 Task: Look for space in Luján, Argentina from 11th June, 2023 to 15th June, 2023 for 2 adults in price range Rs.7000 to Rs.16000. Place can be private room with 1  bedroom having 2 beds and 1 bathroom. Property type can be house, flat, guest house, hotel. Amenities needed are: heating. Booking option can be shelf check-in. Required host language is English.
Action: Mouse moved to (598, 142)
Screenshot: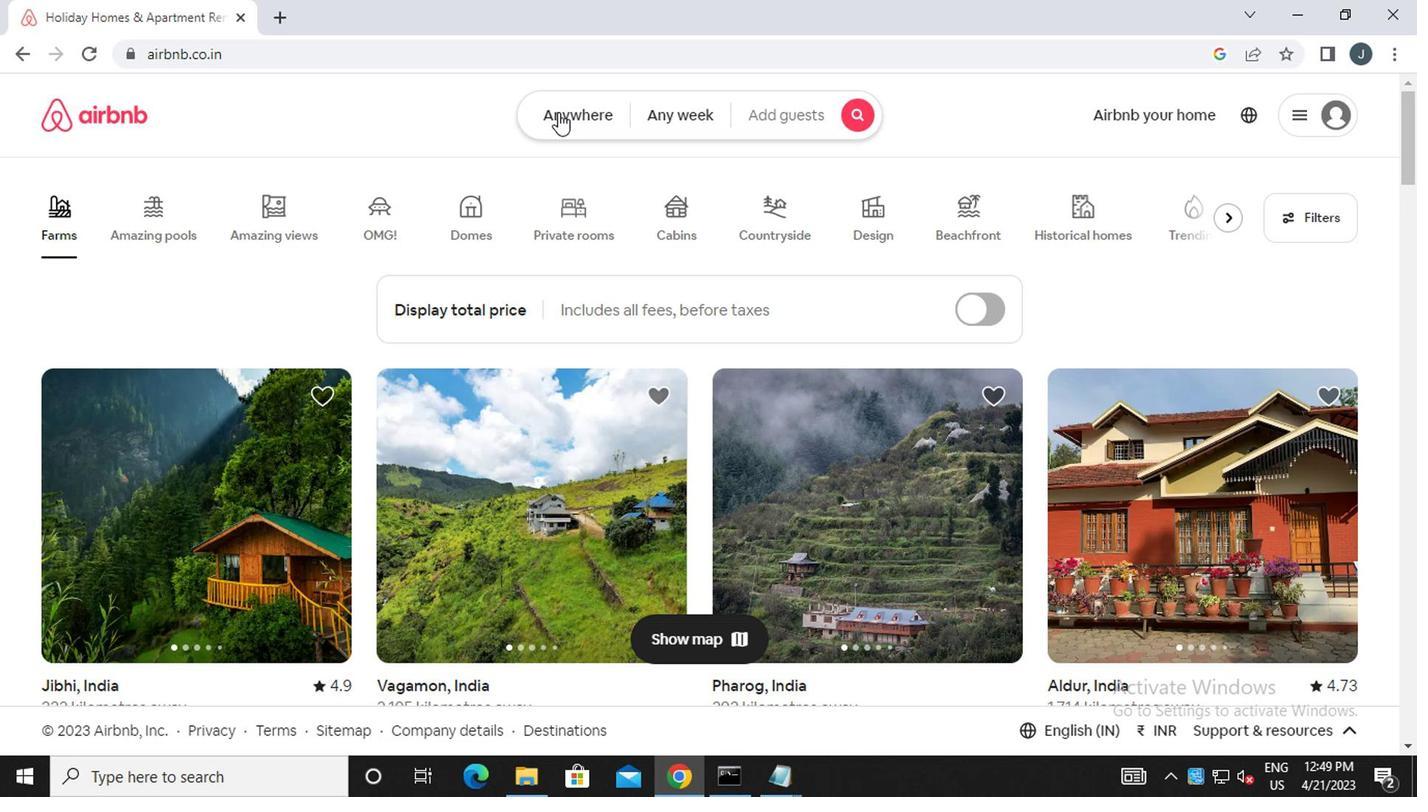 
Action: Mouse pressed left at (598, 142)
Screenshot: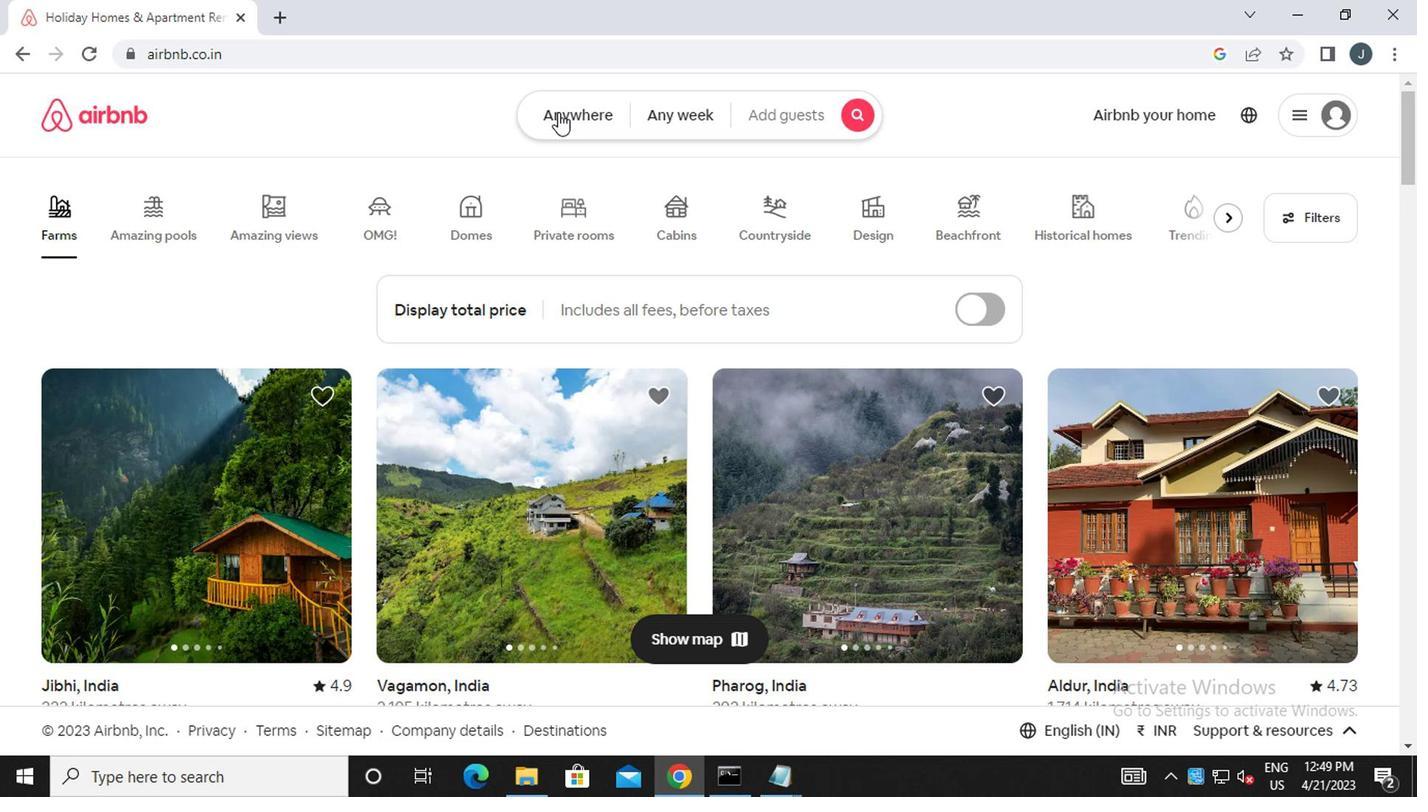
Action: Mouse moved to (442, 220)
Screenshot: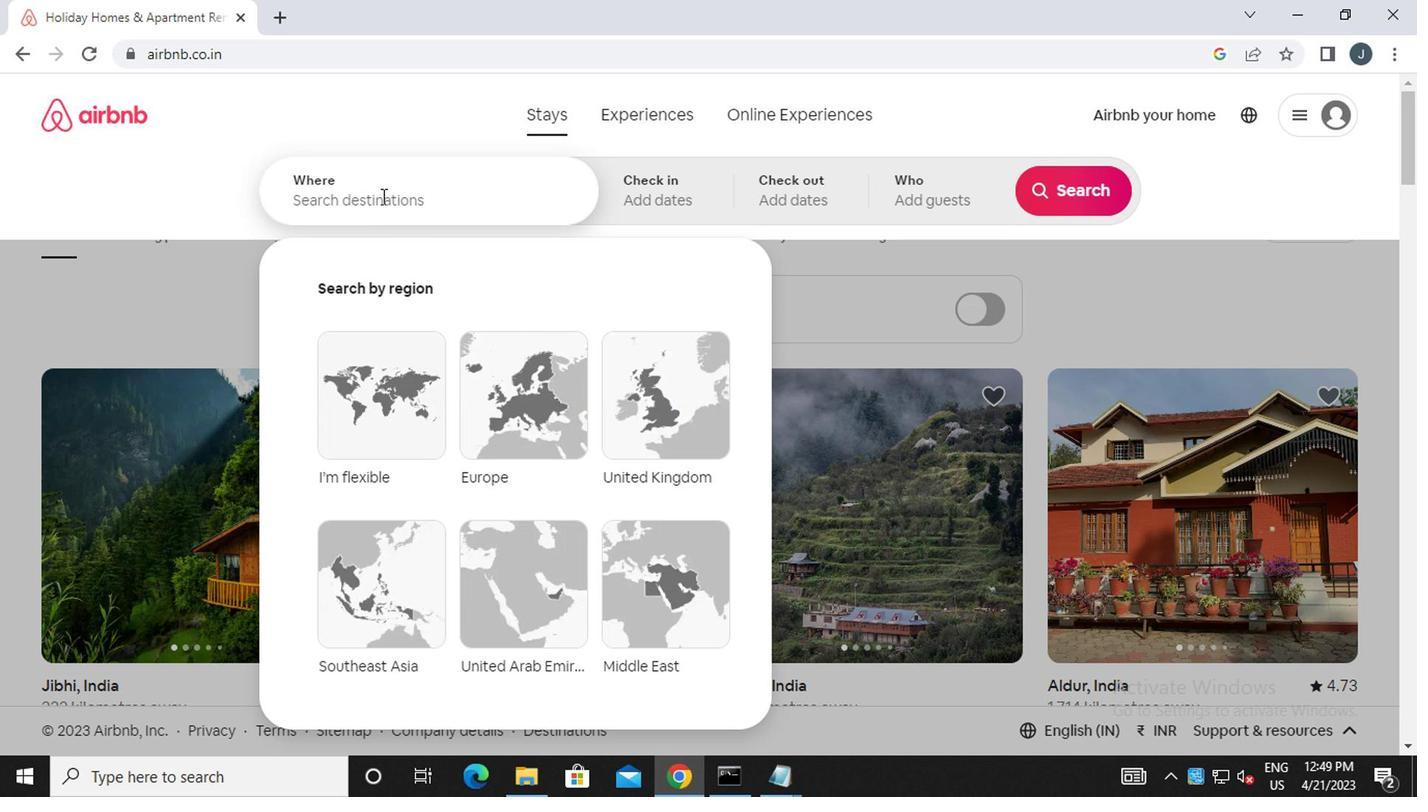
Action: Mouse pressed left at (442, 220)
Screenshot: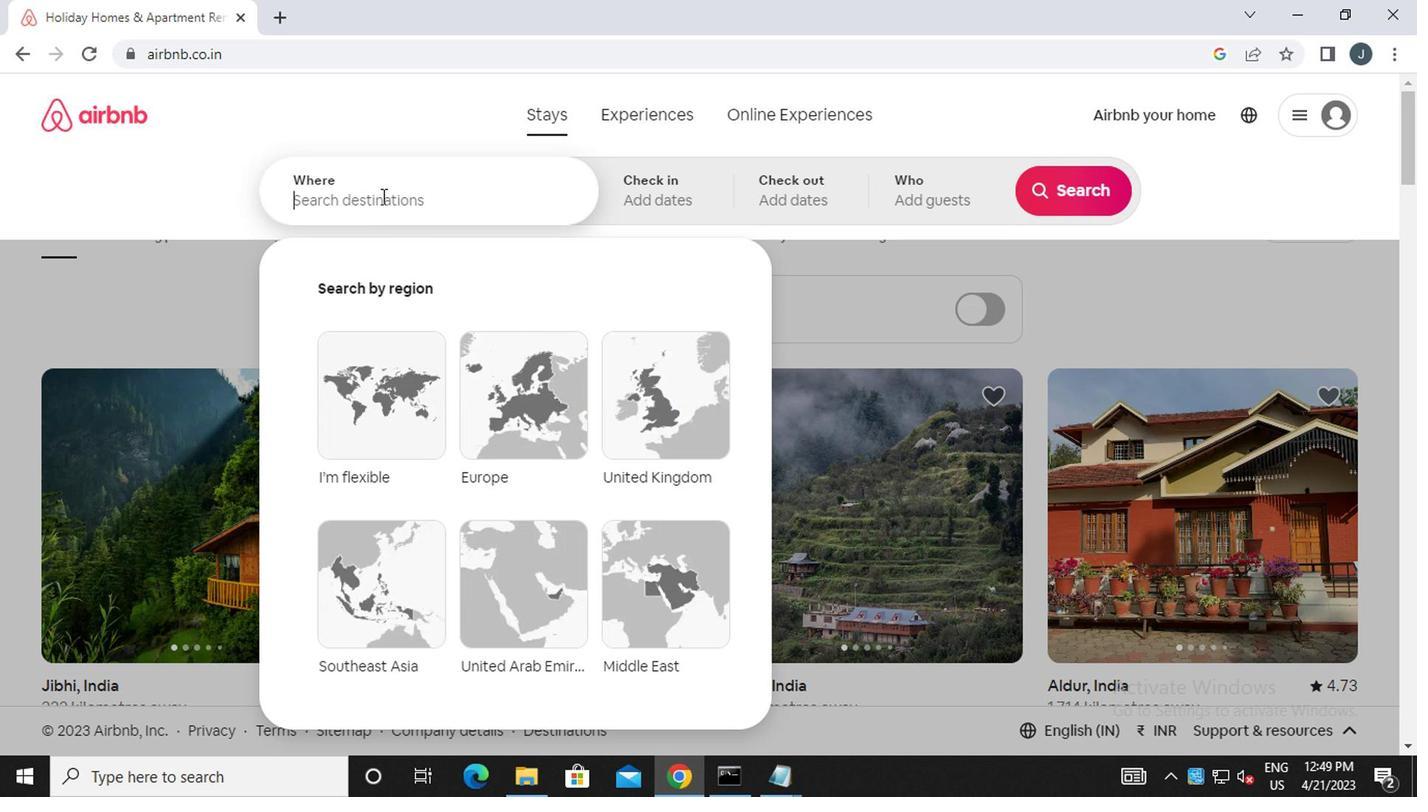 
Action: Mouse moved to (443, 220)
Screenshot: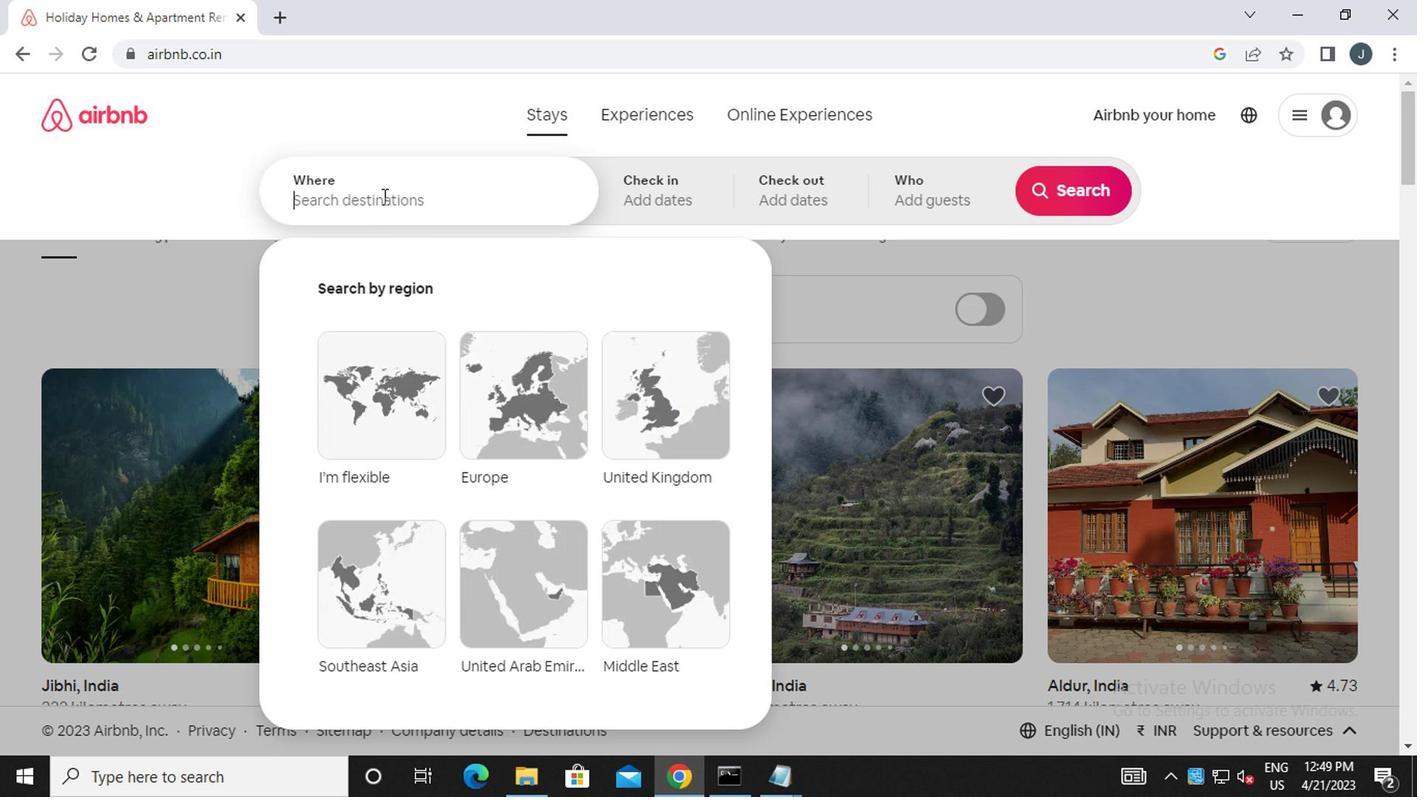 
Action: Key pressed l<Key.caps_lock>ujan,<Key.space><Key.caps_lock>a<Key.caps_lock>rgentina
Screenshot: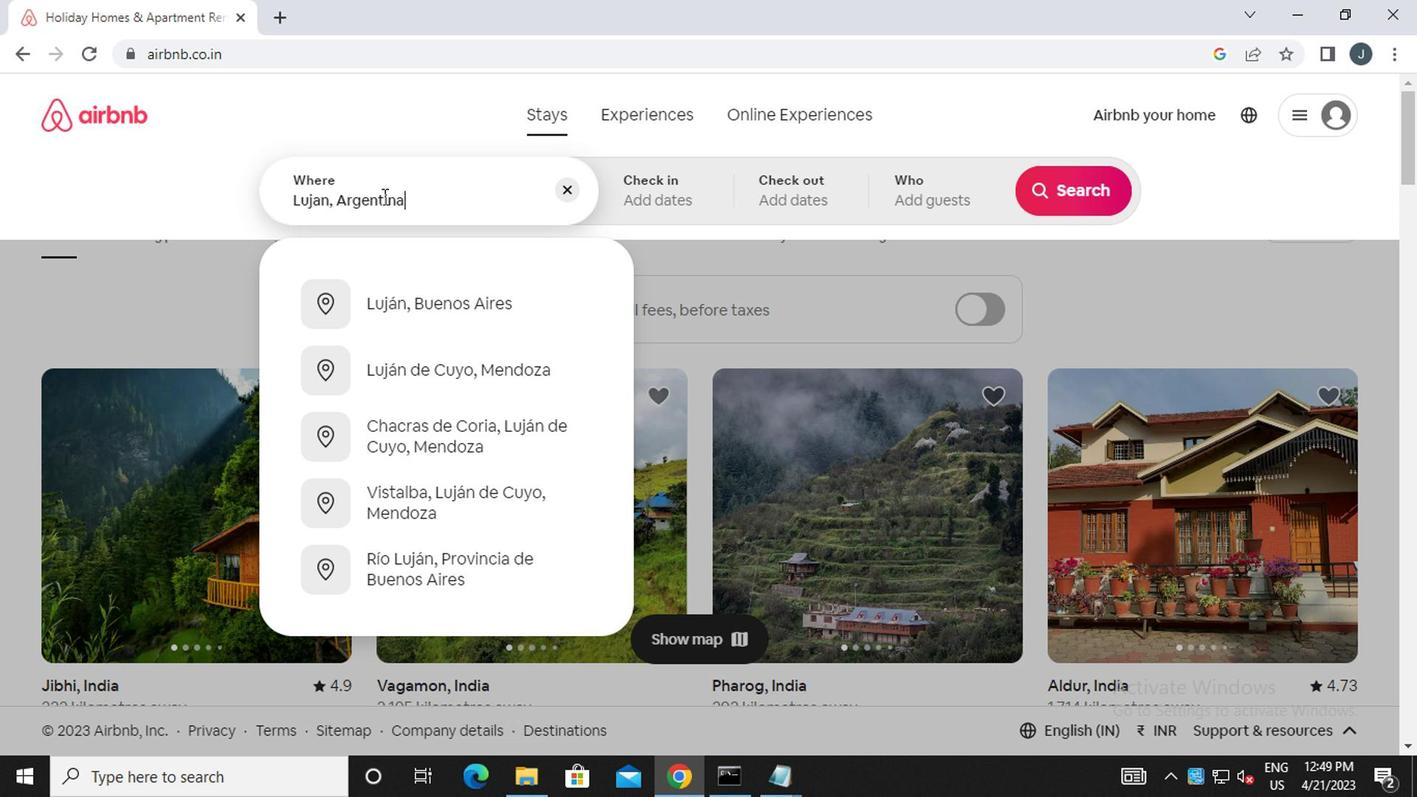 
Action: Mouse moved to (694, 224)
Screenshot: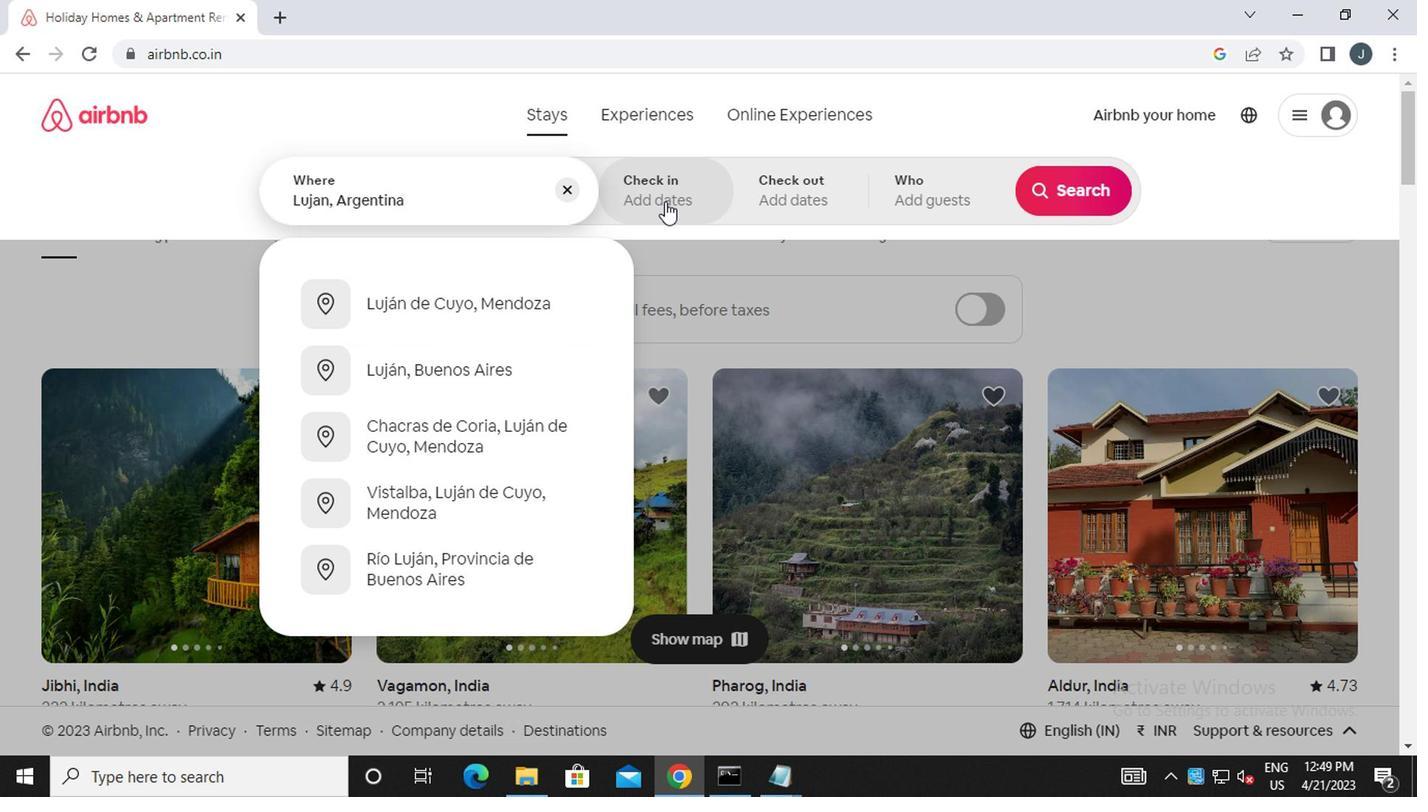 
Action: Mouse pressed left at (694, 224)
Screenshot: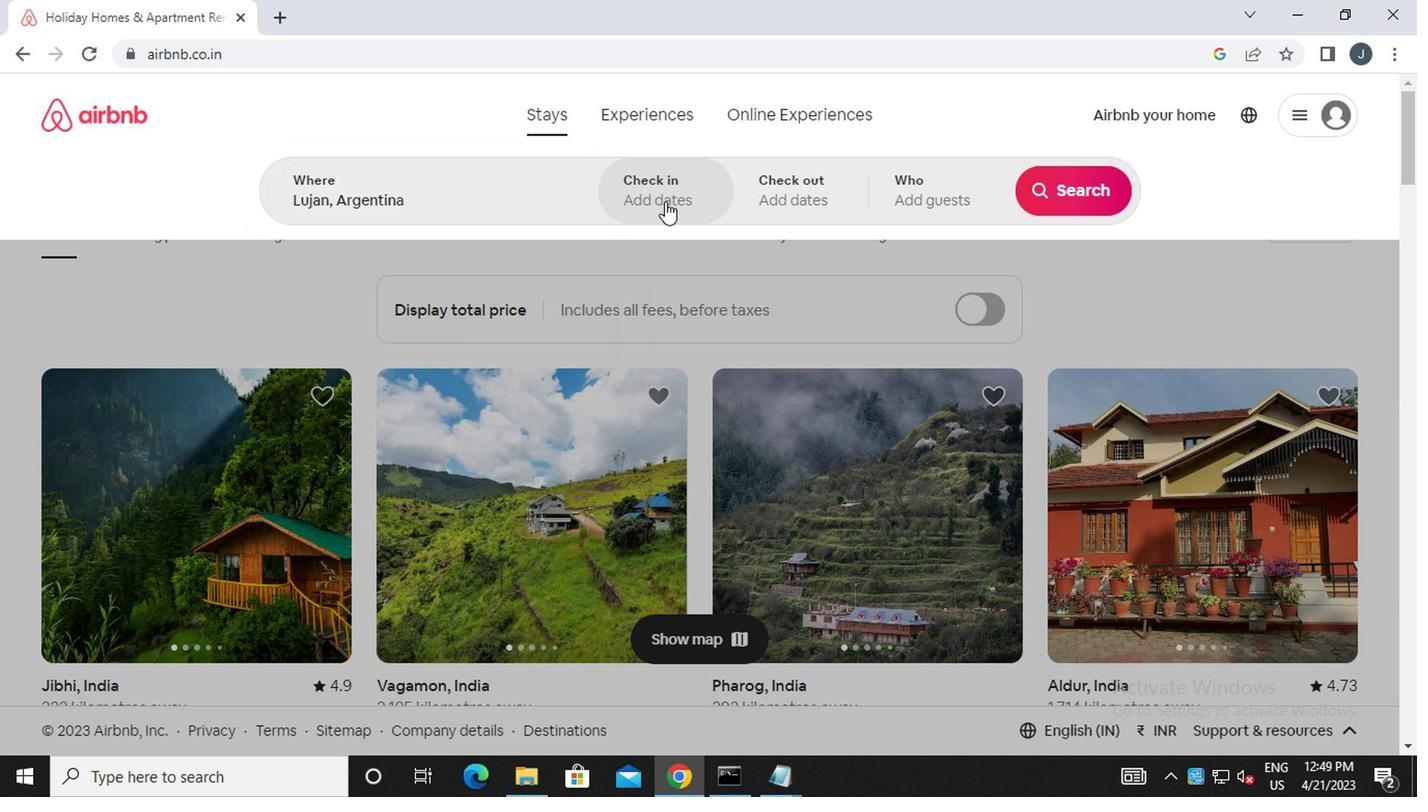 
Action: Mouse moved to (1041, 372)
Screenshot: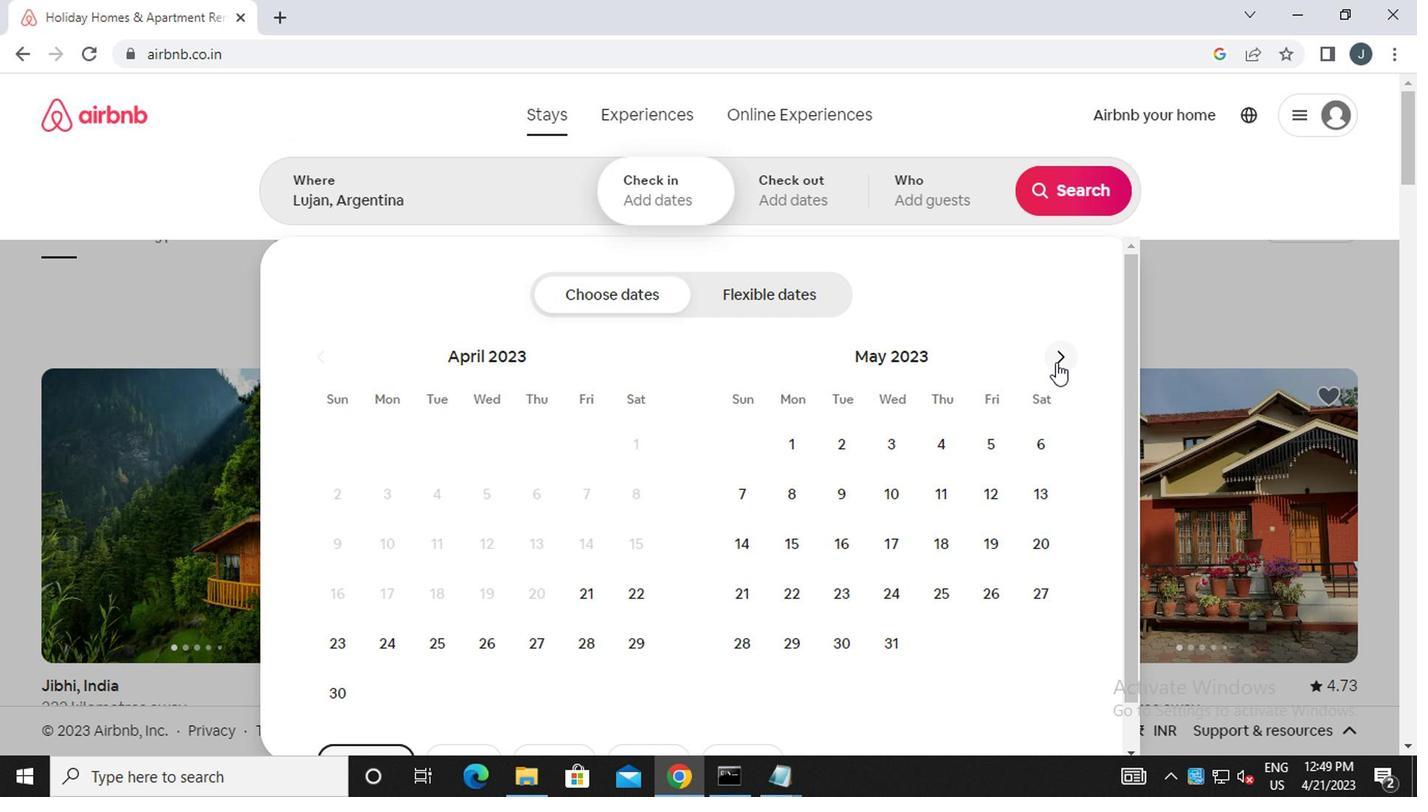 
Action: Mouse pressed left at (1041, 372)
Screenshot: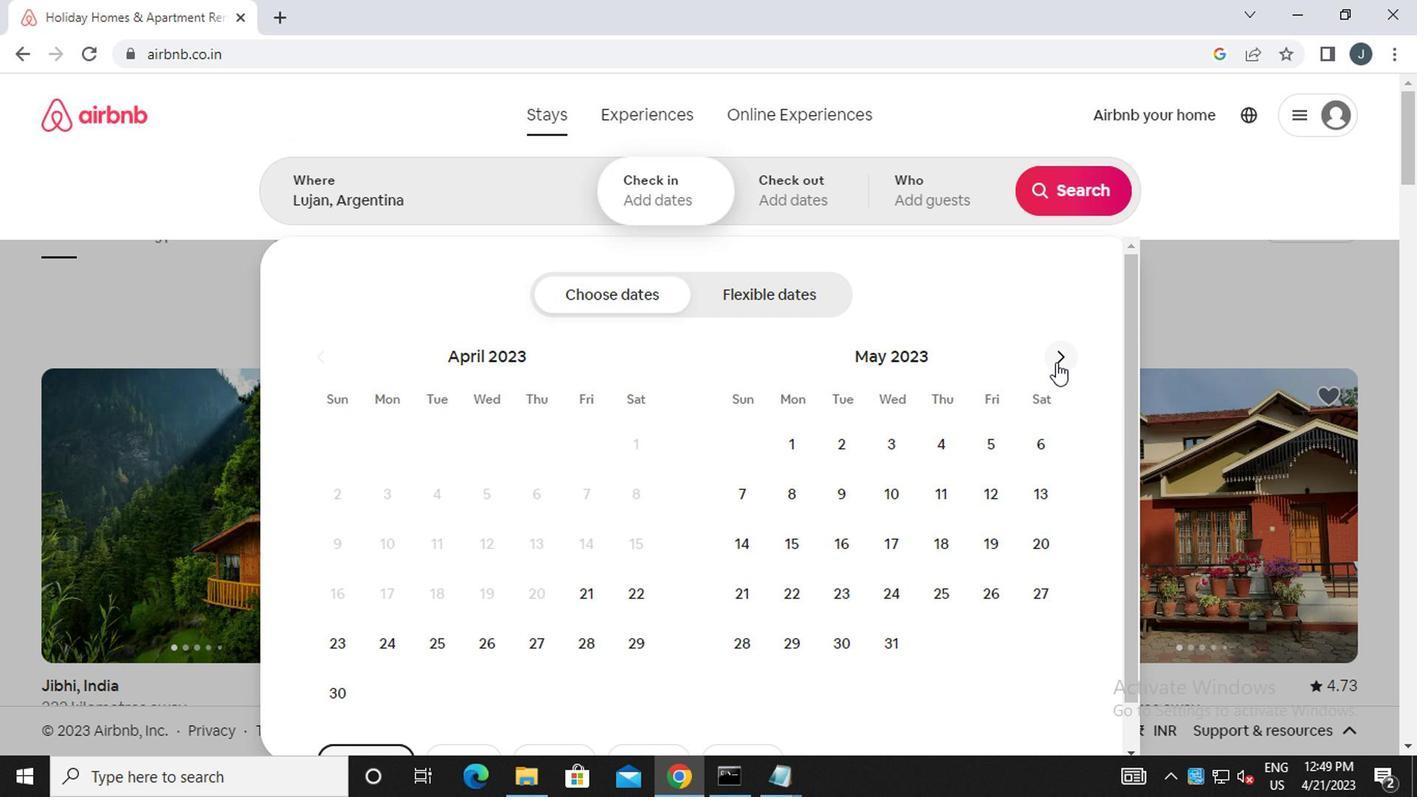 
Action: Mouse pressed left at (1041, 372)
Screenshot: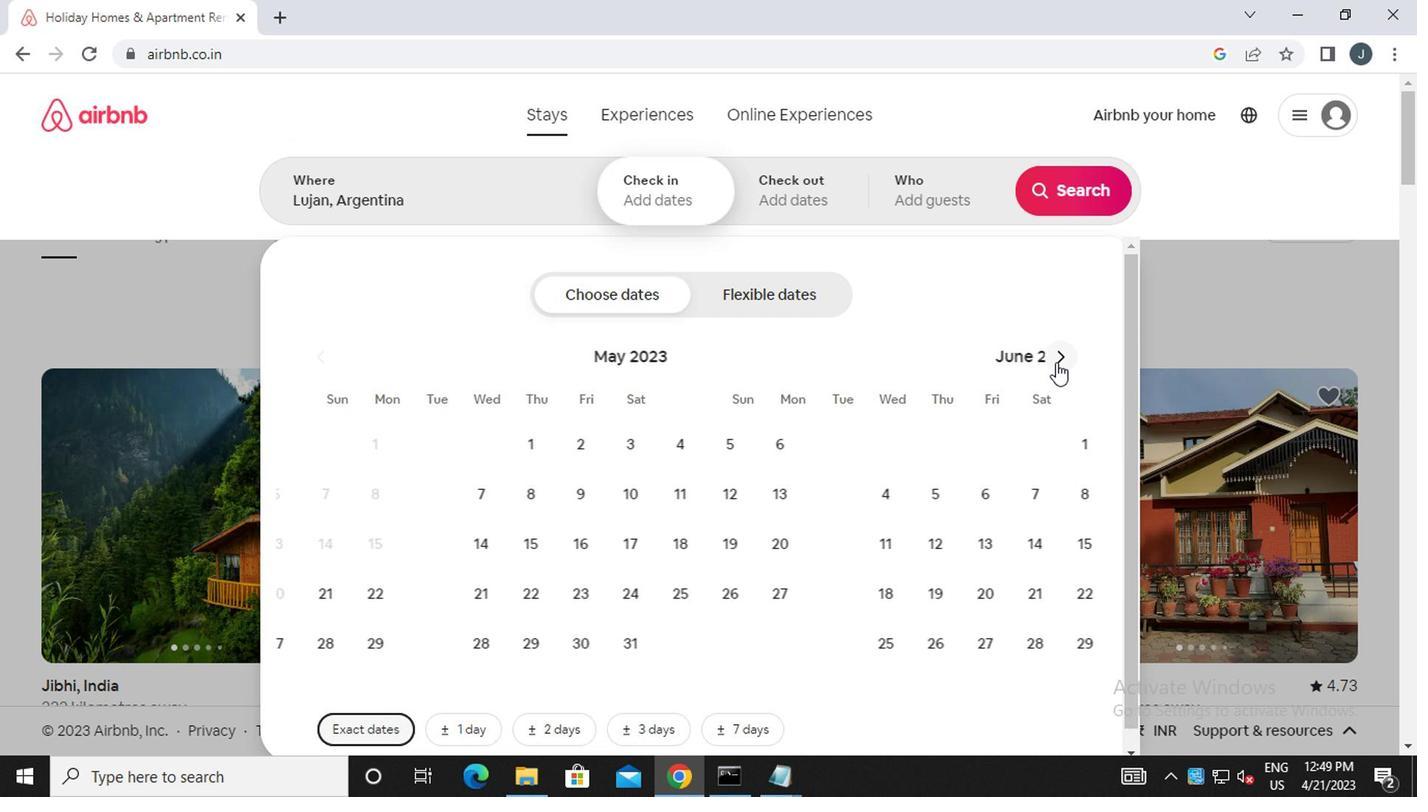 
Action: Mouse pressed left at (1041, 372)
Screenshot: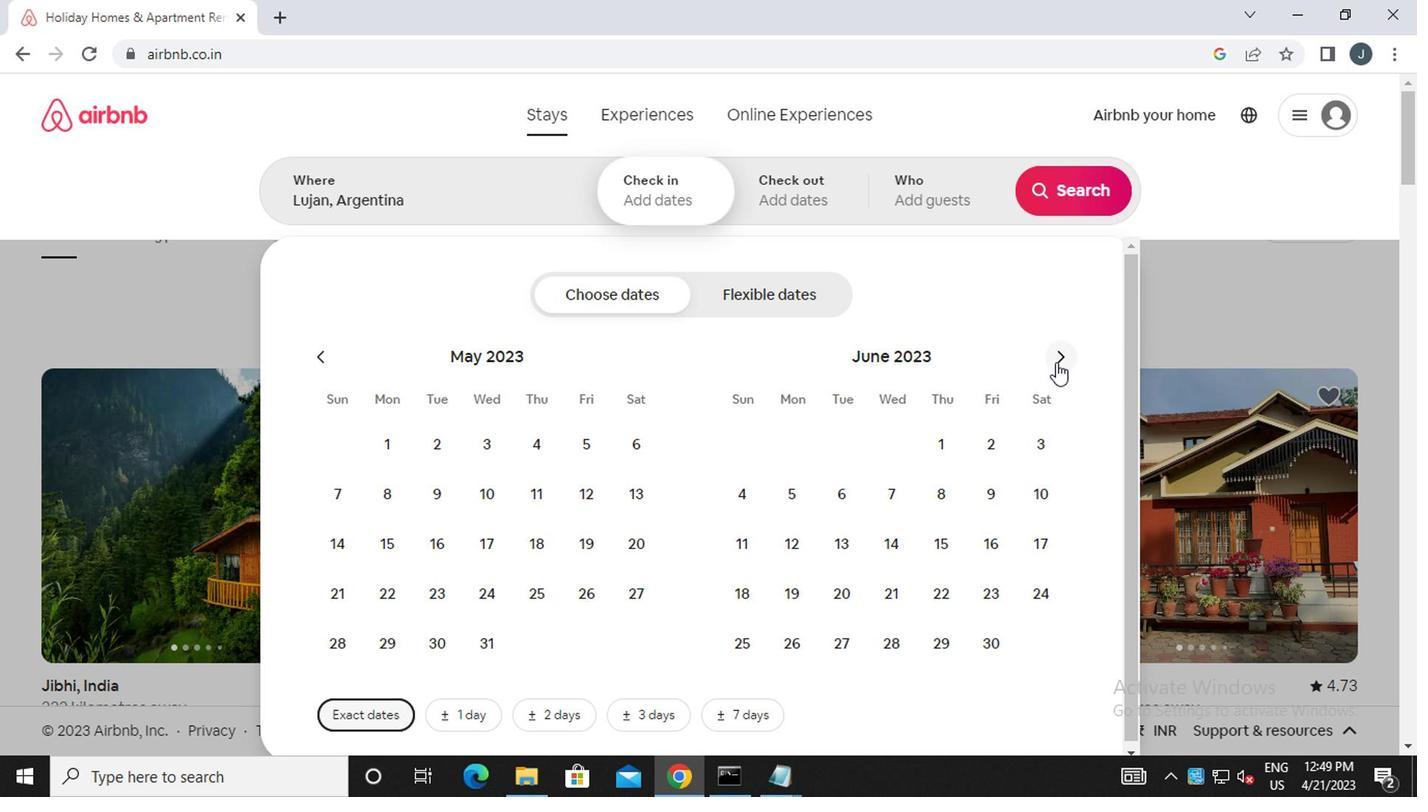 
Action: Mouse moved to (403, 529)
Screenshot: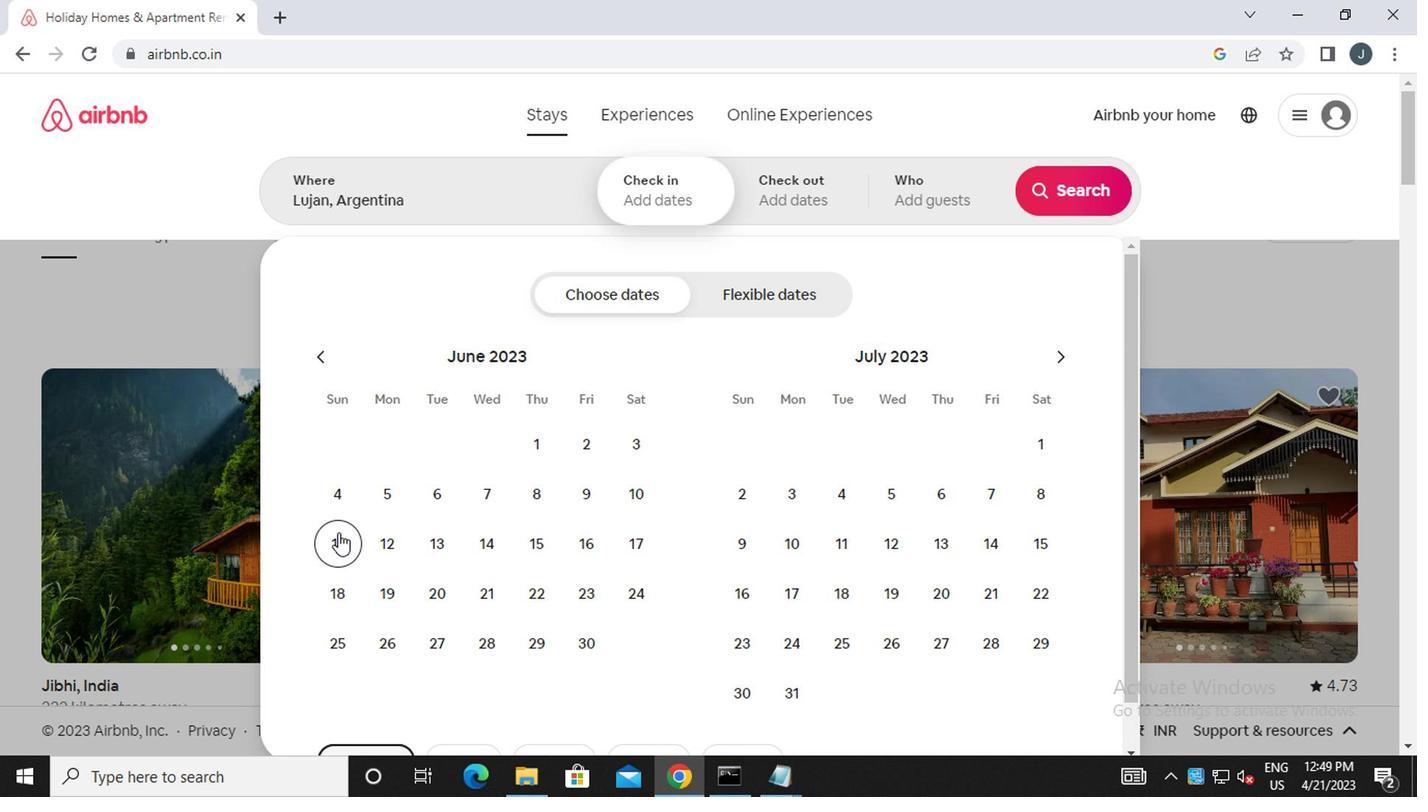 
Action: Mouse pressed left at (403, 529)
Screenshot: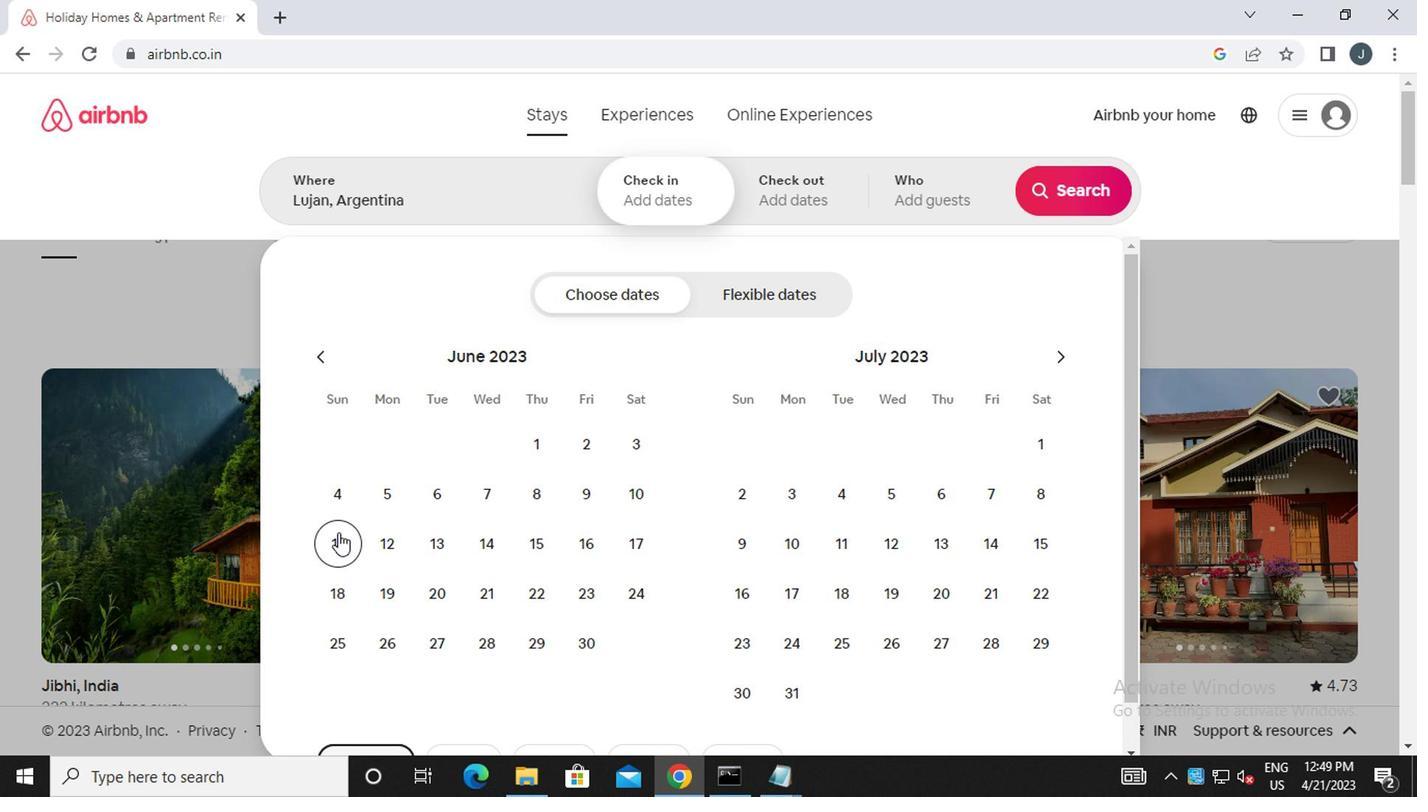 
Action: Mouse moved to (583, 541)
Screenshot: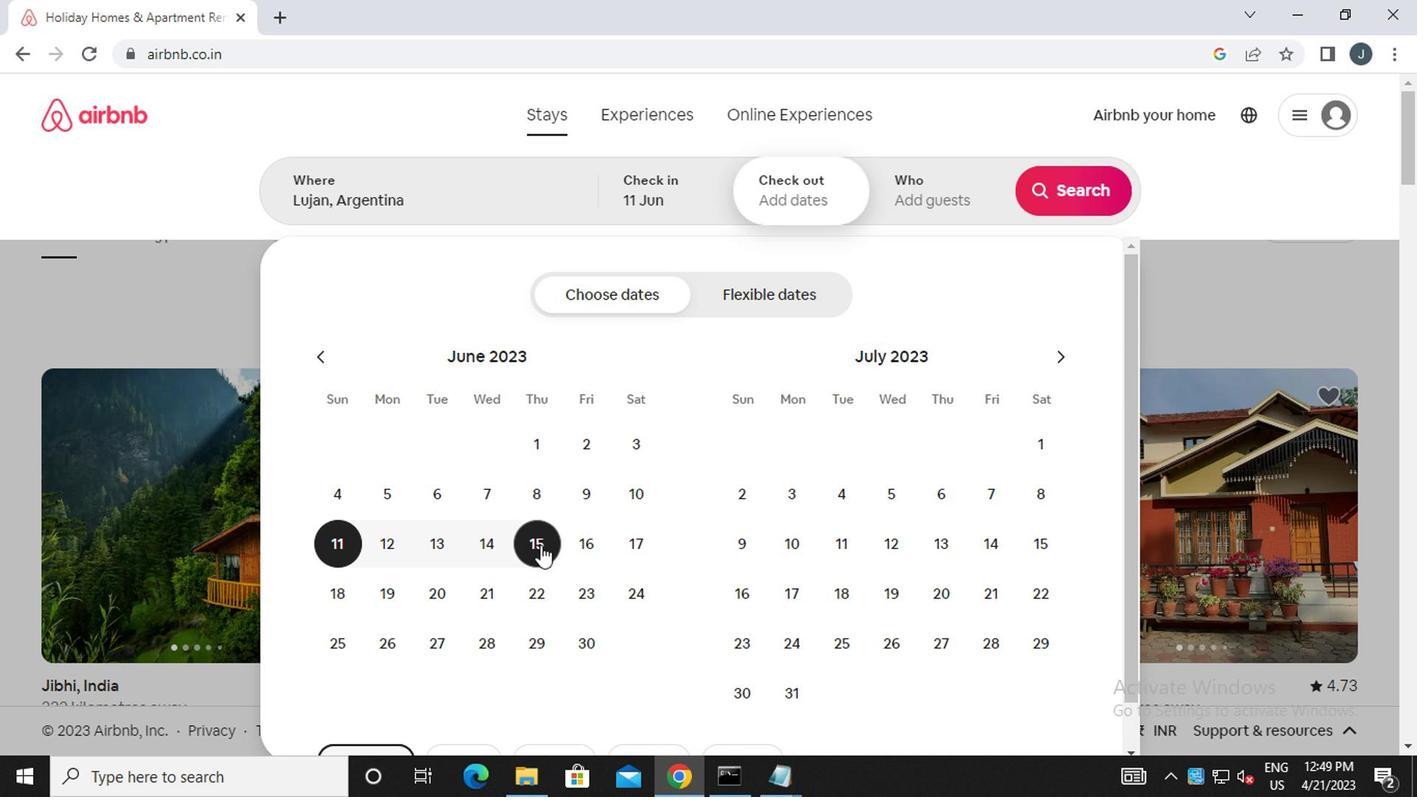
Action: Mouse pressed left at (583, 541)
Screenshot: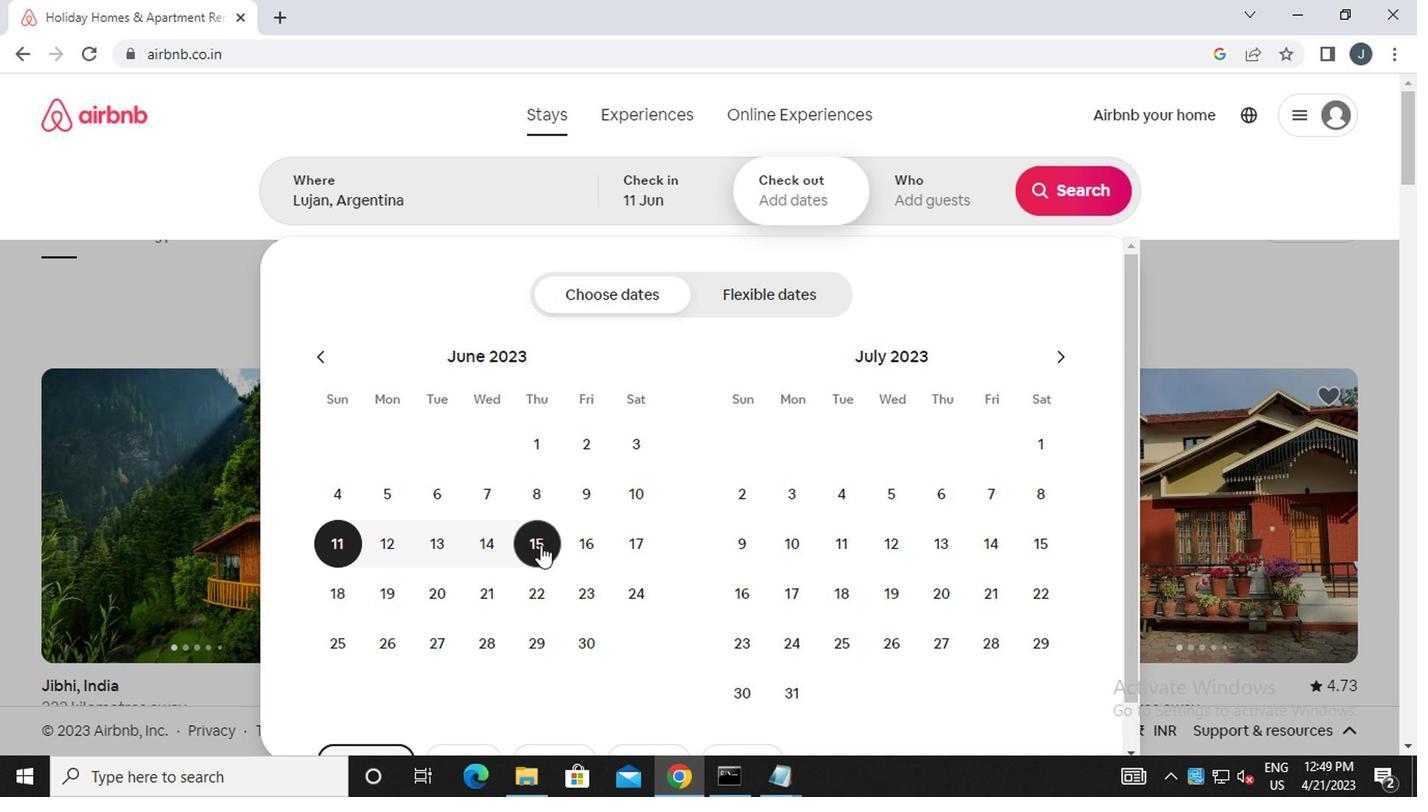 
Action: Mouse moved to (922, 225)
Screenshot: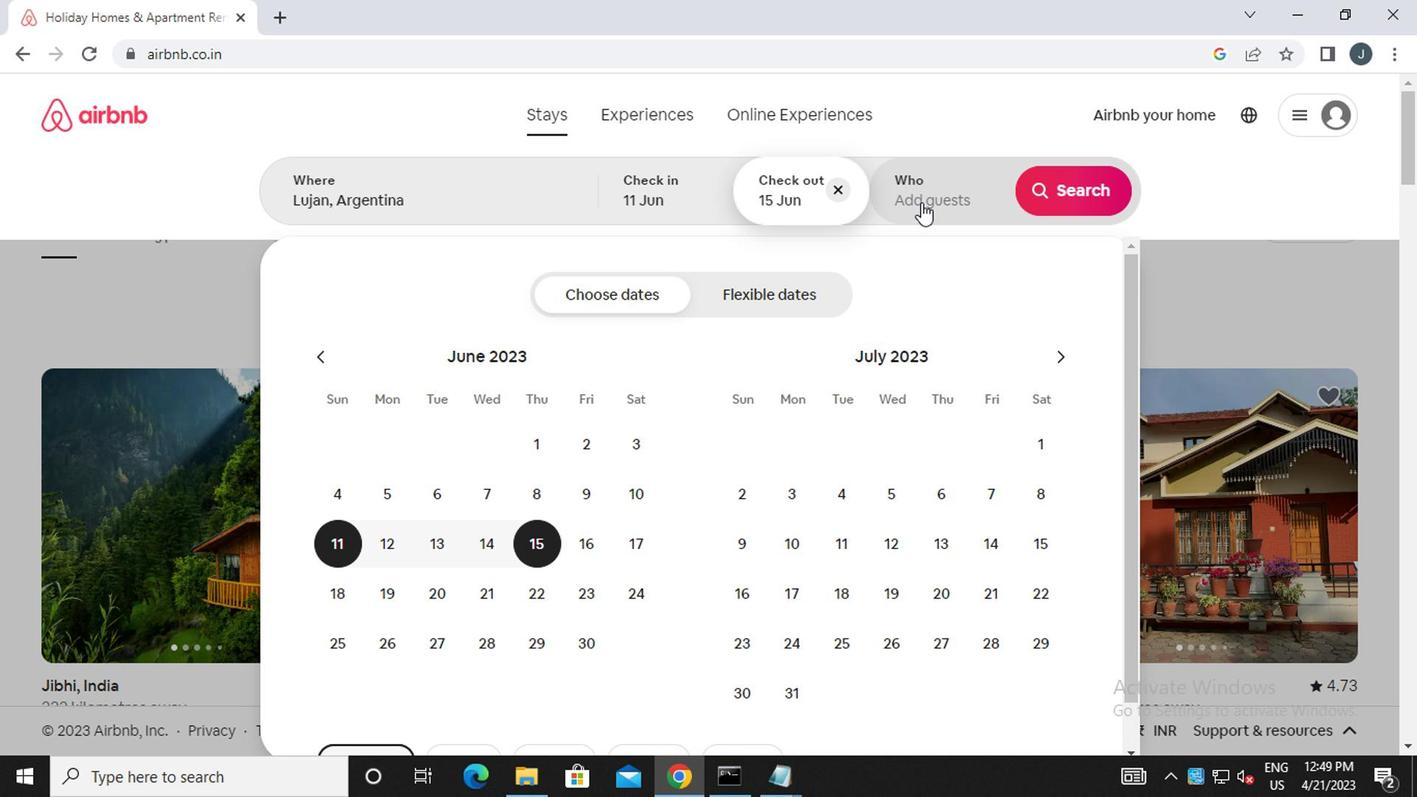 
Action: Mouse pressed left at (922, 225)
Screenshot: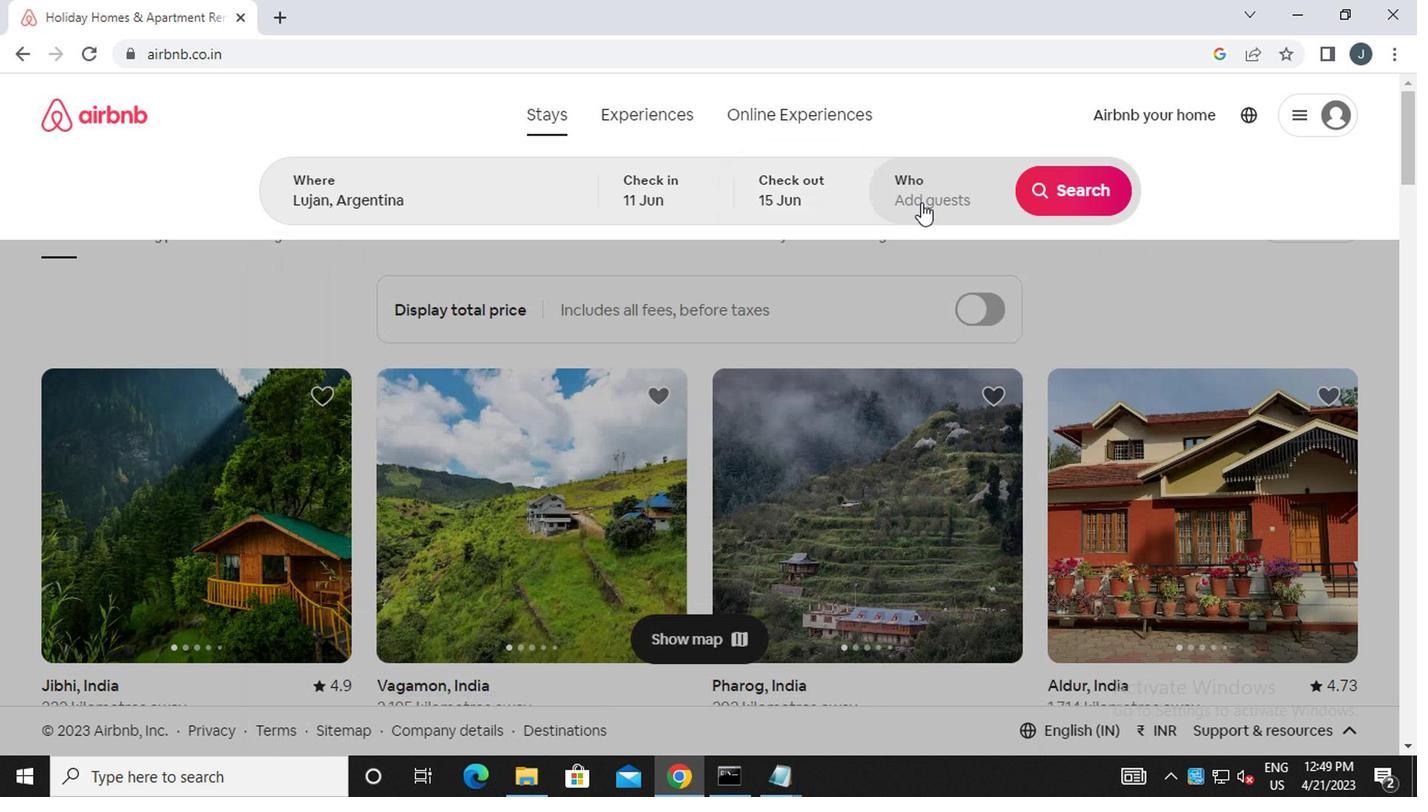 
Action: Mouse moved to (1053, 315)
Screenshot: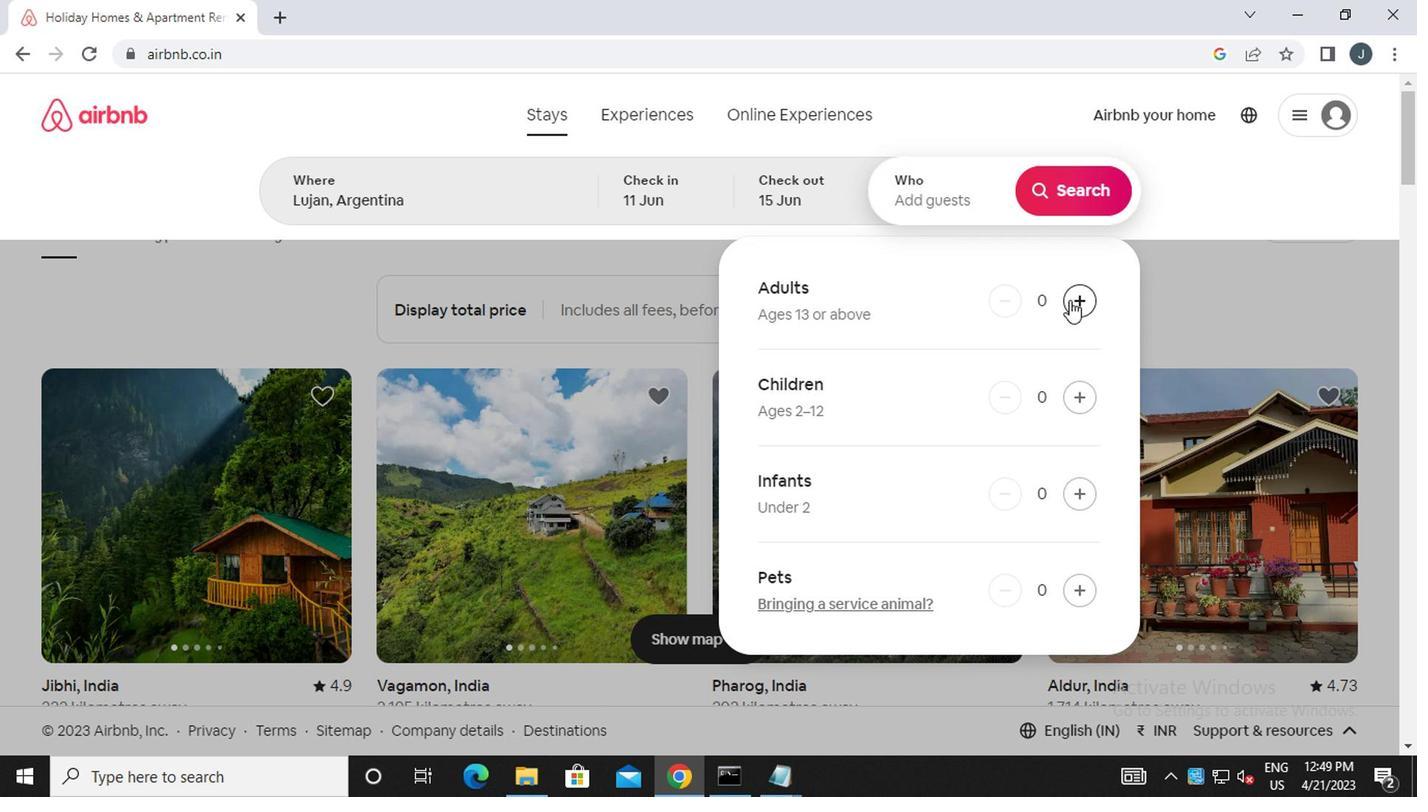 
Action: Mouse pressed left at (1053, 315)
Screenshot: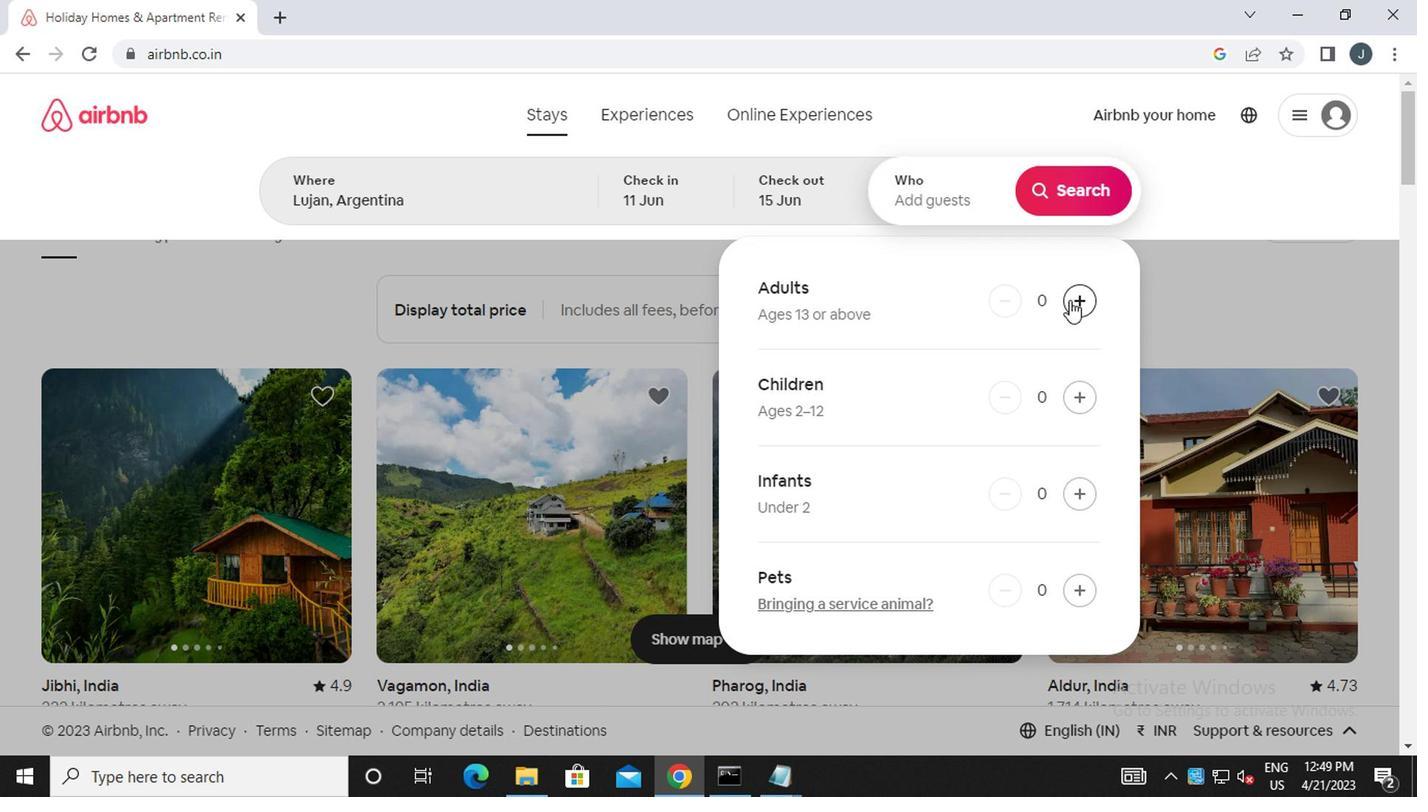 
Action: Mouse pressed left at (1053, 315)
Screenshot: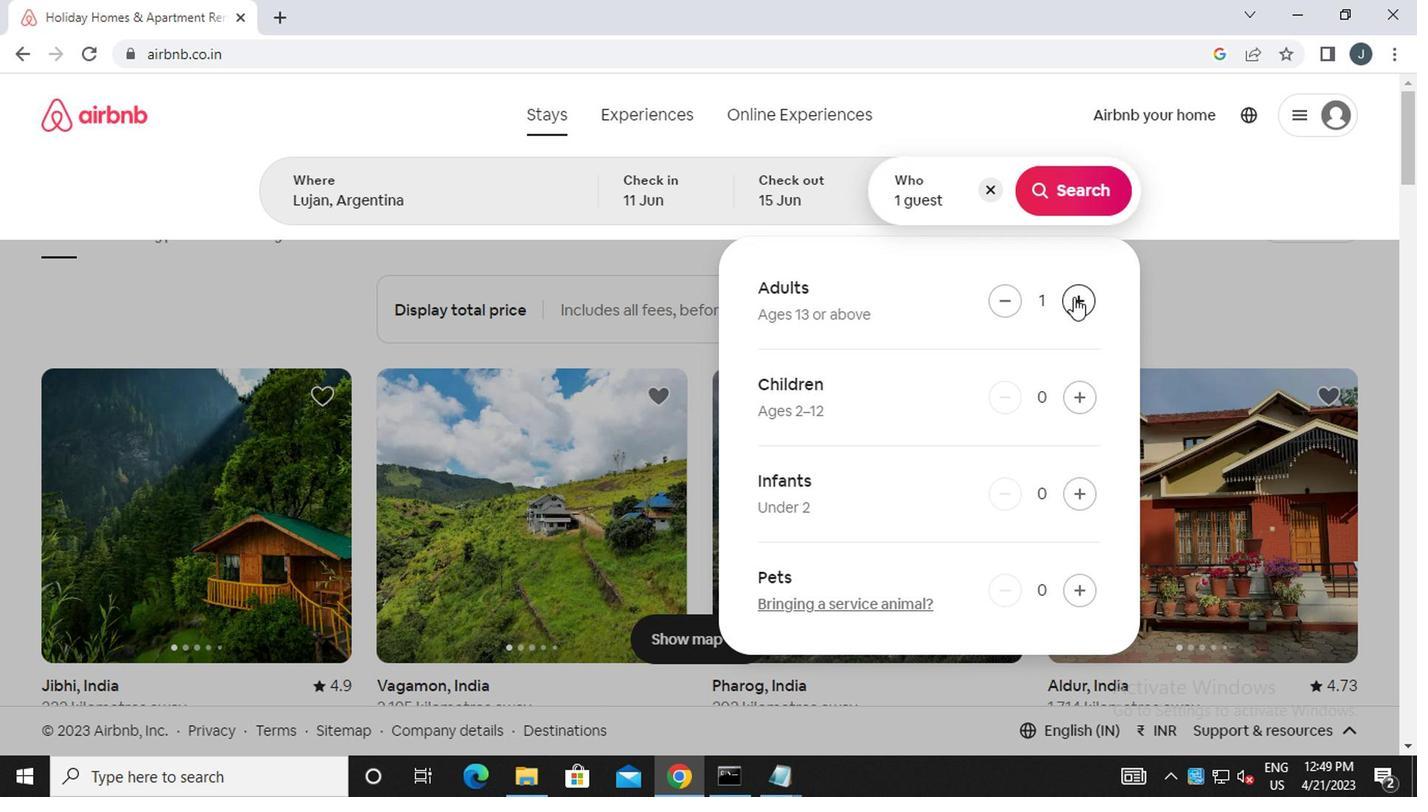 
Action: Mouse moved to (1070, 213)
Screenshot: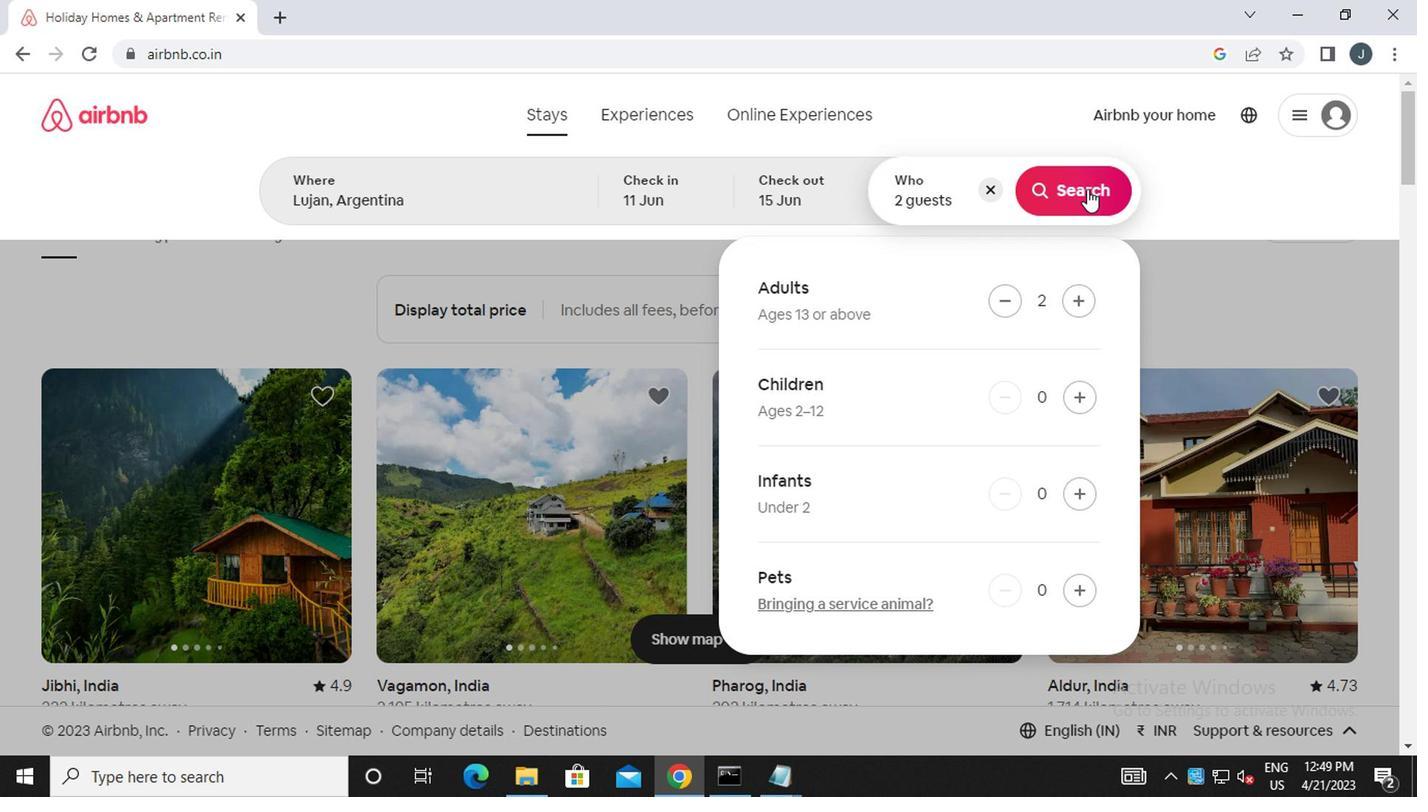
Action: Mouse pressed left at (1070, 213)
Screenshot: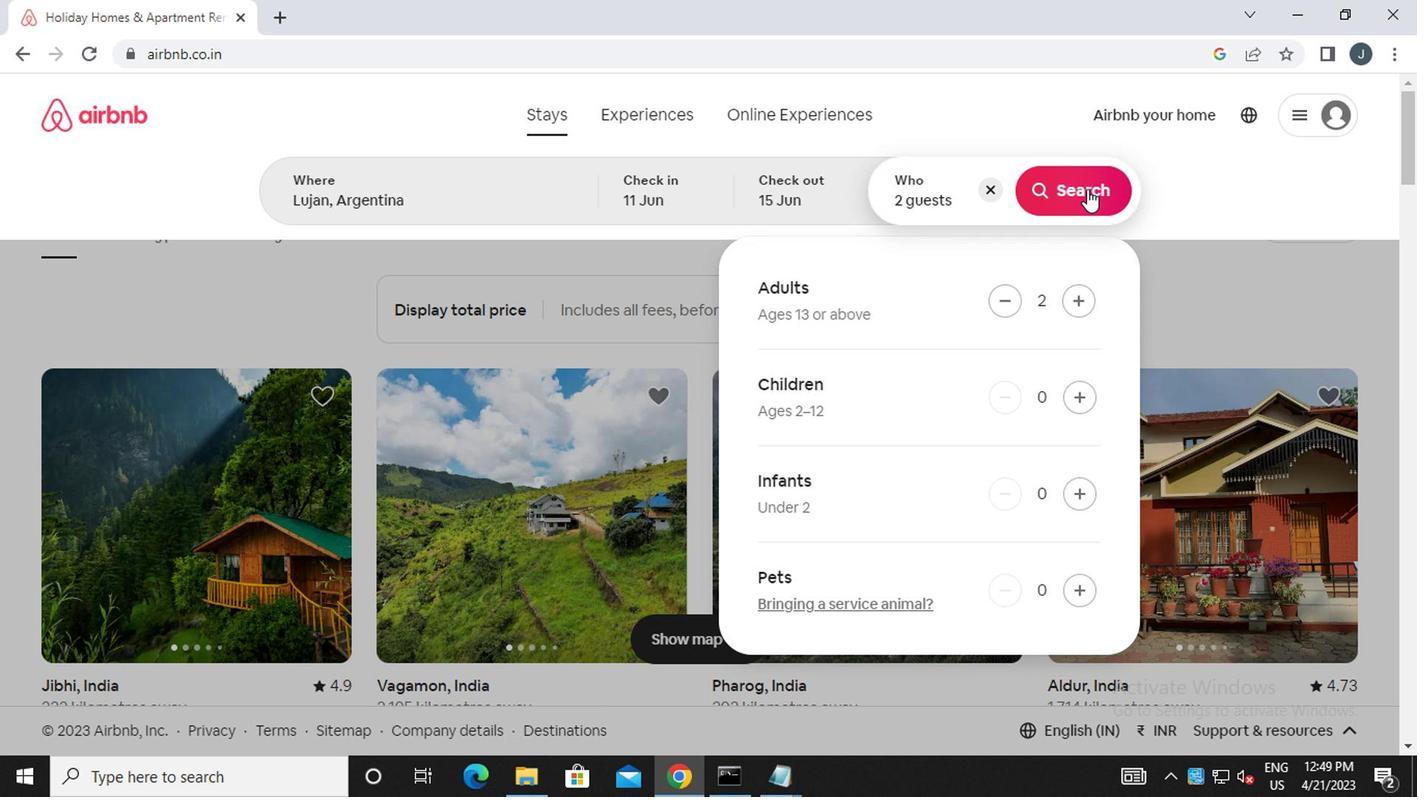 
Action: Mouse moved to (1289, 236)
Screenshot: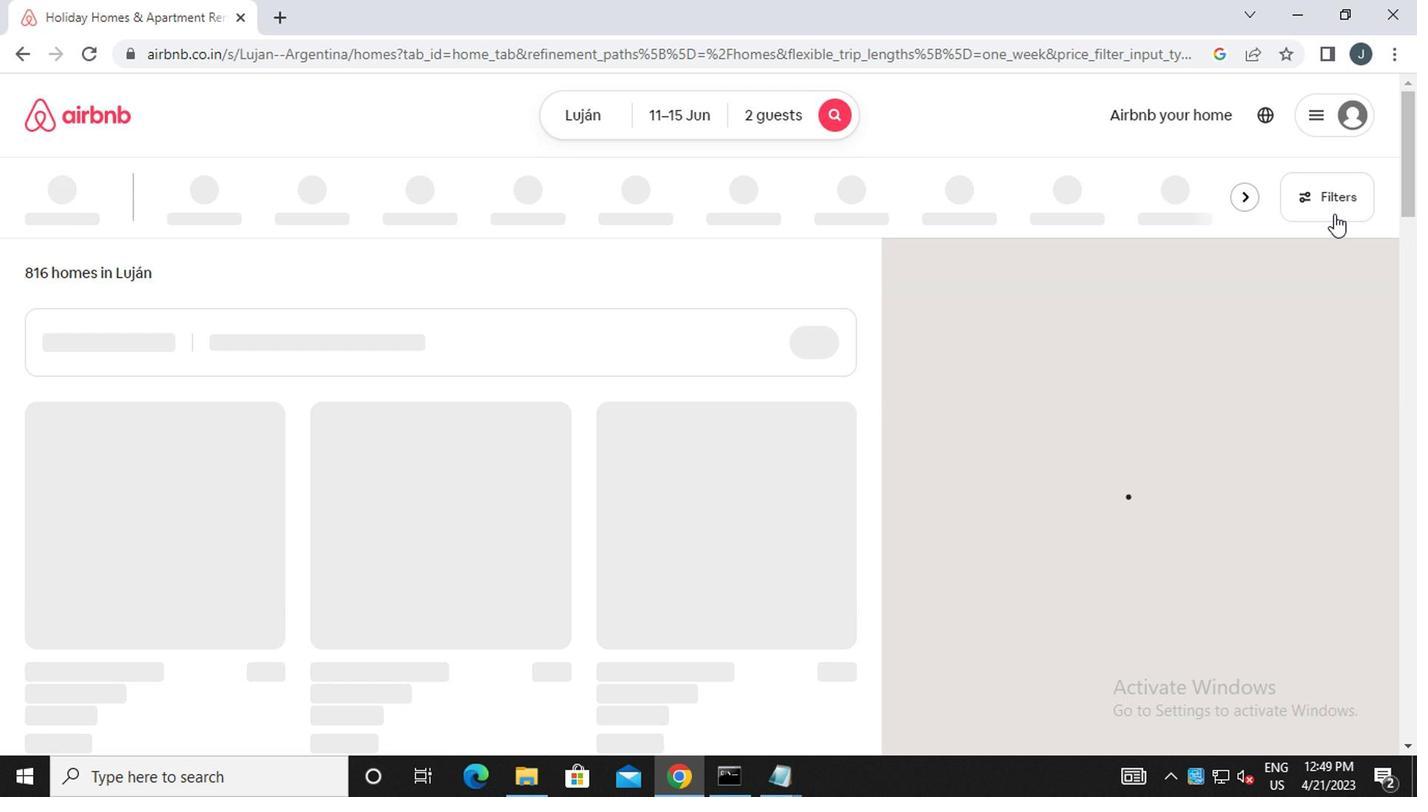 
Action: Mouse pressed left at (1289, 236)
Screenshot: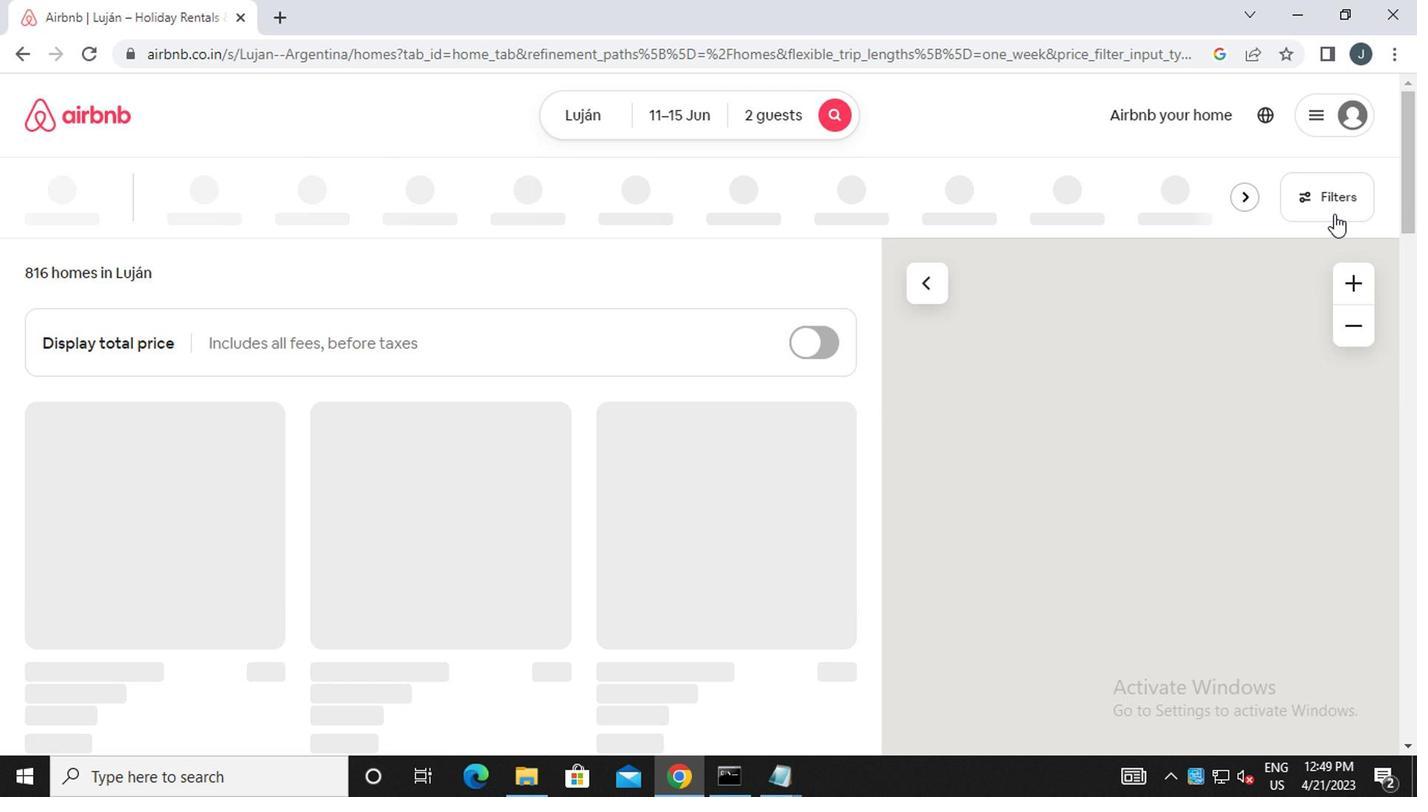 
Action: Mouse moved to (548, 464)
Screenshot: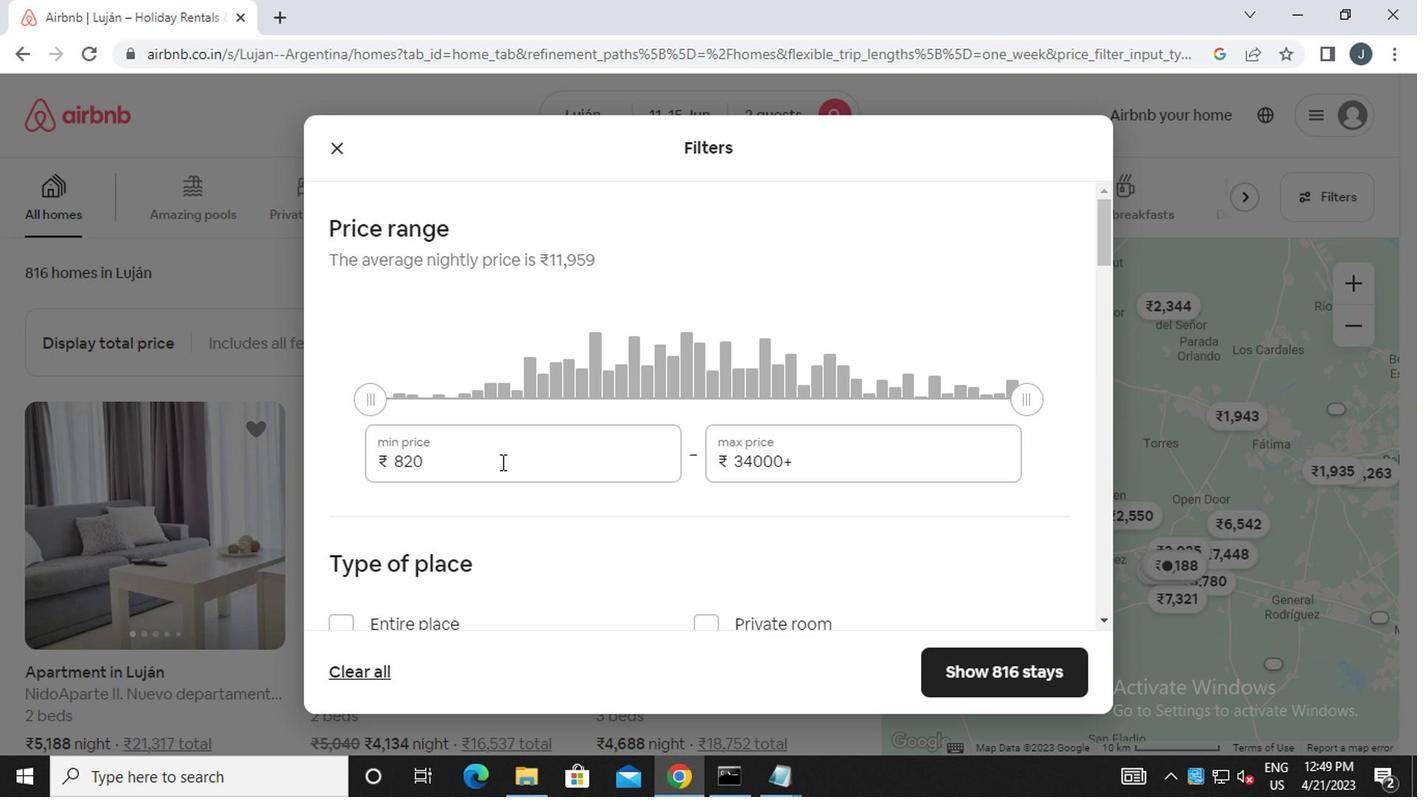 
Action: Mouse pressed left at (548, 464)
Screenshot: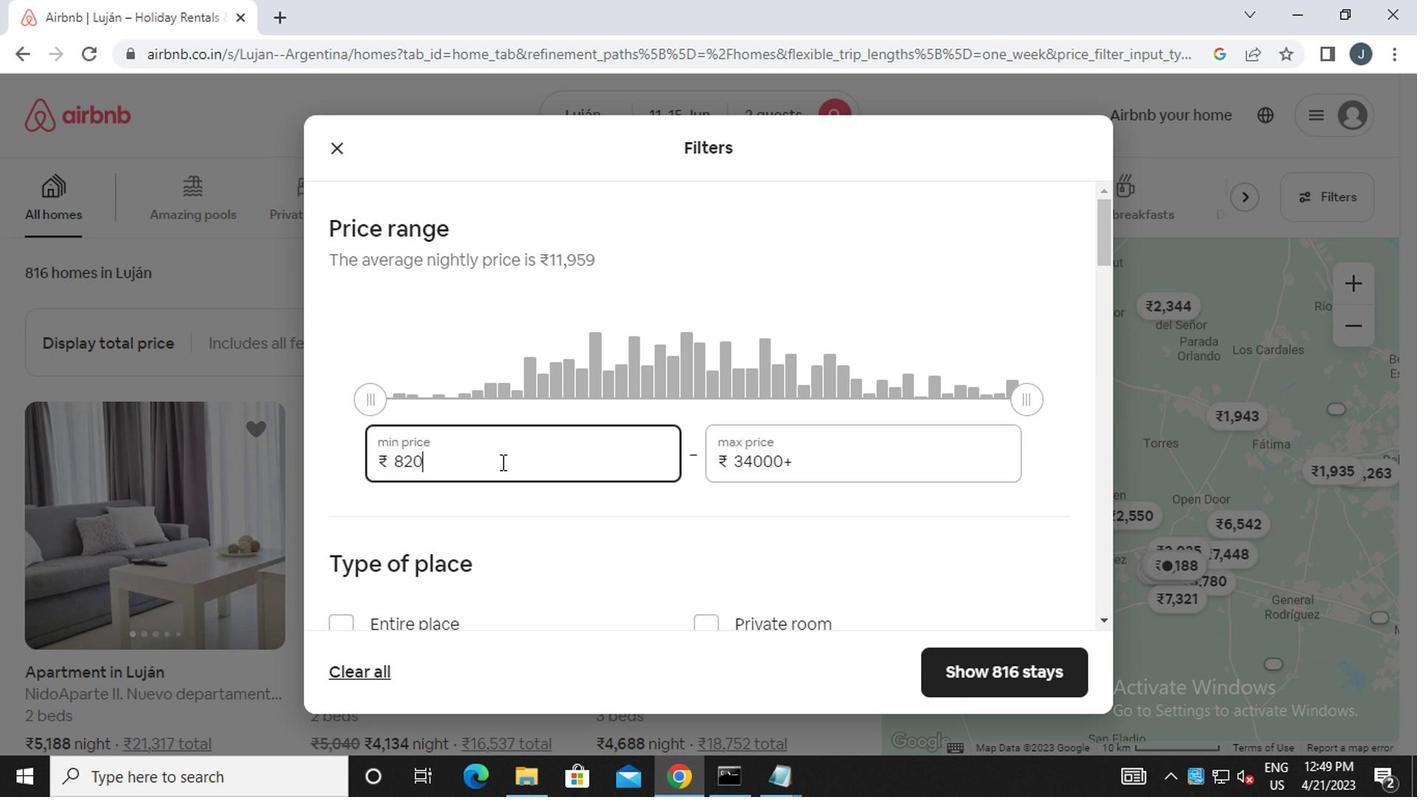 
Action: Mouse moved to (549, 460)
Screenshot: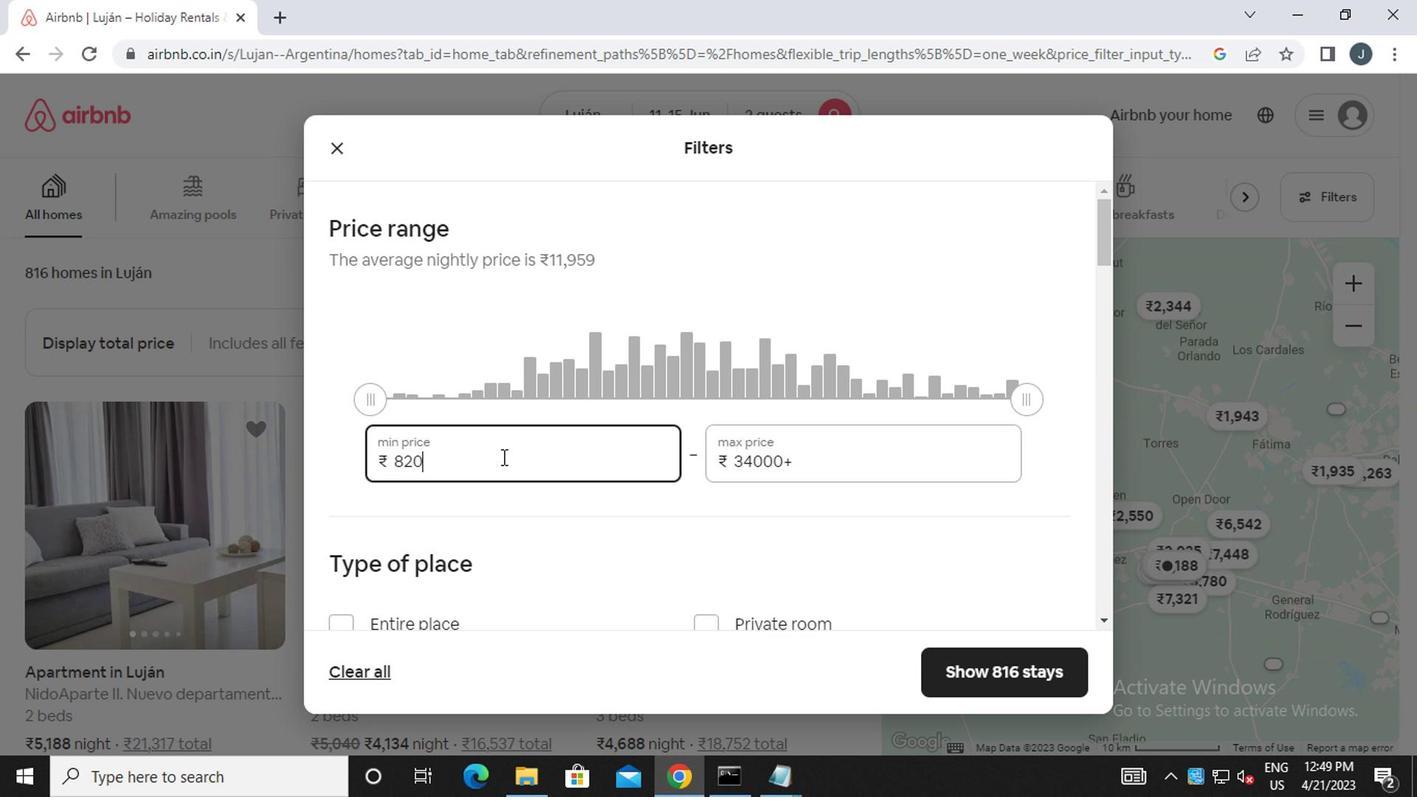 
Action: Key pressed <Key.backspace><Key.backspace><Key.backspace><Key.backspace><Key.backspace><Key.backspace><Key.backspace><Key.backspace><Key.backspace><Key.backspace><Key.backspace><Key.backspace>7000
Screenshot: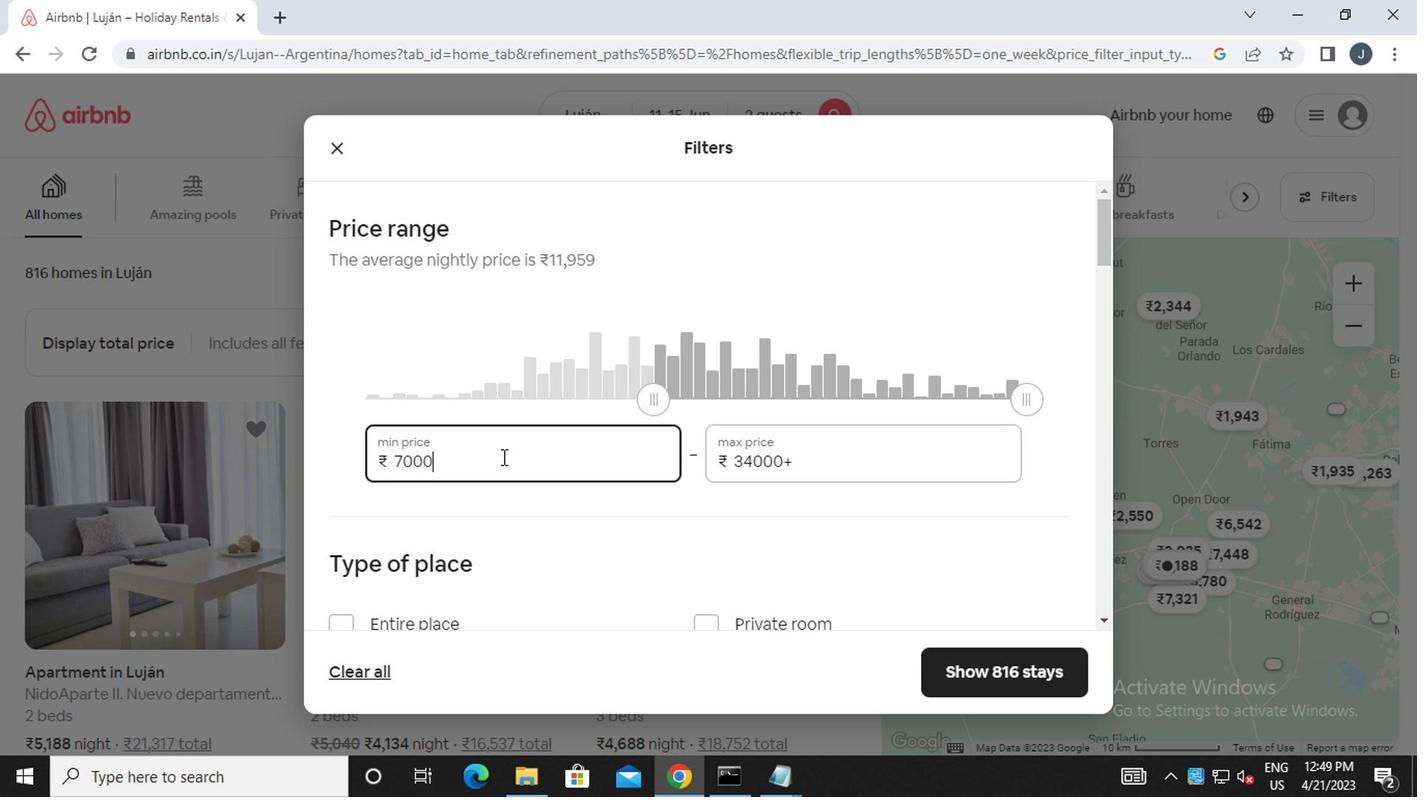 
Action: Mouse moved to (914, 479)
Screenshot: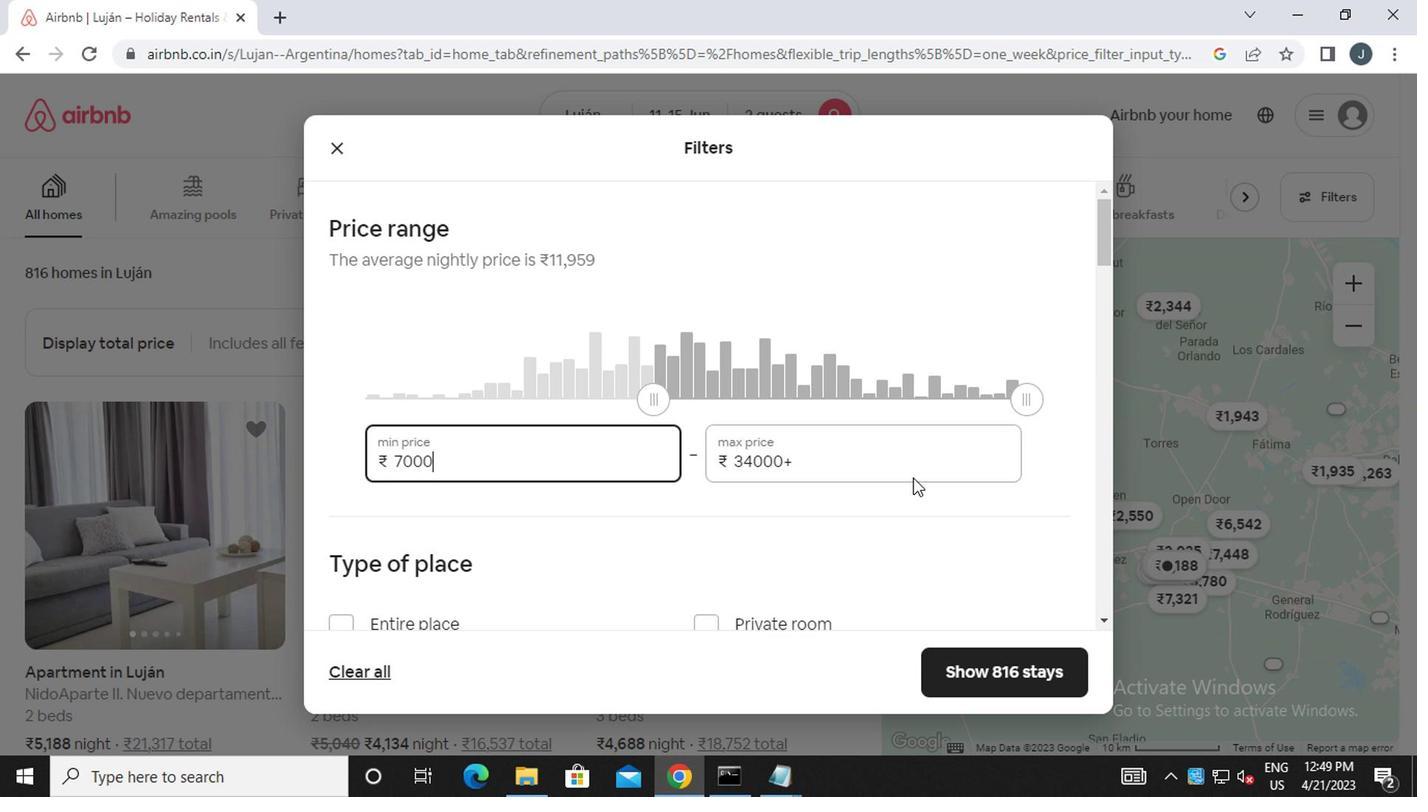 
Action: Mouse pressed left at (914, 479)
Screenshot: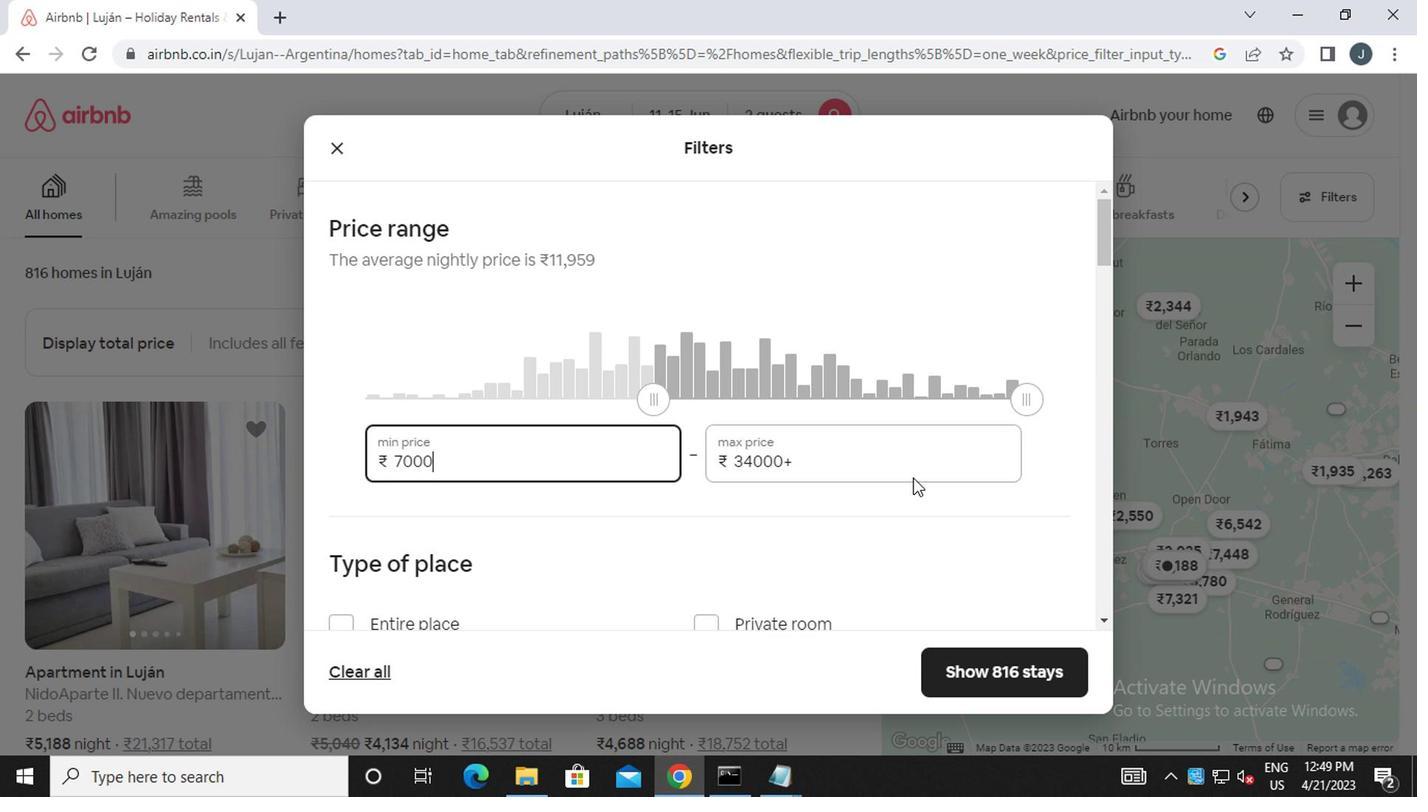 
Action: Key pressed <Key.backspace><Key.backspace><Key.backspace><Key.backspace><Key.backspace><Key.backspace><Key.backspace><Key.backspace><Key.backspace><Key.backspace><Key.backspace>16000
Screenshot: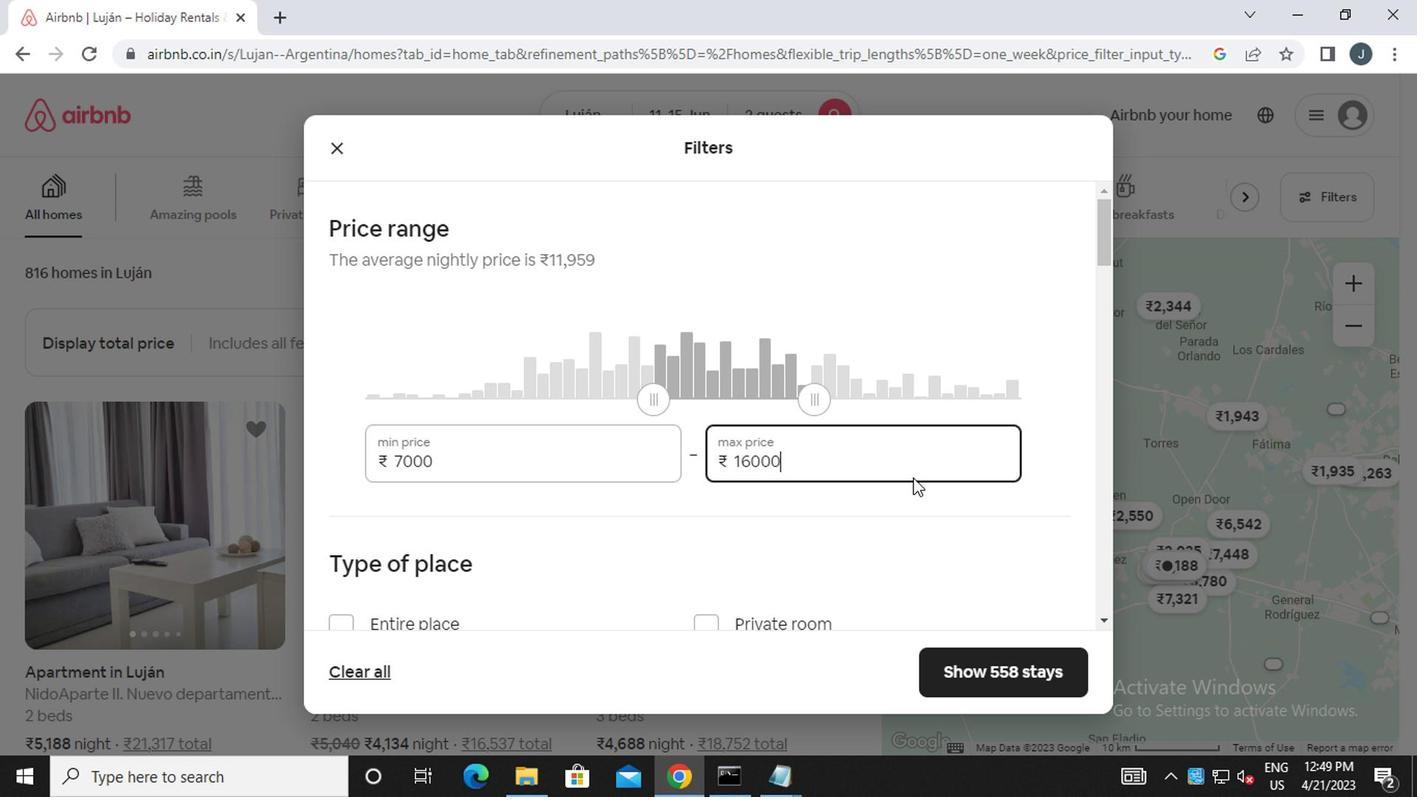 
Action: Mouse moved to (813, 496)
Screenshot: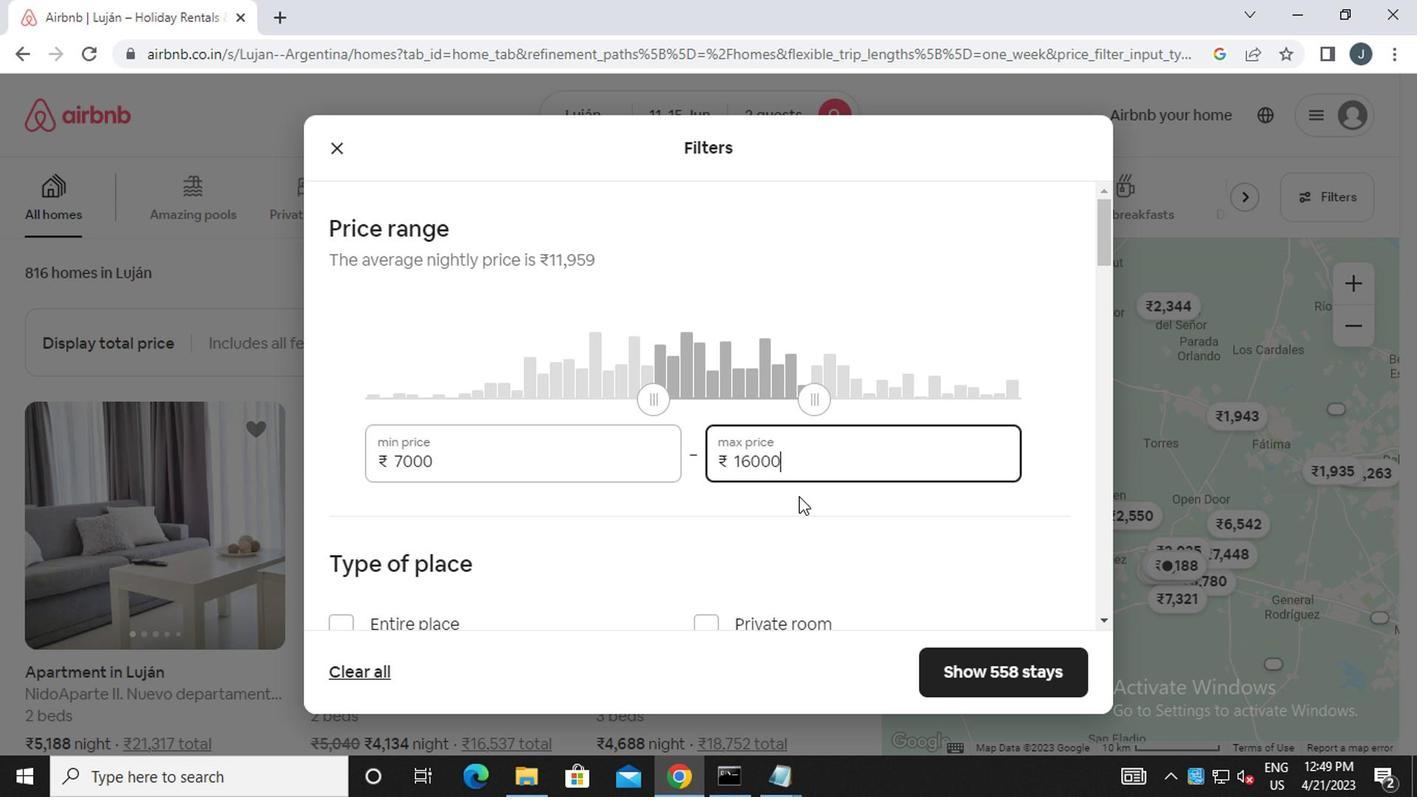 
Action: Mouse scrolled (813, 495) with delta (0, 0)
Screenshot: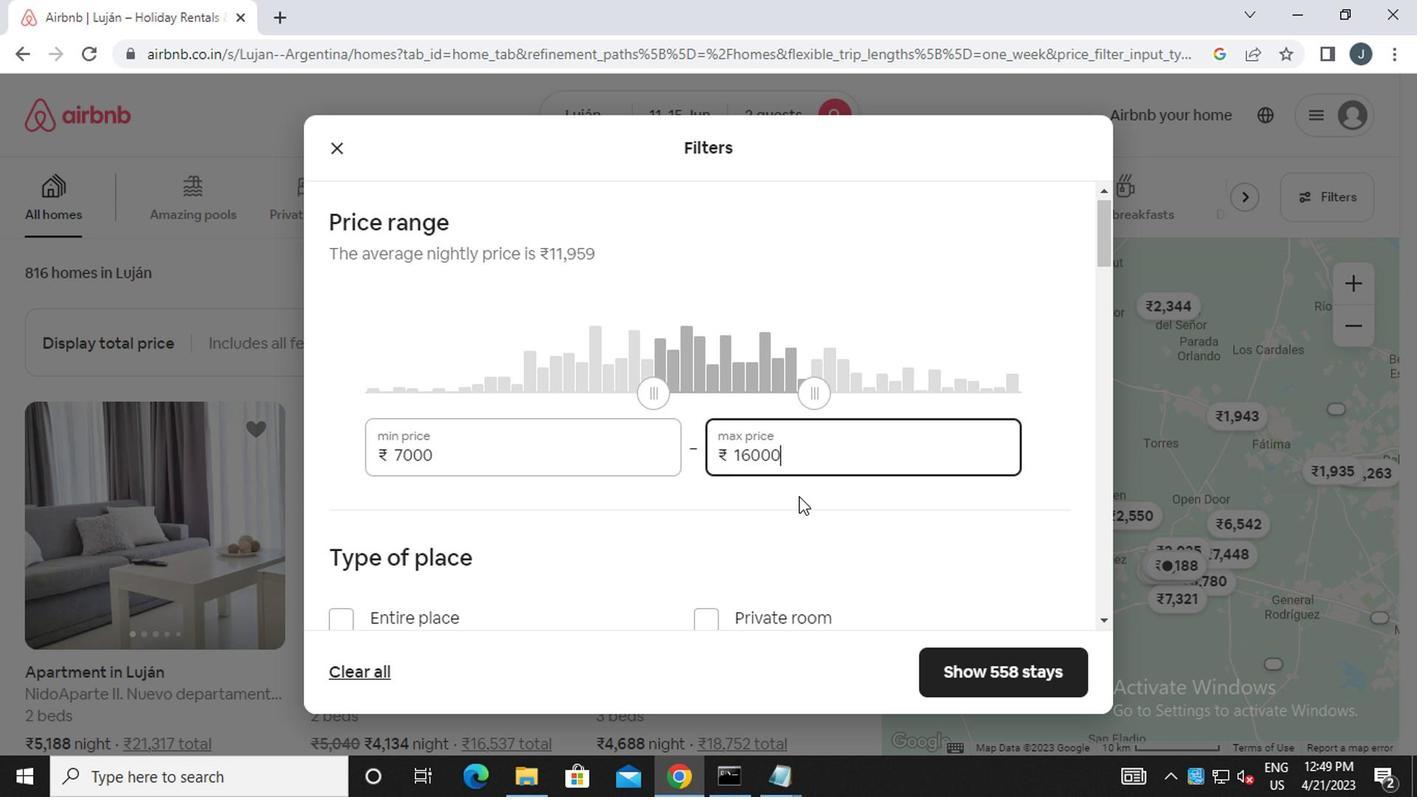 
Action: Mouse scrolled (813, 495) with delta (0, 0)
Screenshot: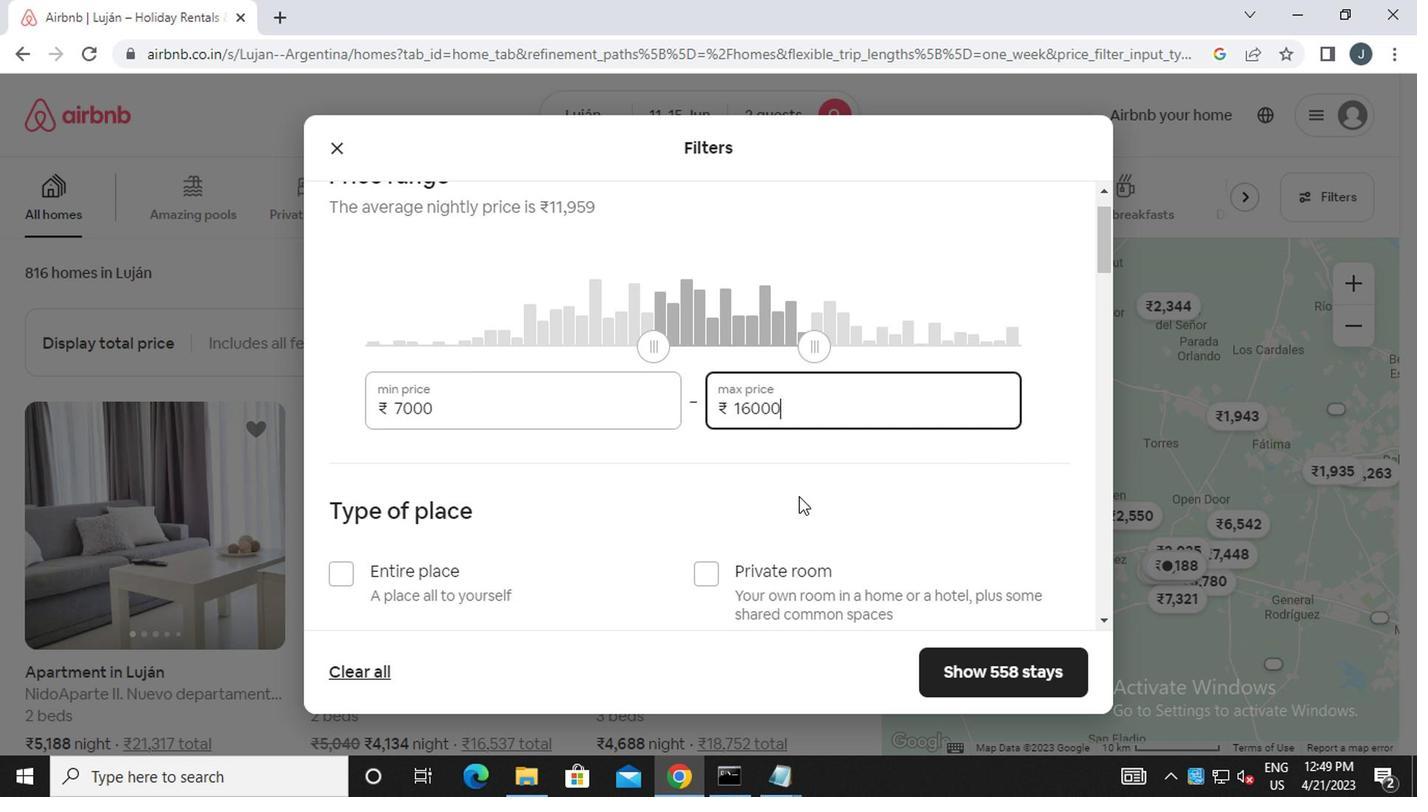 
Action: Mouse scrolled (813, 495) with delta (0, 0)
Screenshot: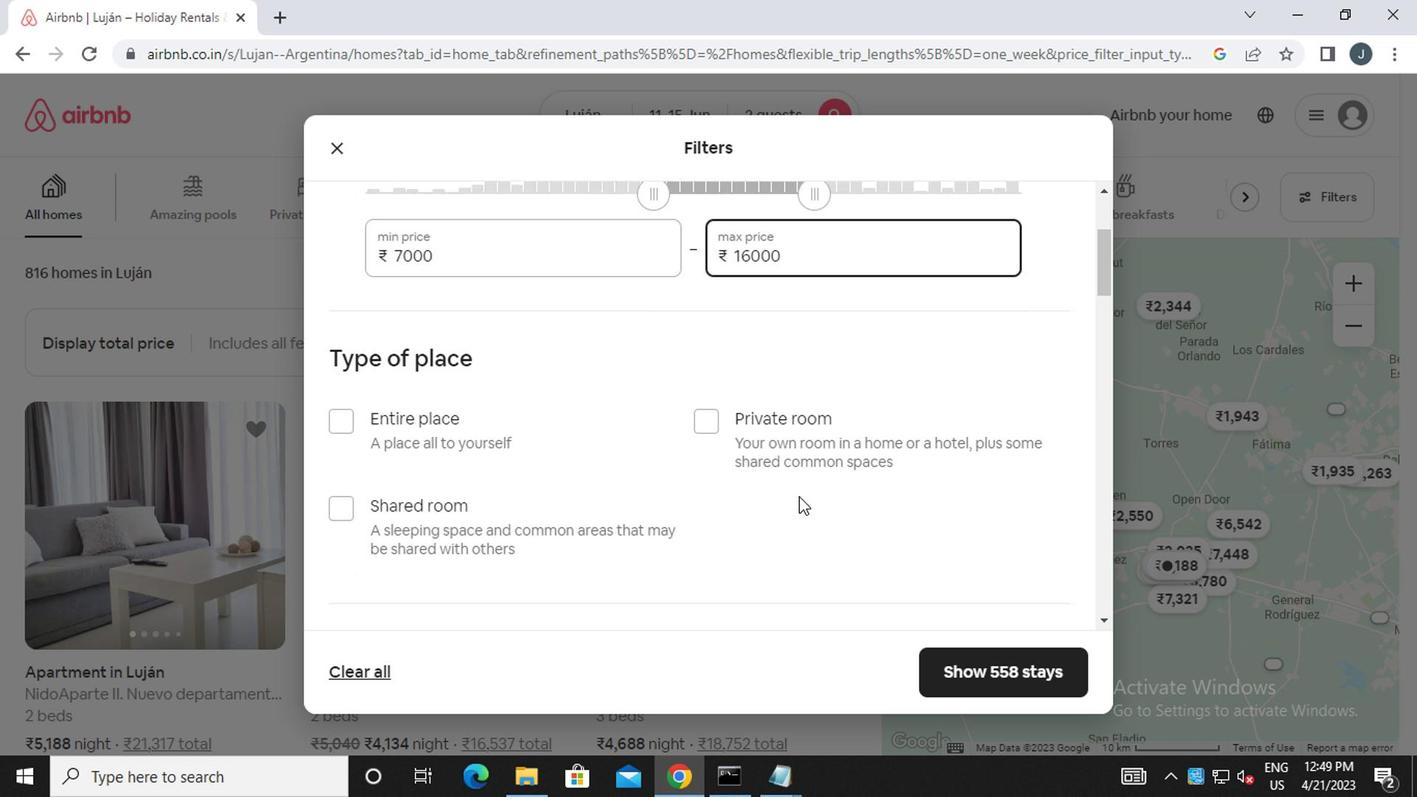 
Action: Mouse moved to (771, 335)
Screenshot: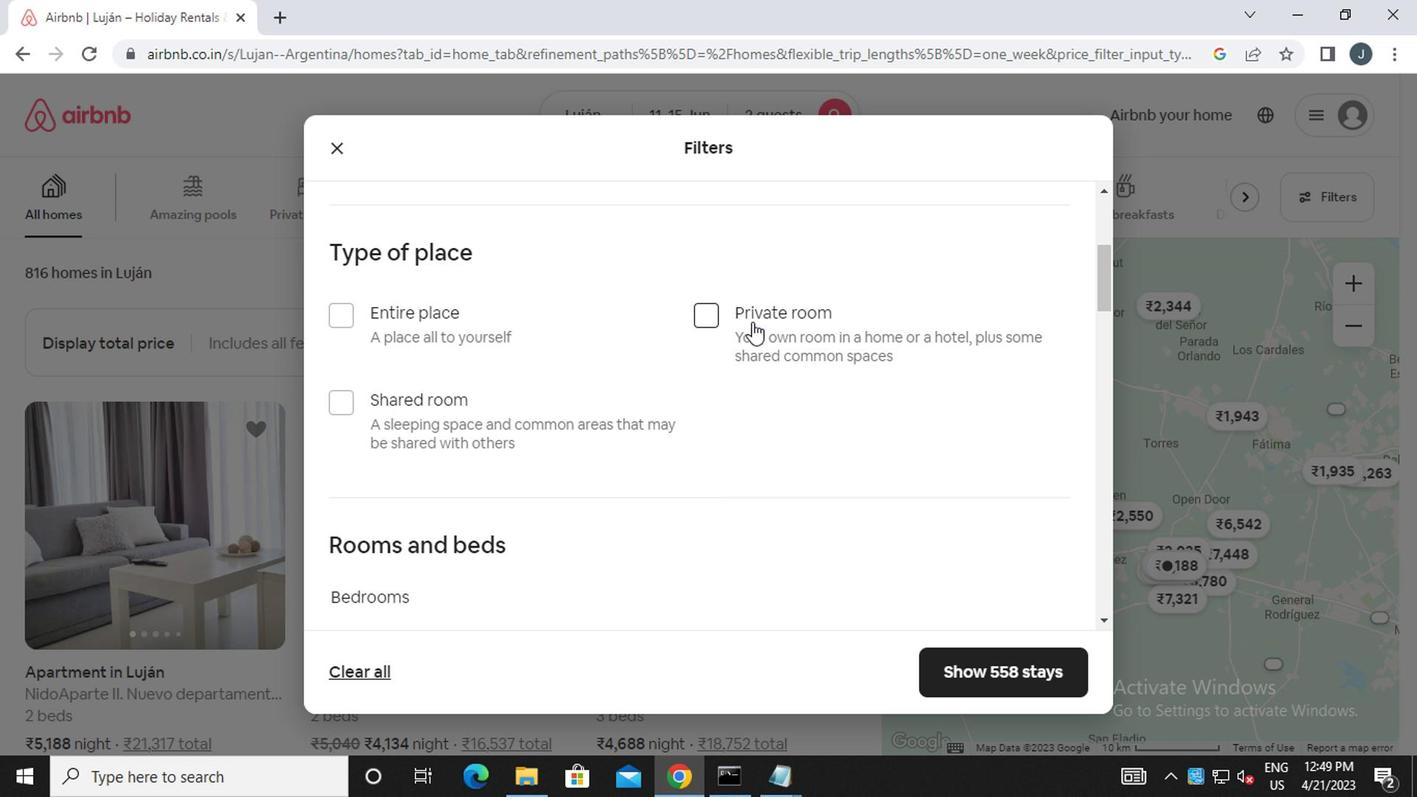 
Action: Mouse pressed left at (771, 335)
Screenshot: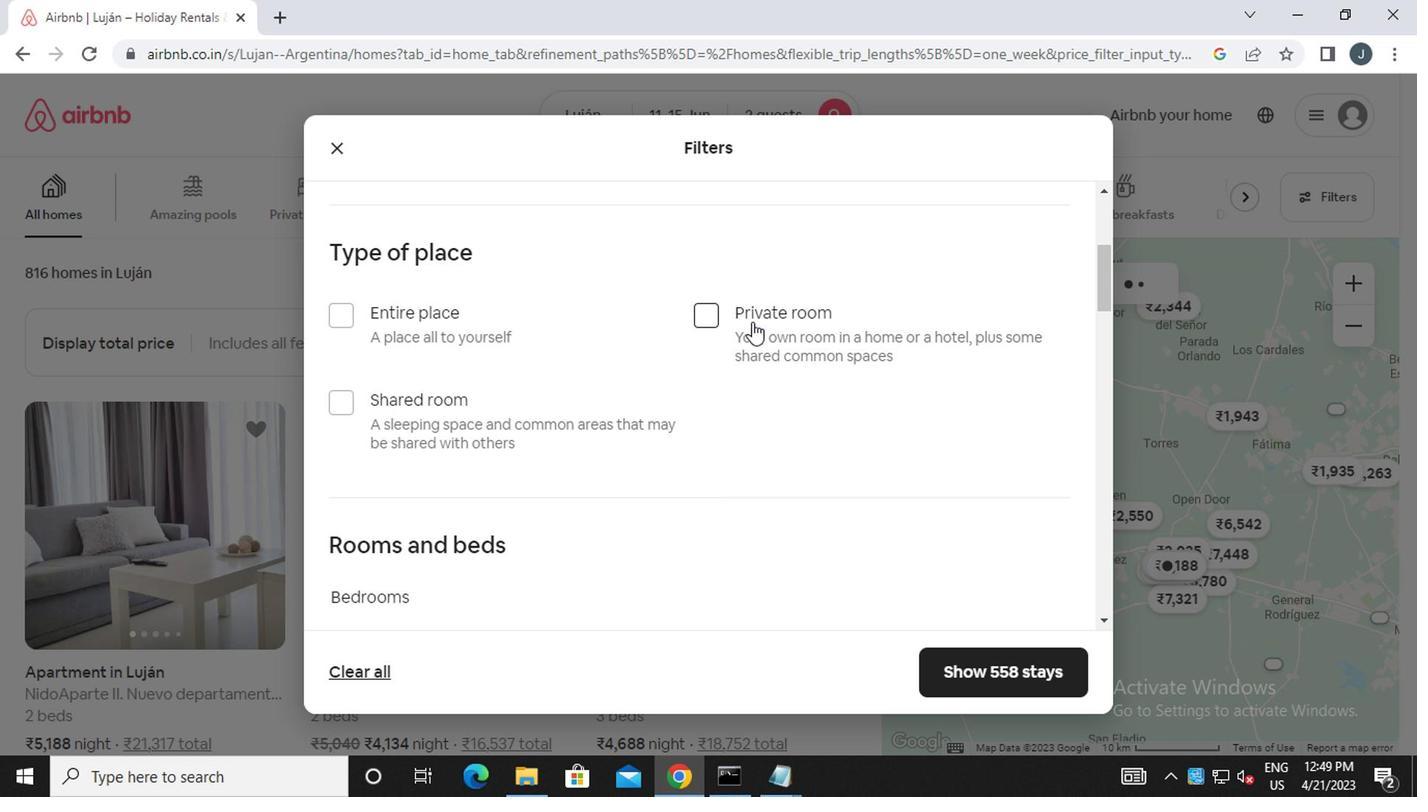 
Action: Mouse moved to (589, 403)
Screenshot: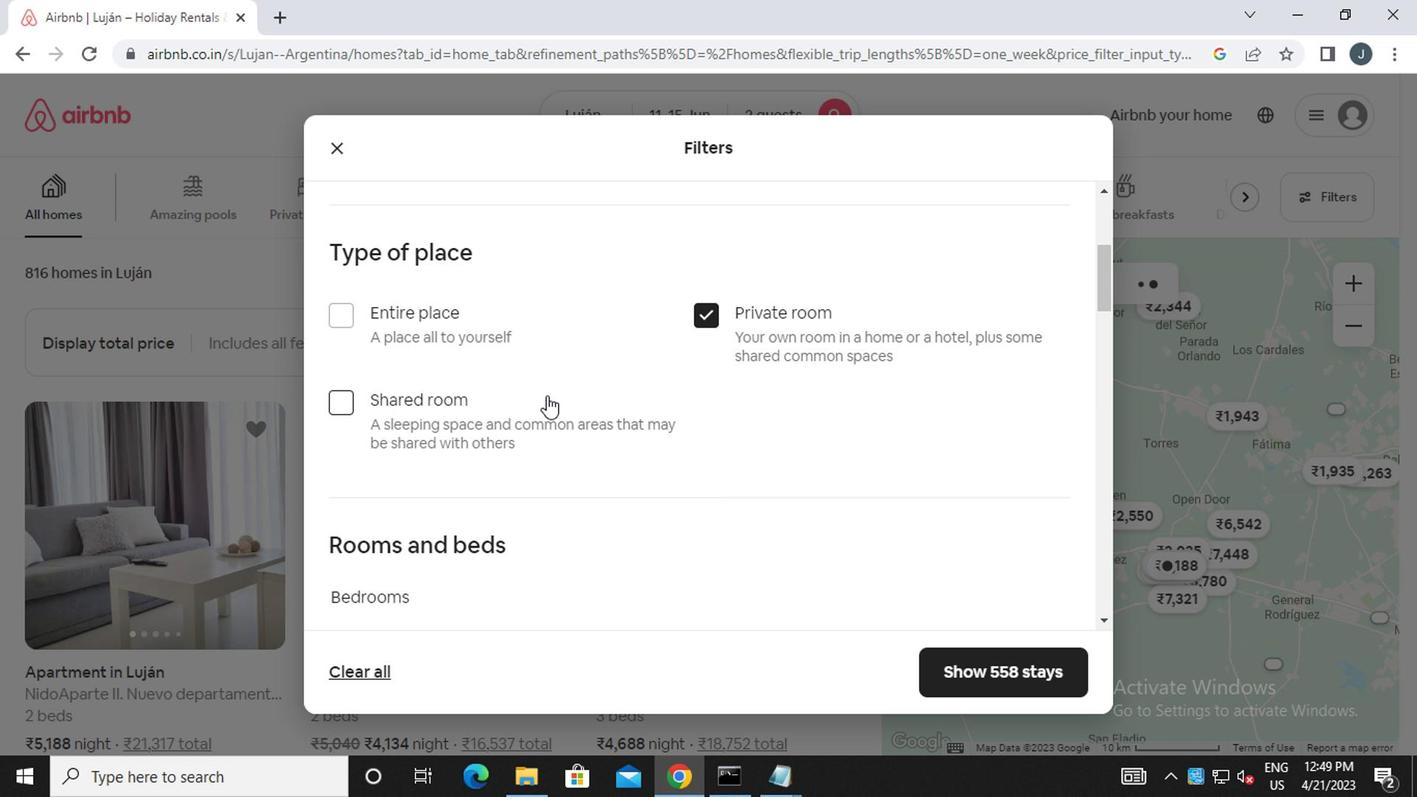 
Action: Mouse scrolled (589, 402) with delta (0, 0)
Screenshot: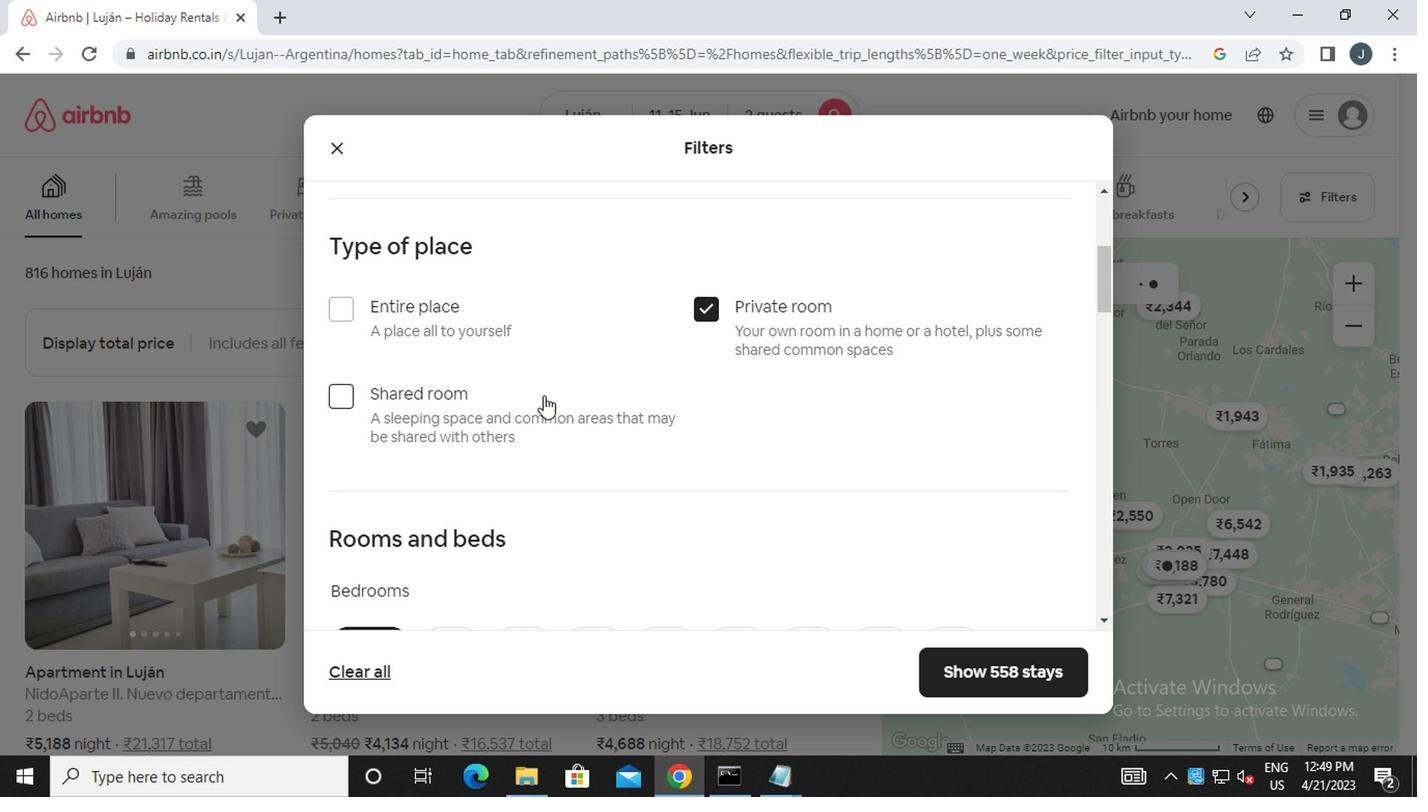 
Action: Mouse moved to (586, 403)
Screenshot: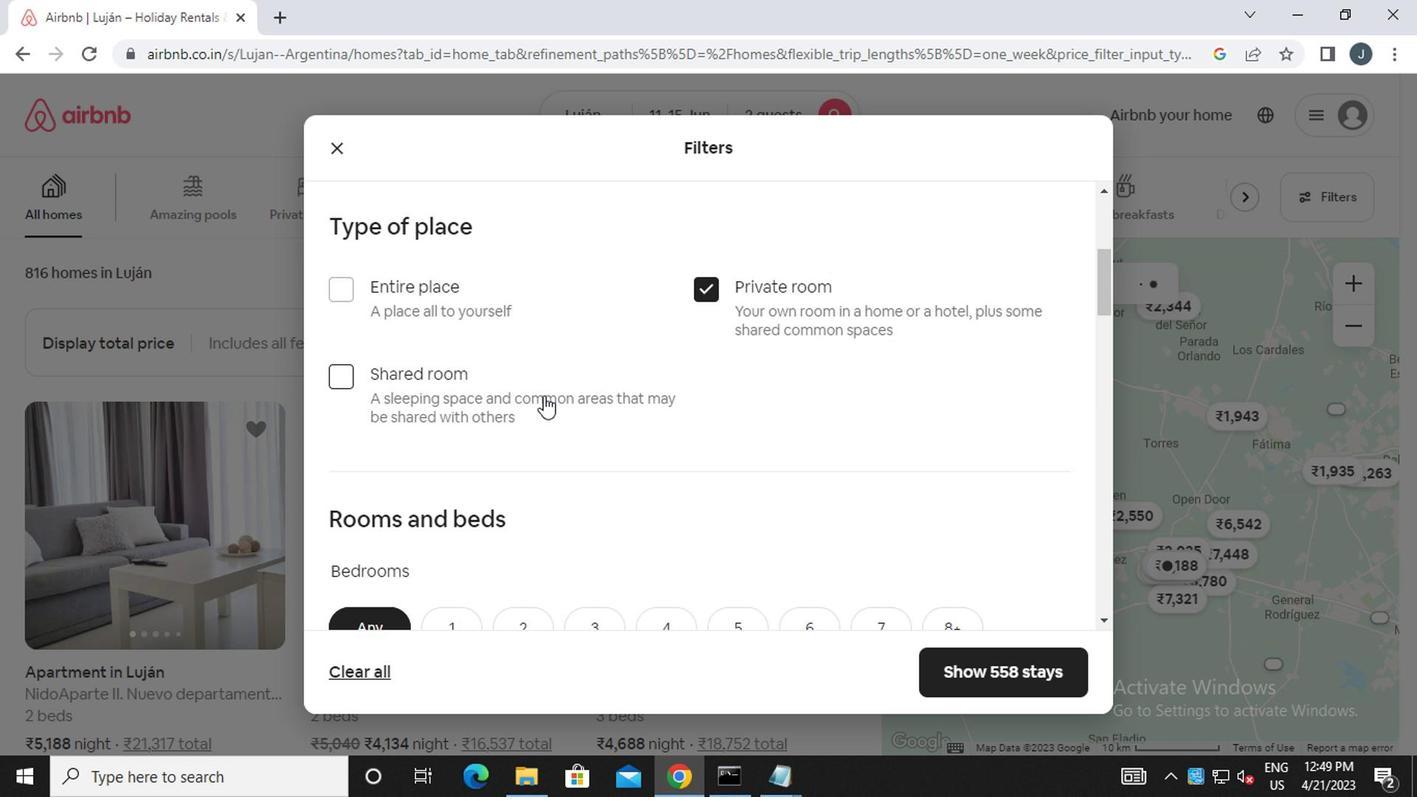 
Action: Mouse scrolled (586, 402) with delta (0, 0)
Screenshot: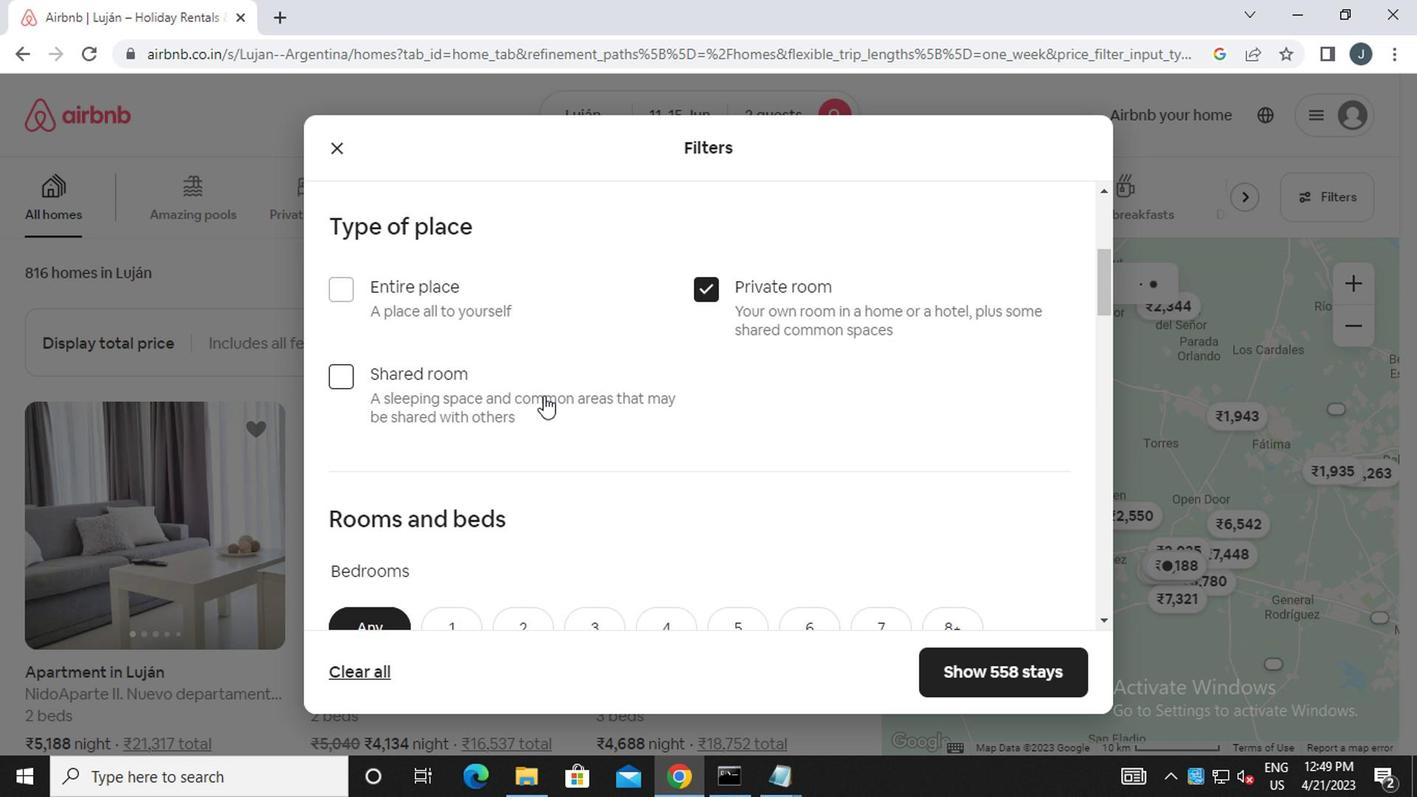 
Action: Mouse moved to (505, 454)
Screenshot: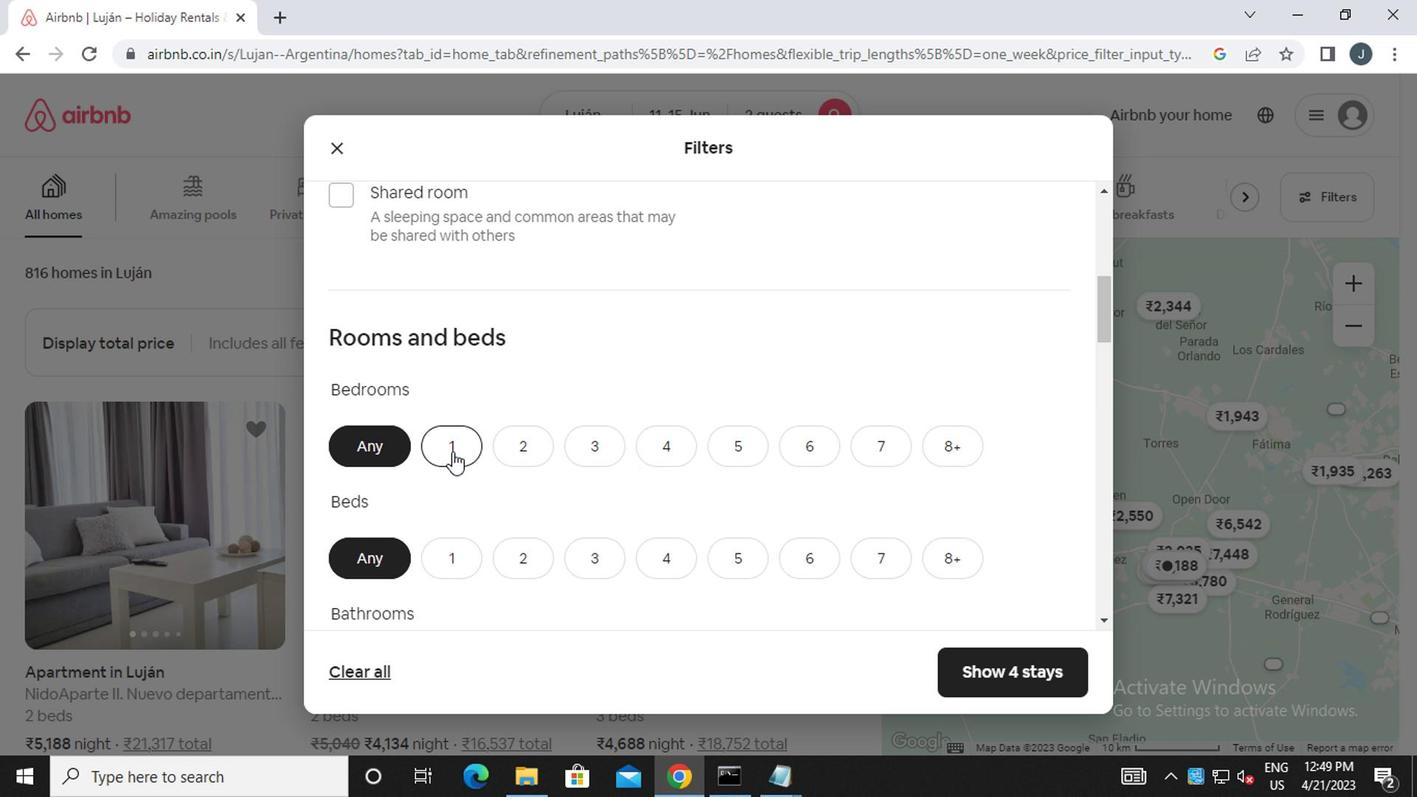 
Action: Mouse pressed left at (505, 454)
Screenshot: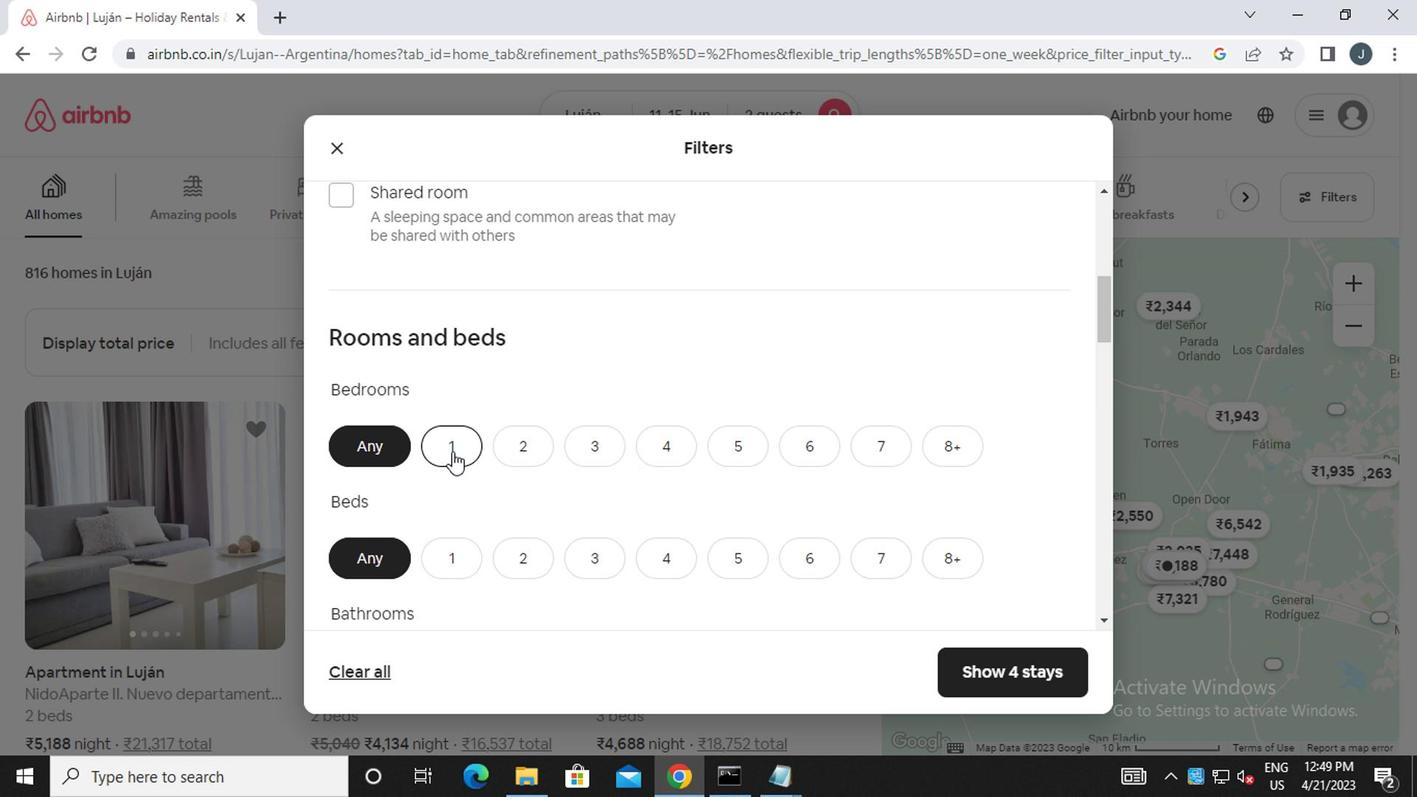
Action: Mouse moved to (460, 525)
Screenshot: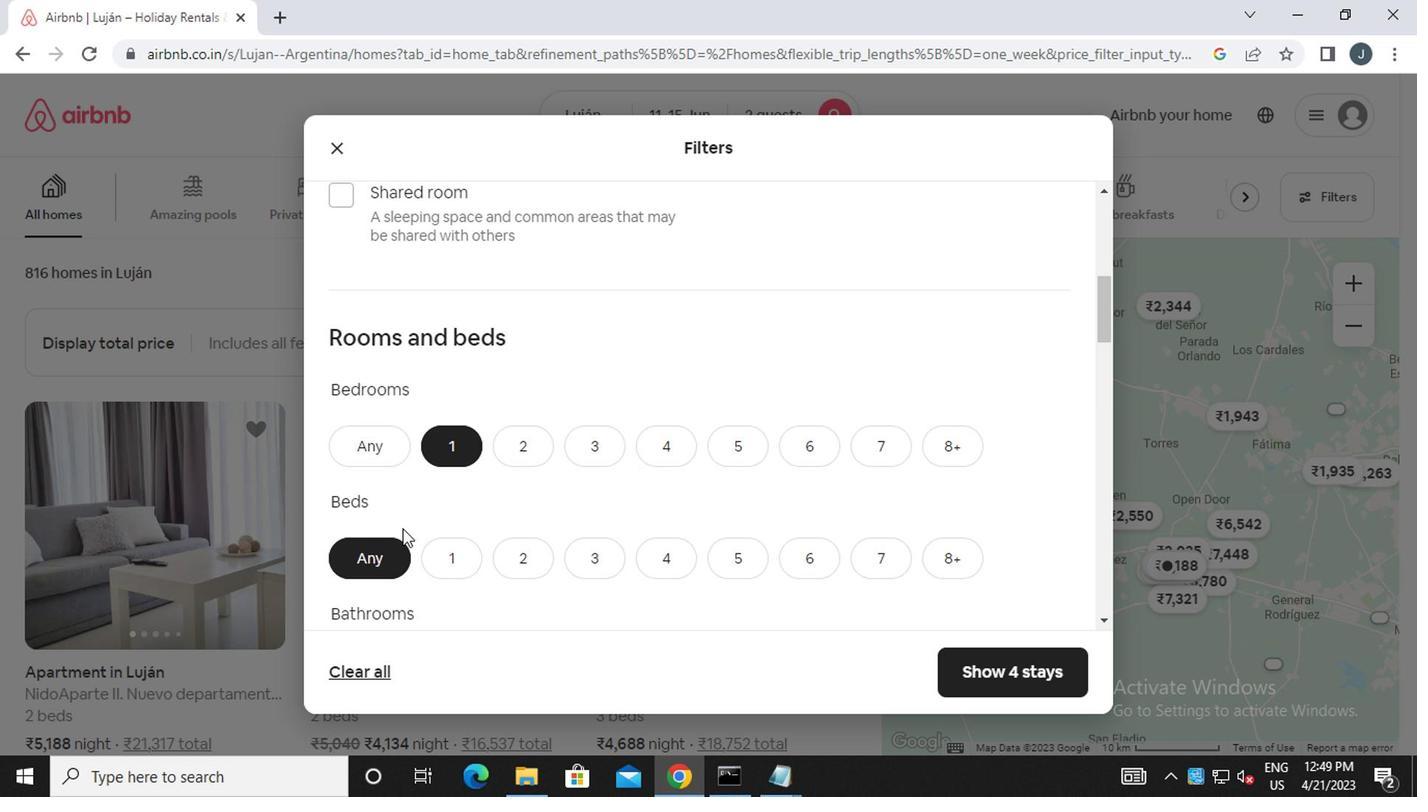 
Action: Mouse scrolled (460, 525) with delta (0, 0)
Screenshot: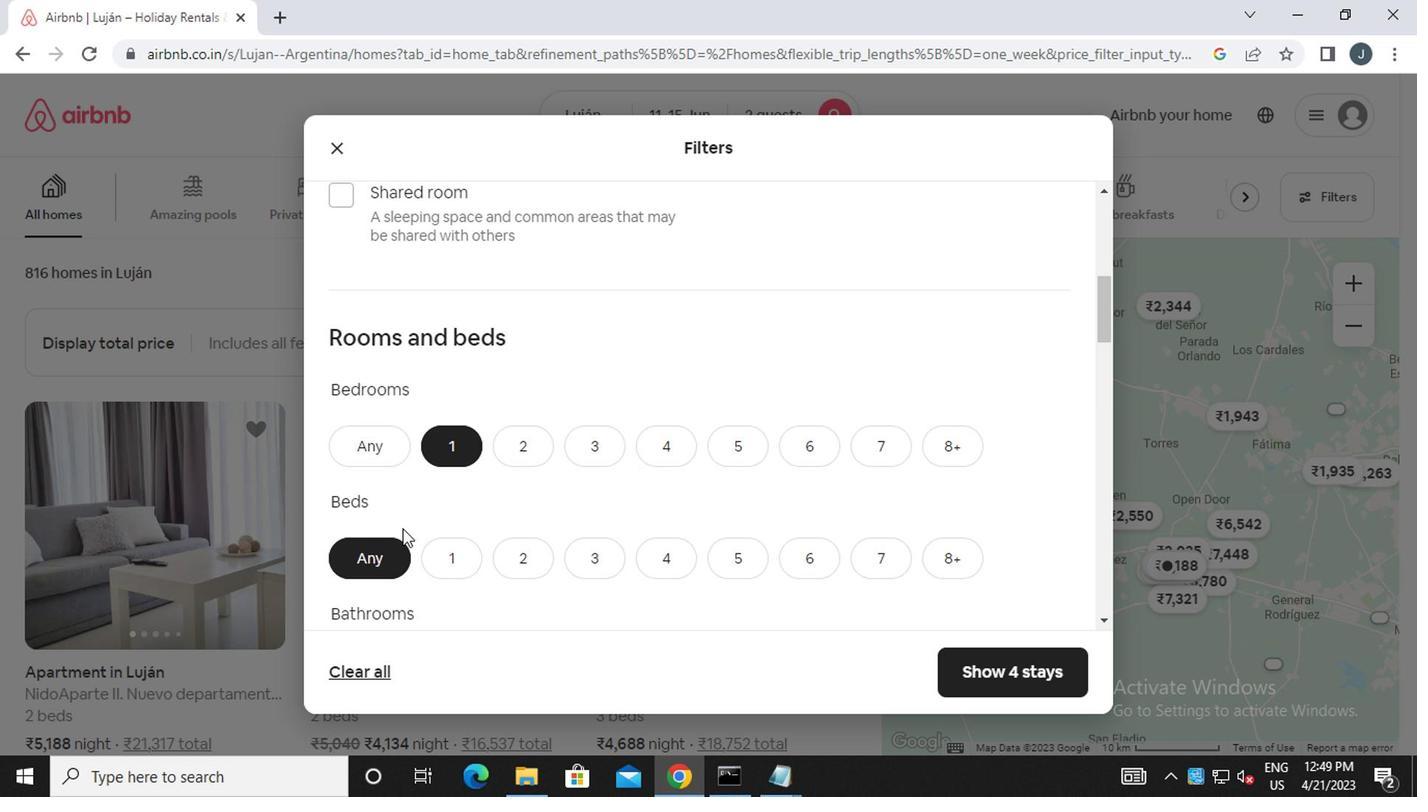 
Action: Mouse moved to (572, 447)
Screenshot: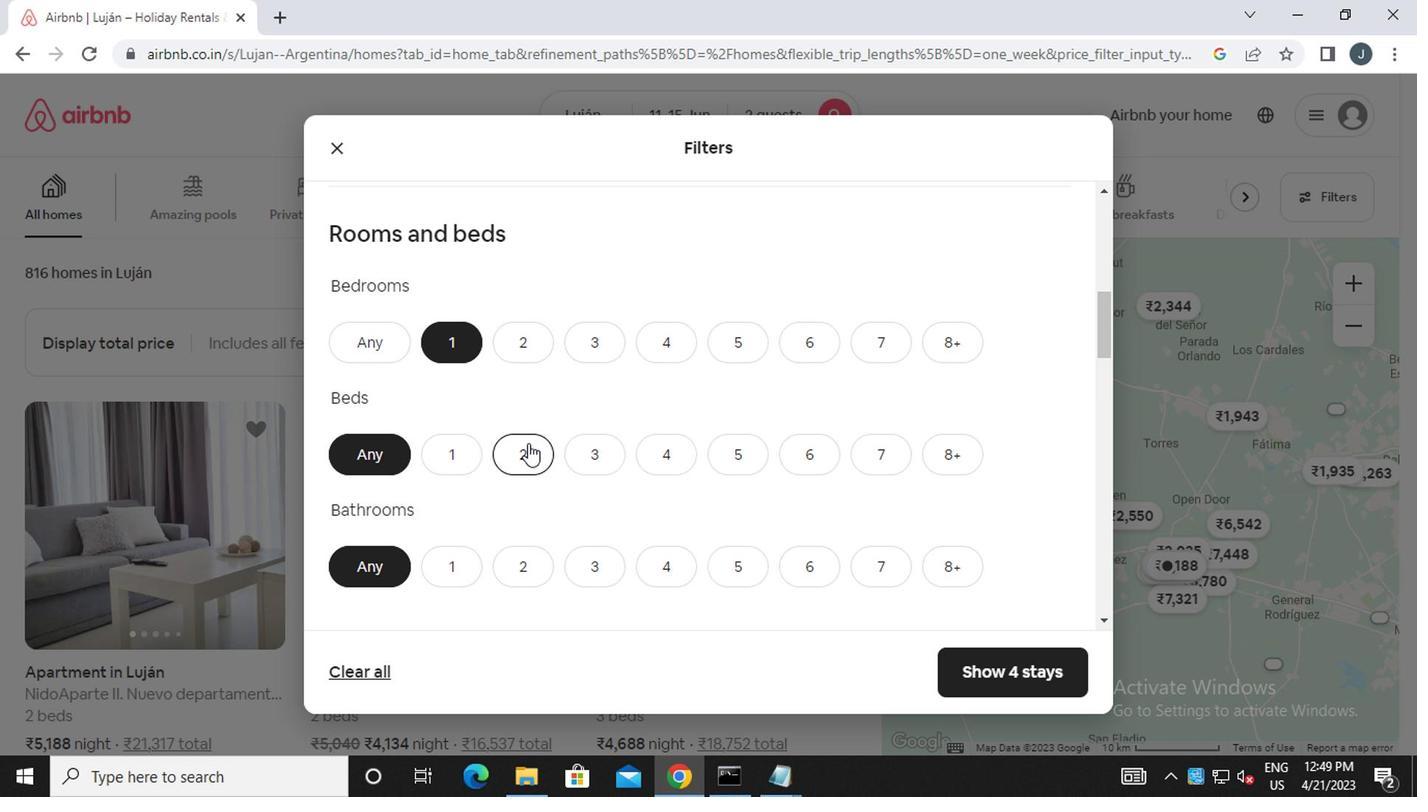 
Action: Mouse pressed left at (572, 447)
Screenshot: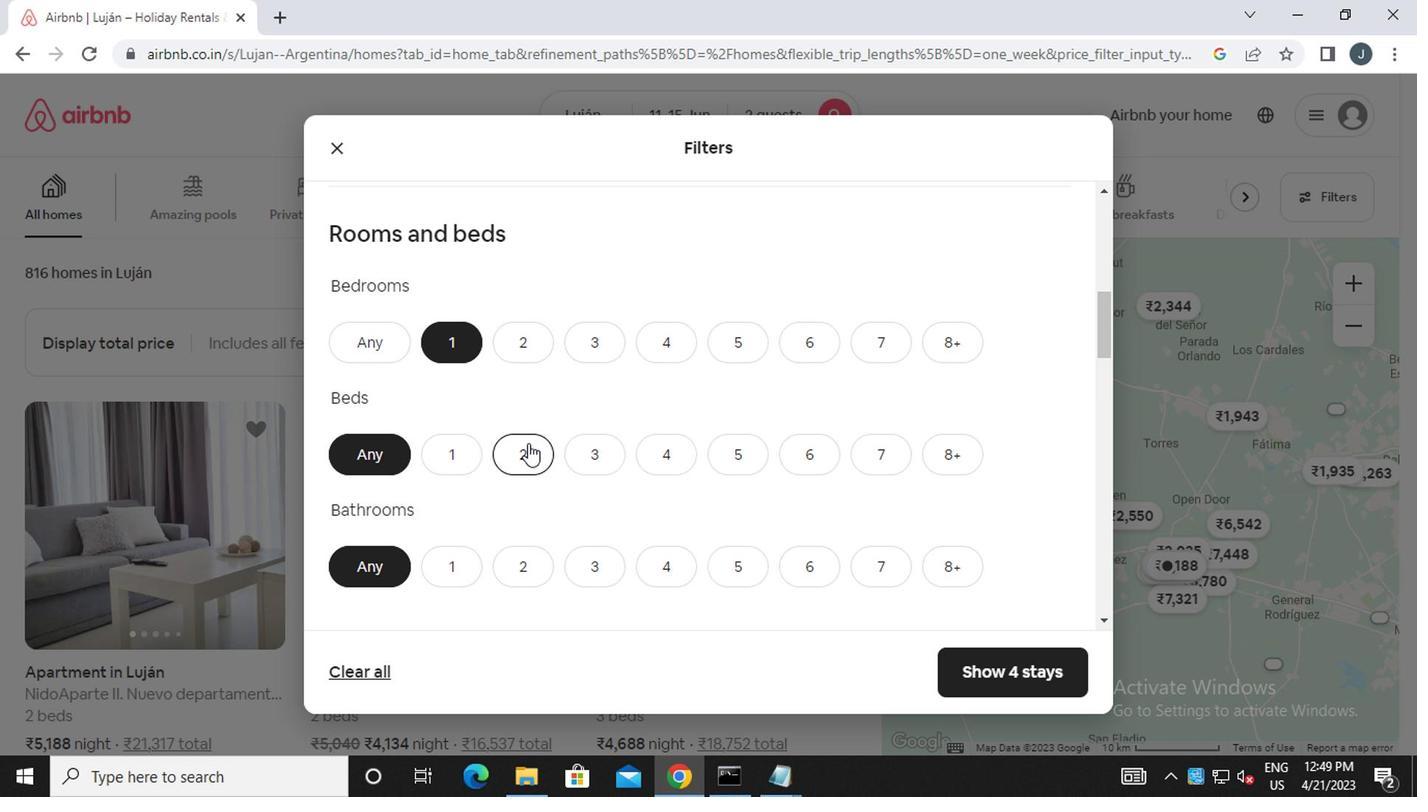 
Action: Mouse moved to (506, 548)
Screenshot: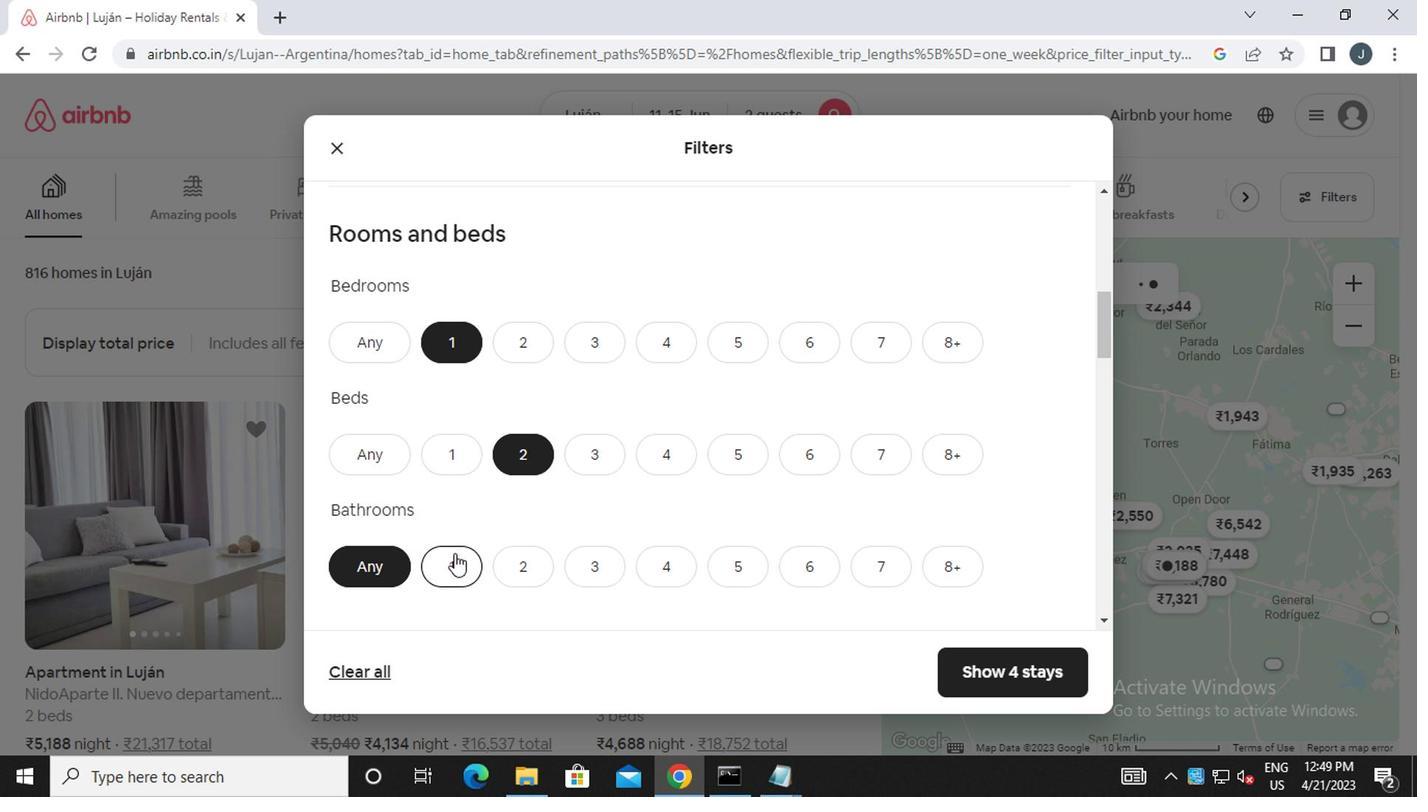 
Action: Mouse pressed left at (506, 548)
Screenshot: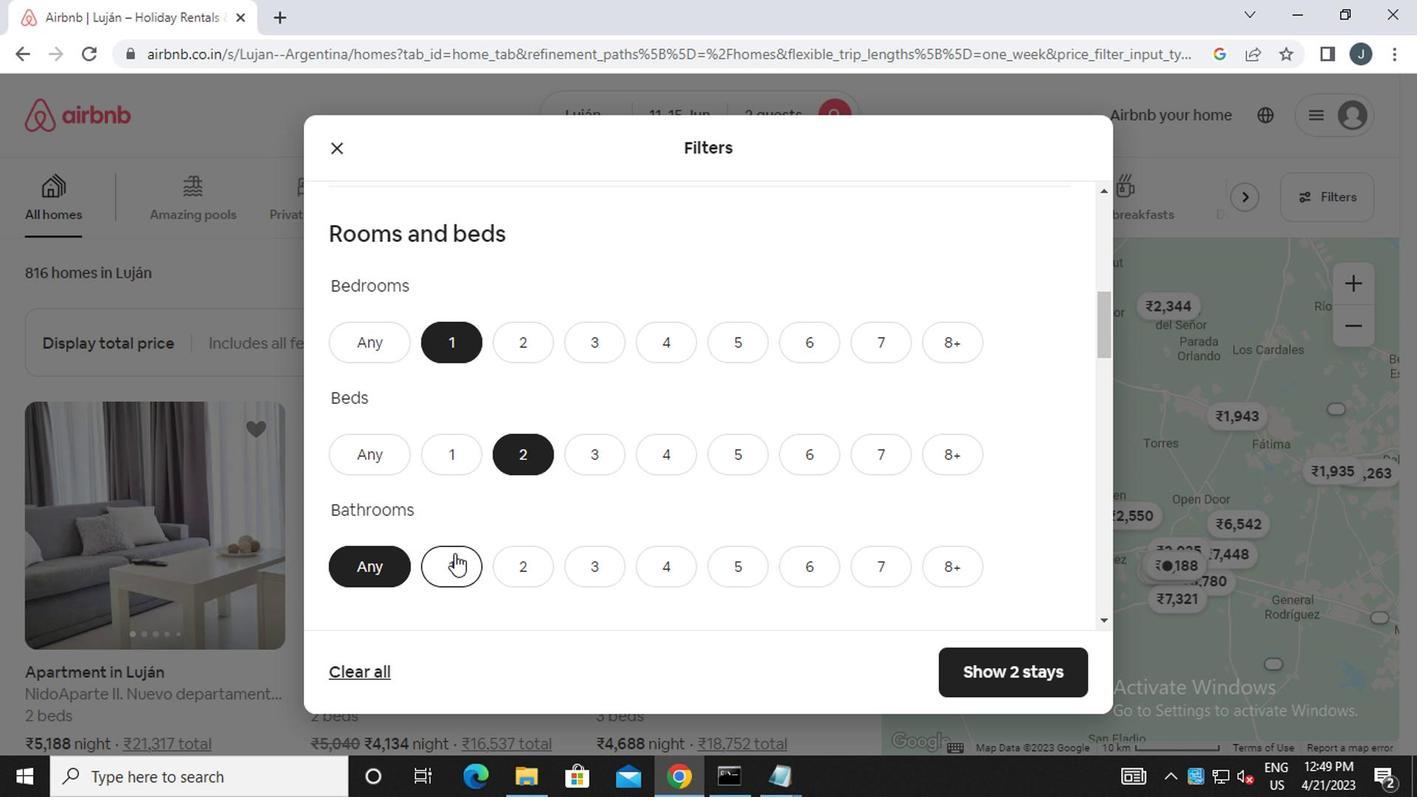 
Action: Mouse moved to (548, 548)
Screenshot: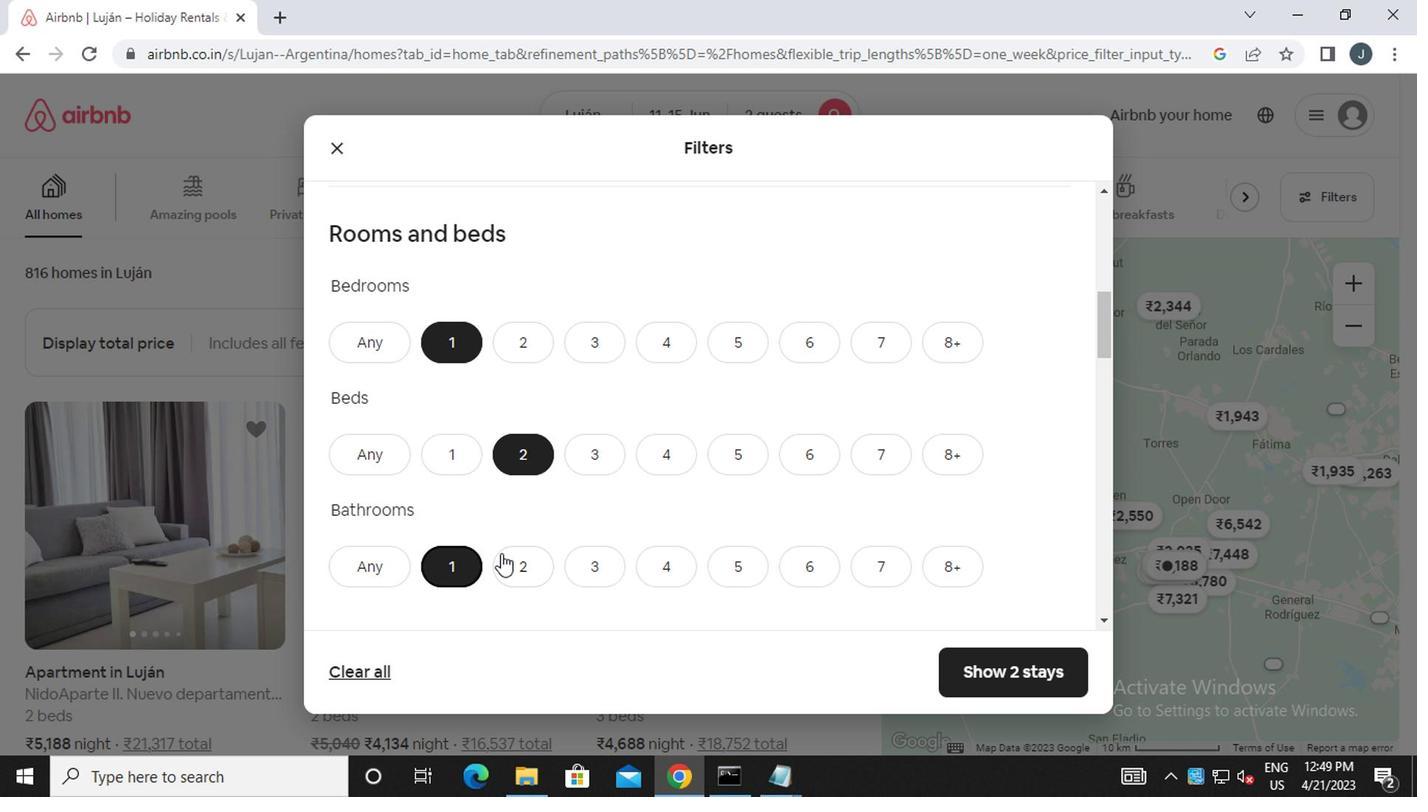 
Action: Mouse scrolled (548, 547) with delta (0, 0)
Screenshot: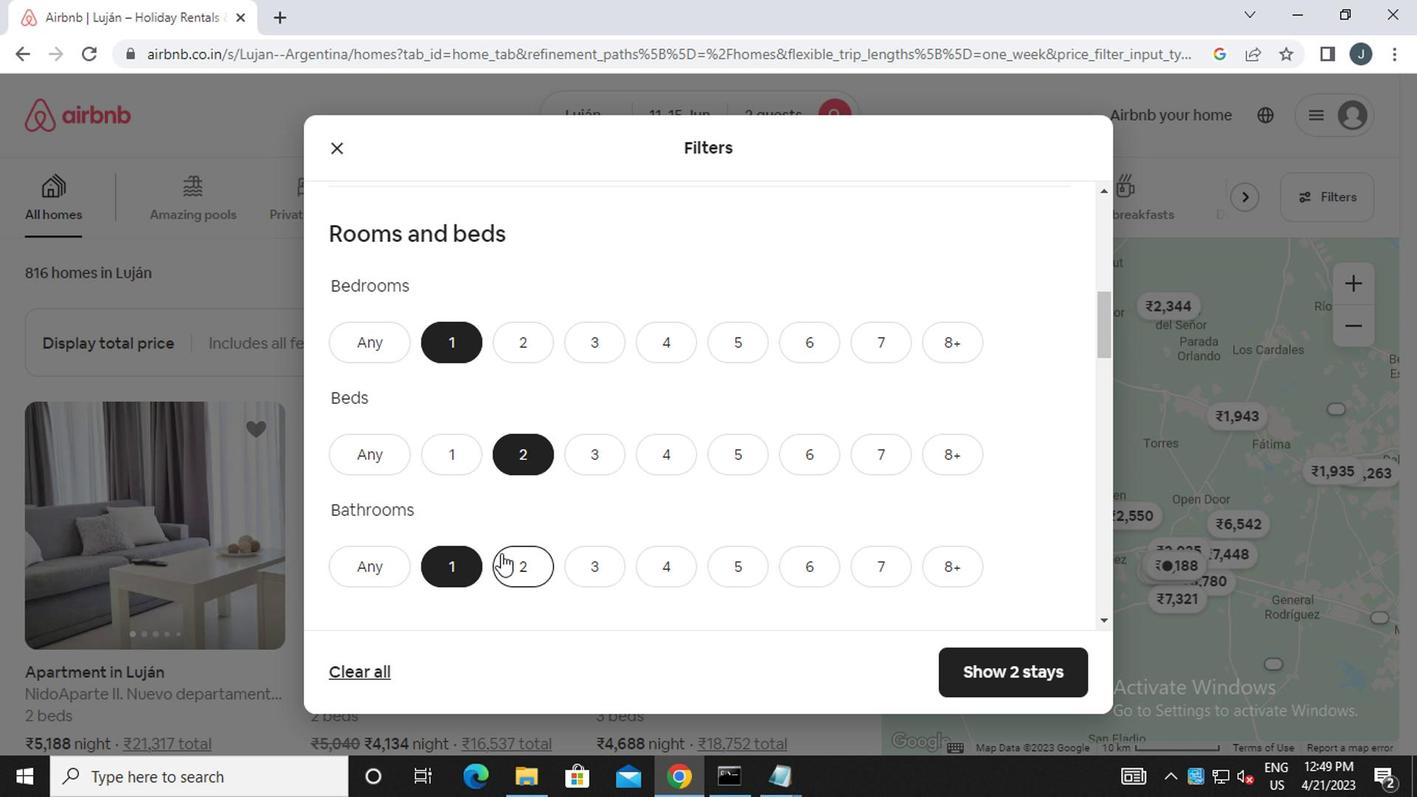
Action: Mouse scrolled (548, 547) with delta (0, 0)
Screenshot: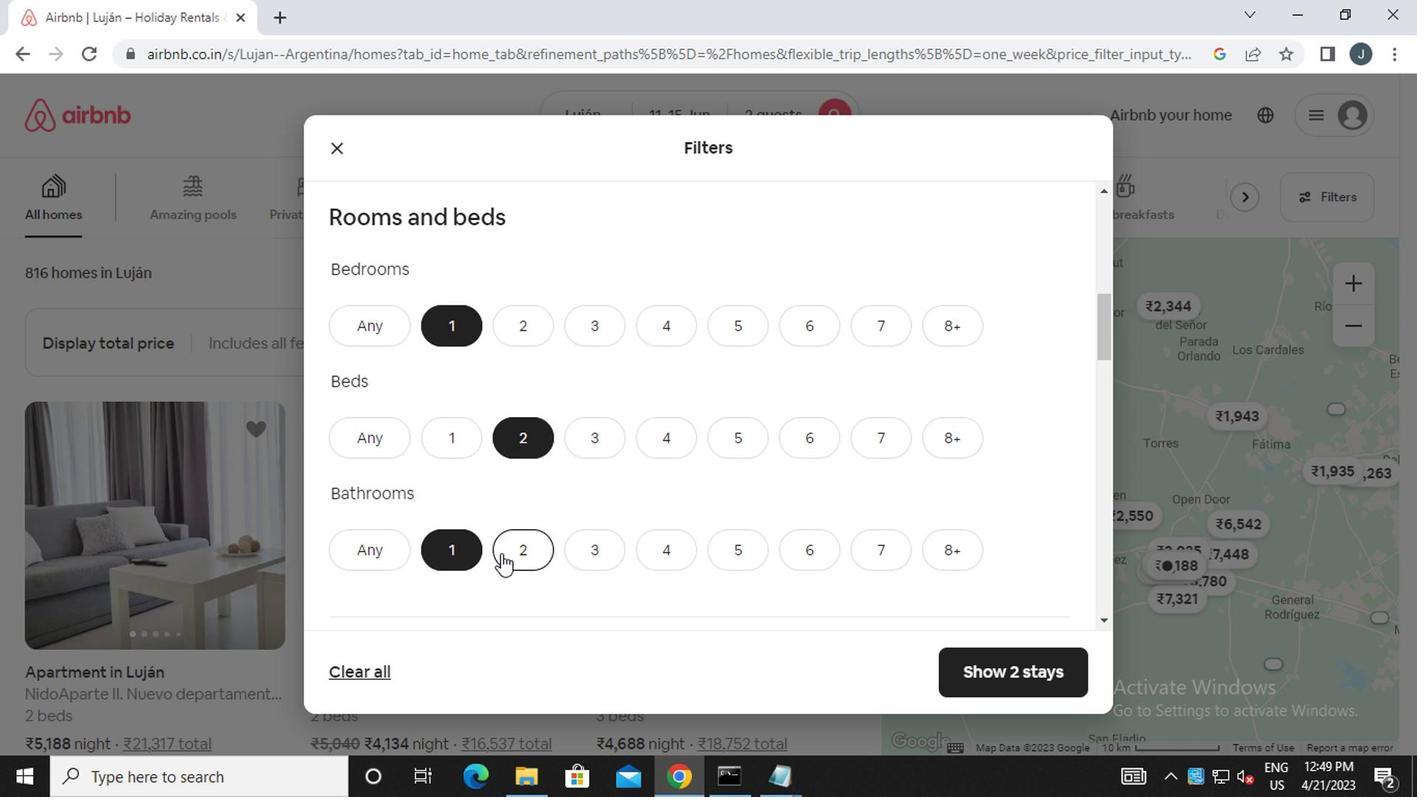 
Action: Mouse moved to (552, 545)
Screenshot: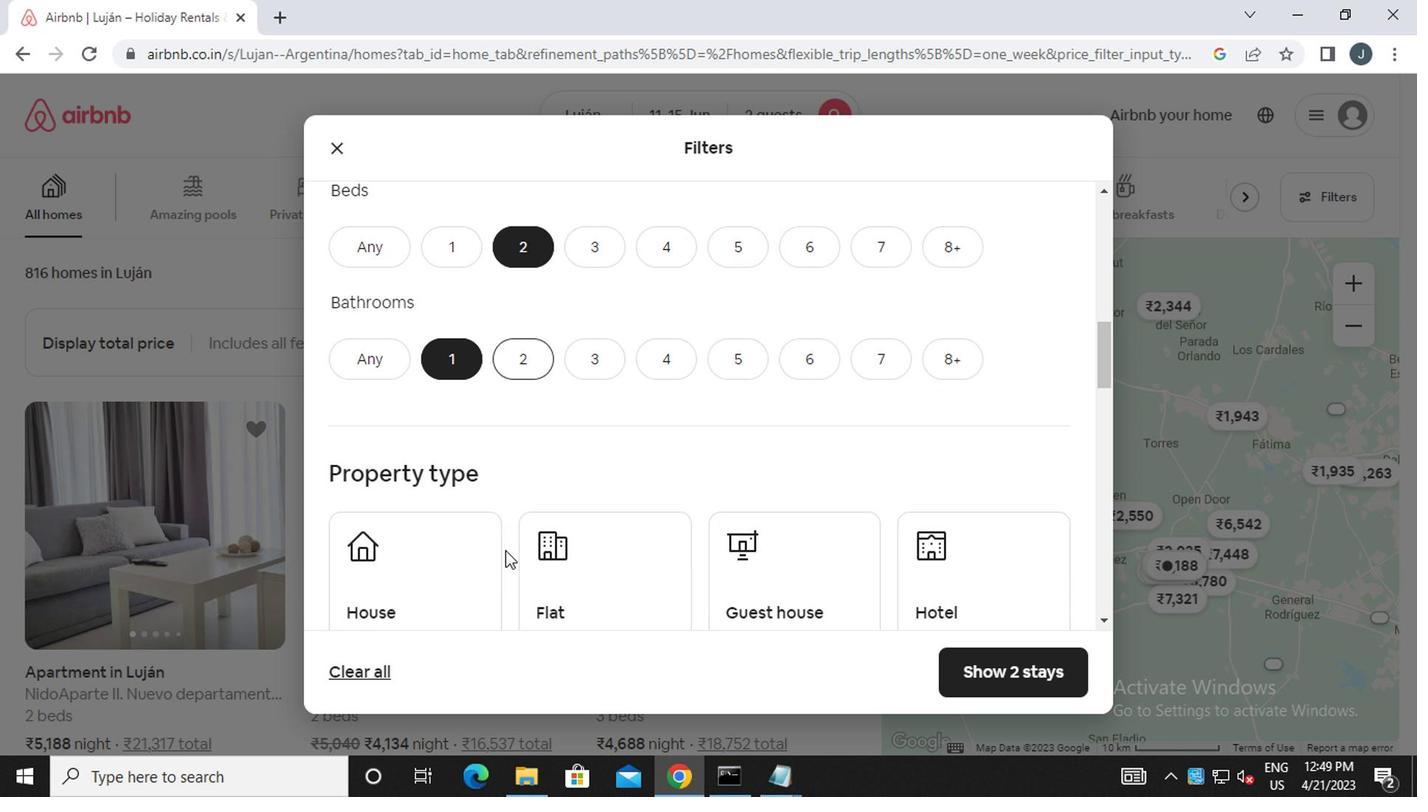
Action: Mouse scrolled (552, 544) with delta (0, 0)
Screenshot: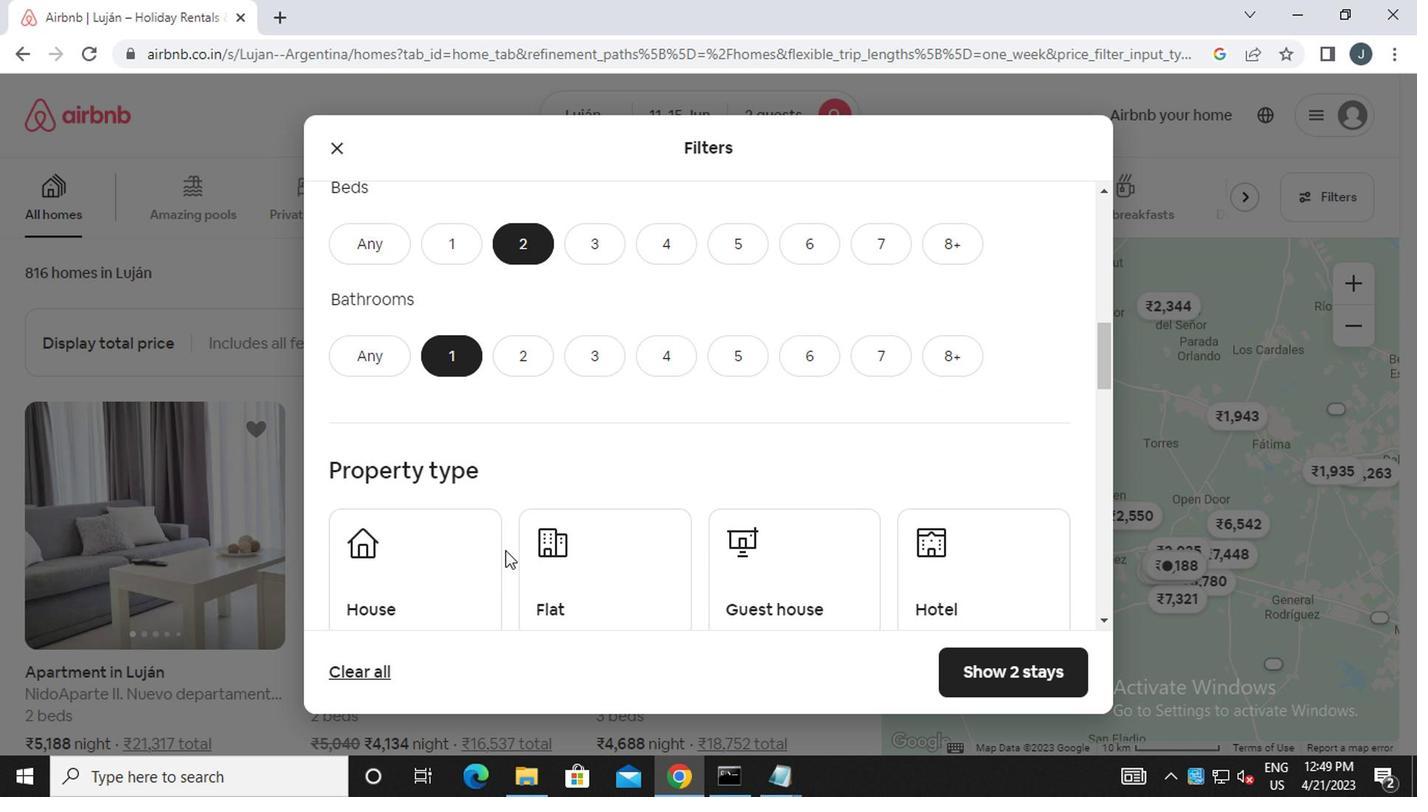 
Action: Mouse moved to (587, 499)
Screenshot: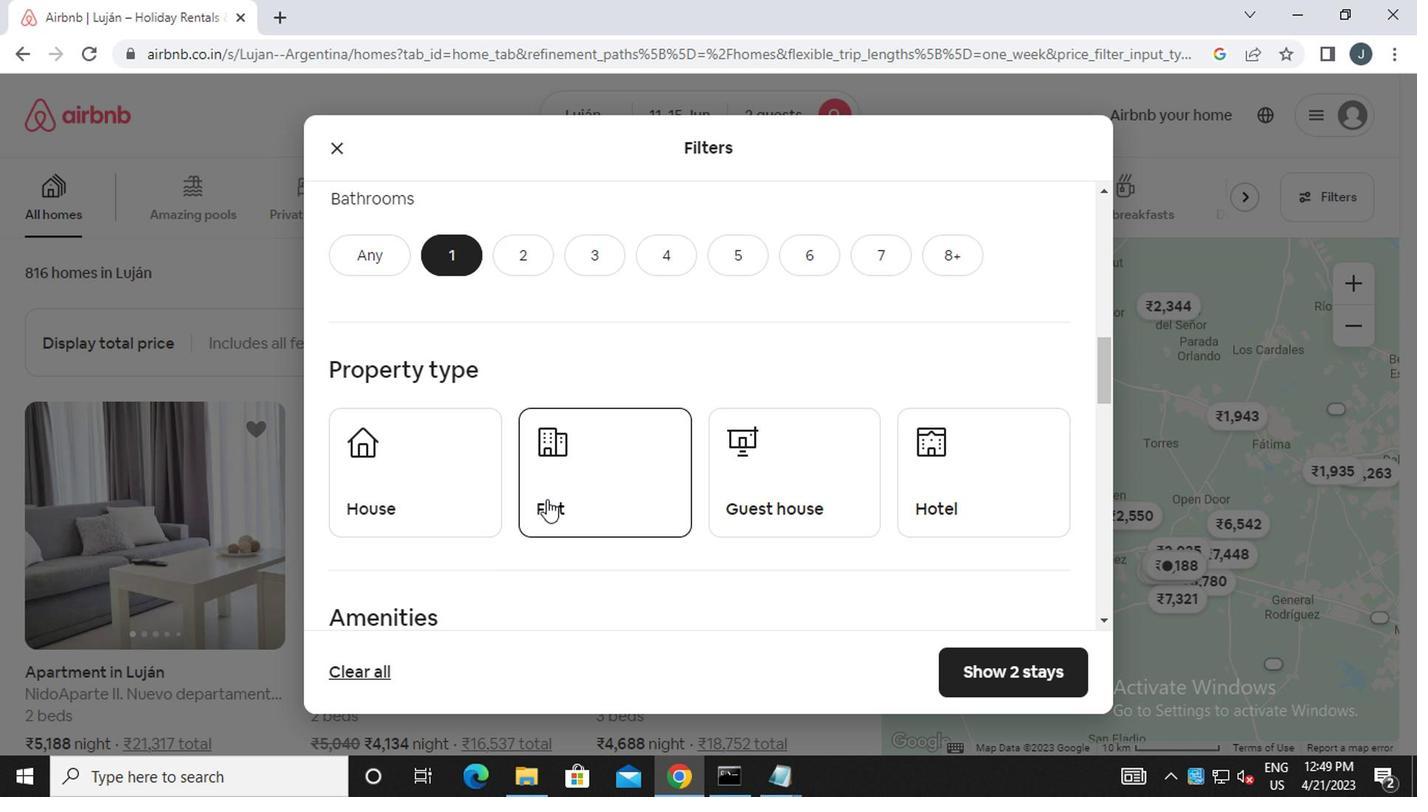 
Action: Mouse pressed left at (587, 499)
Screenshot: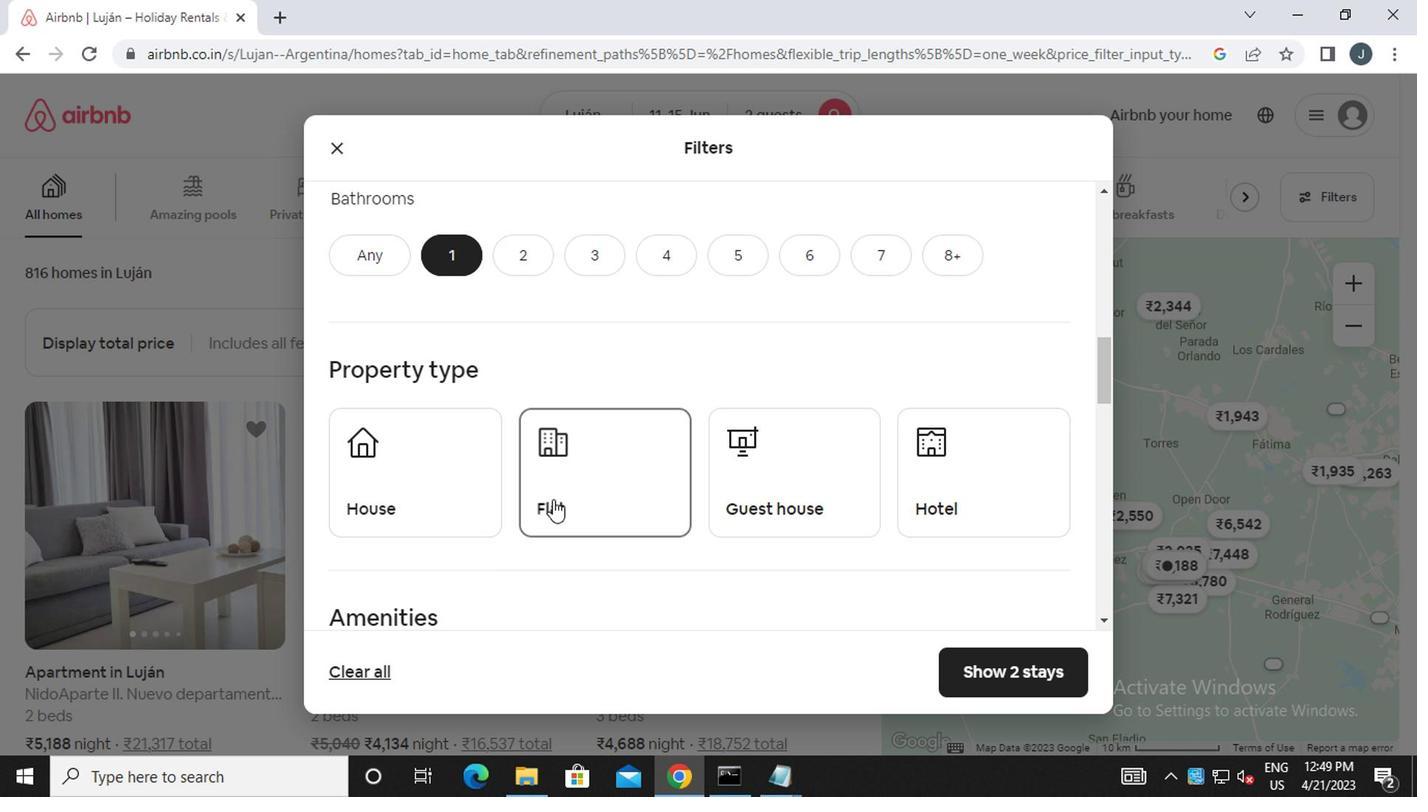 
Action: Mouse moved to (789, 495)
Screenshot: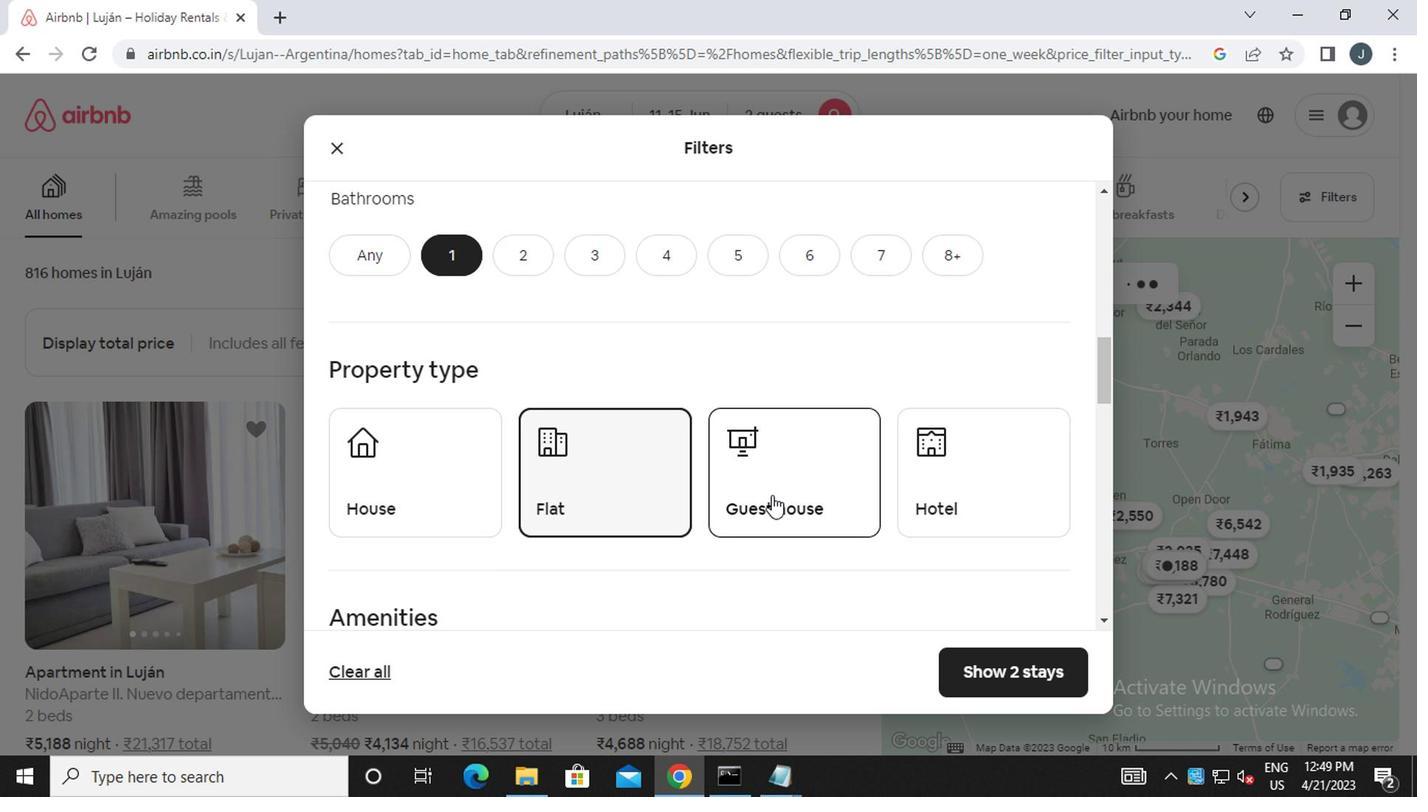 
Action: Mouse pressed left at (789, 495)
Screenshot: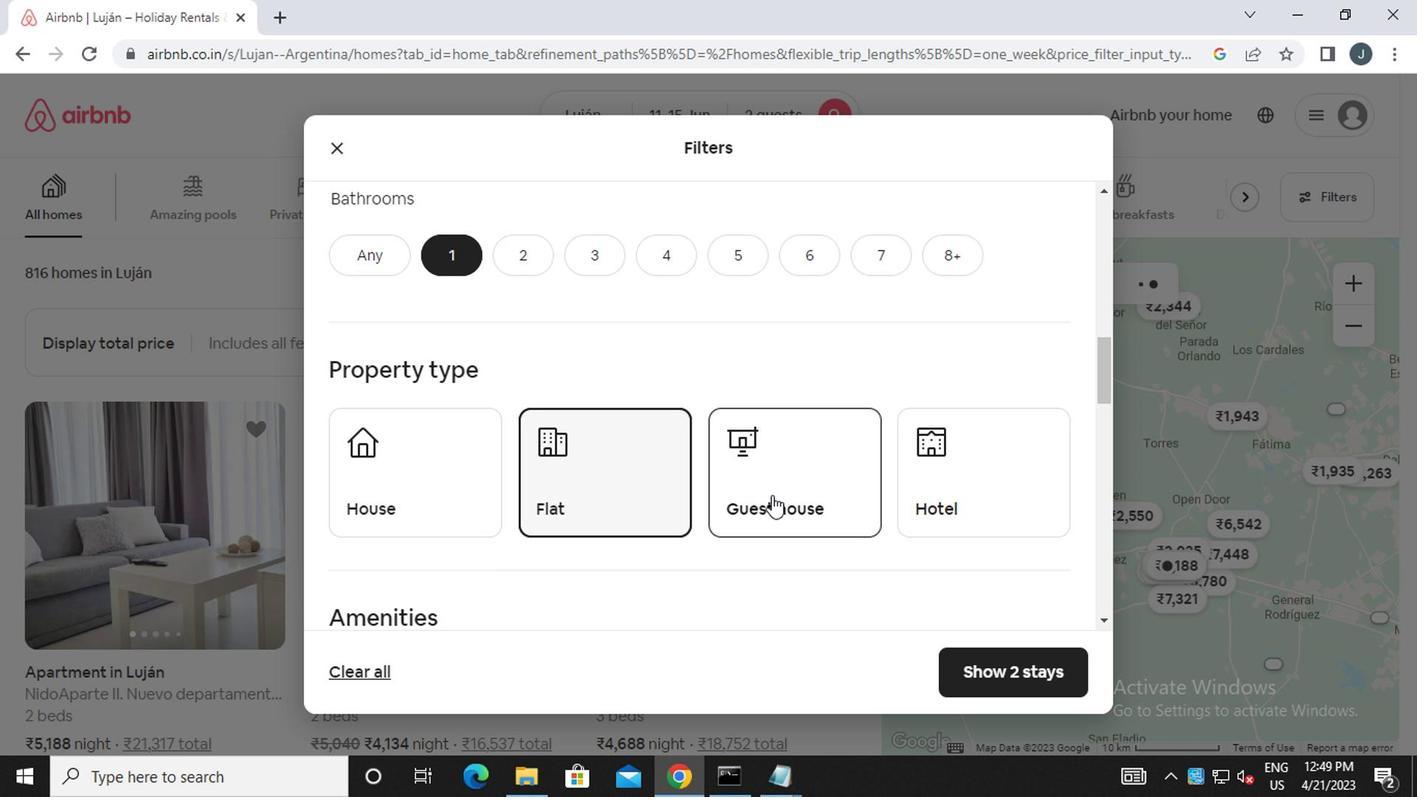 
Action: Mouse moved to (937, 494)
Screenshot: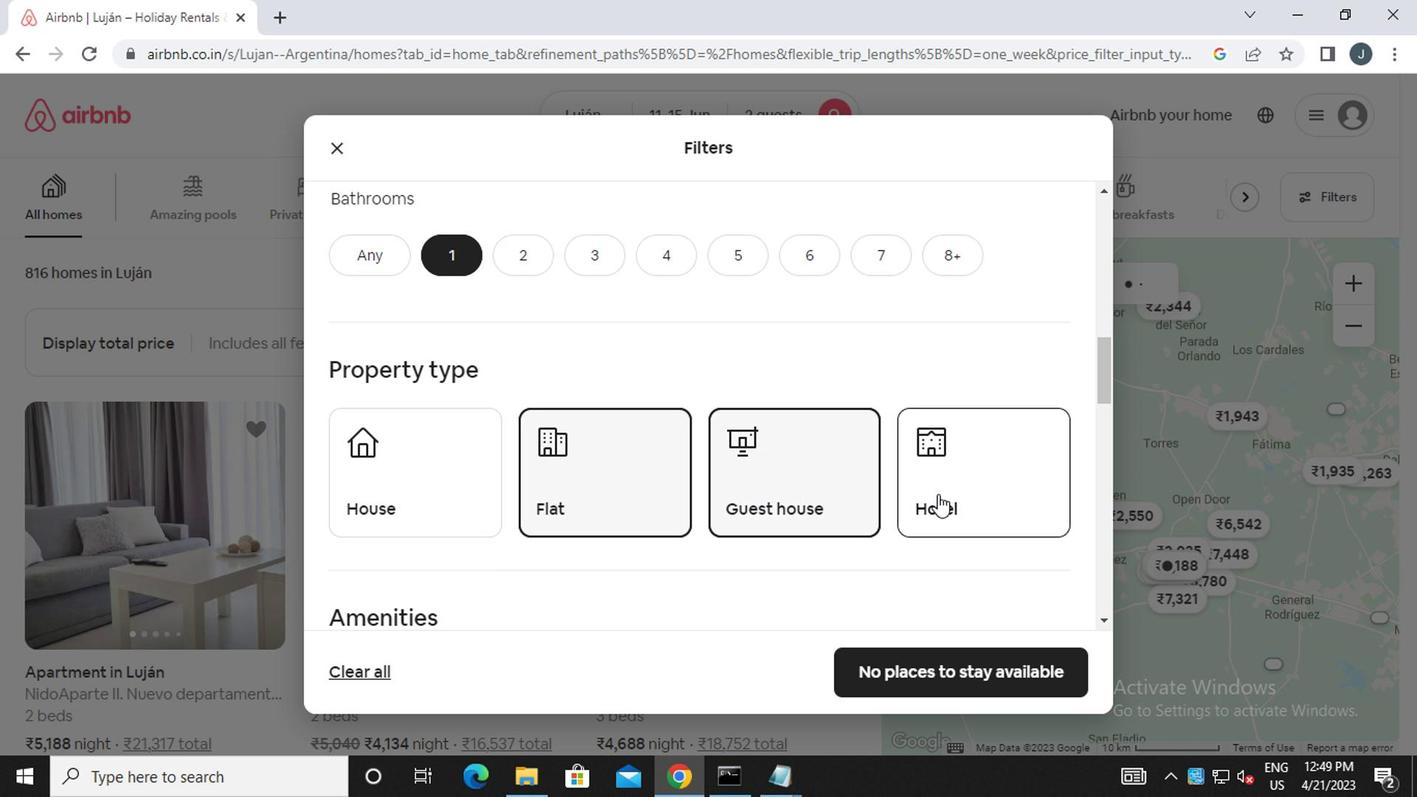 
Action: Mouse pressed left at (937, 494)
Screenshot: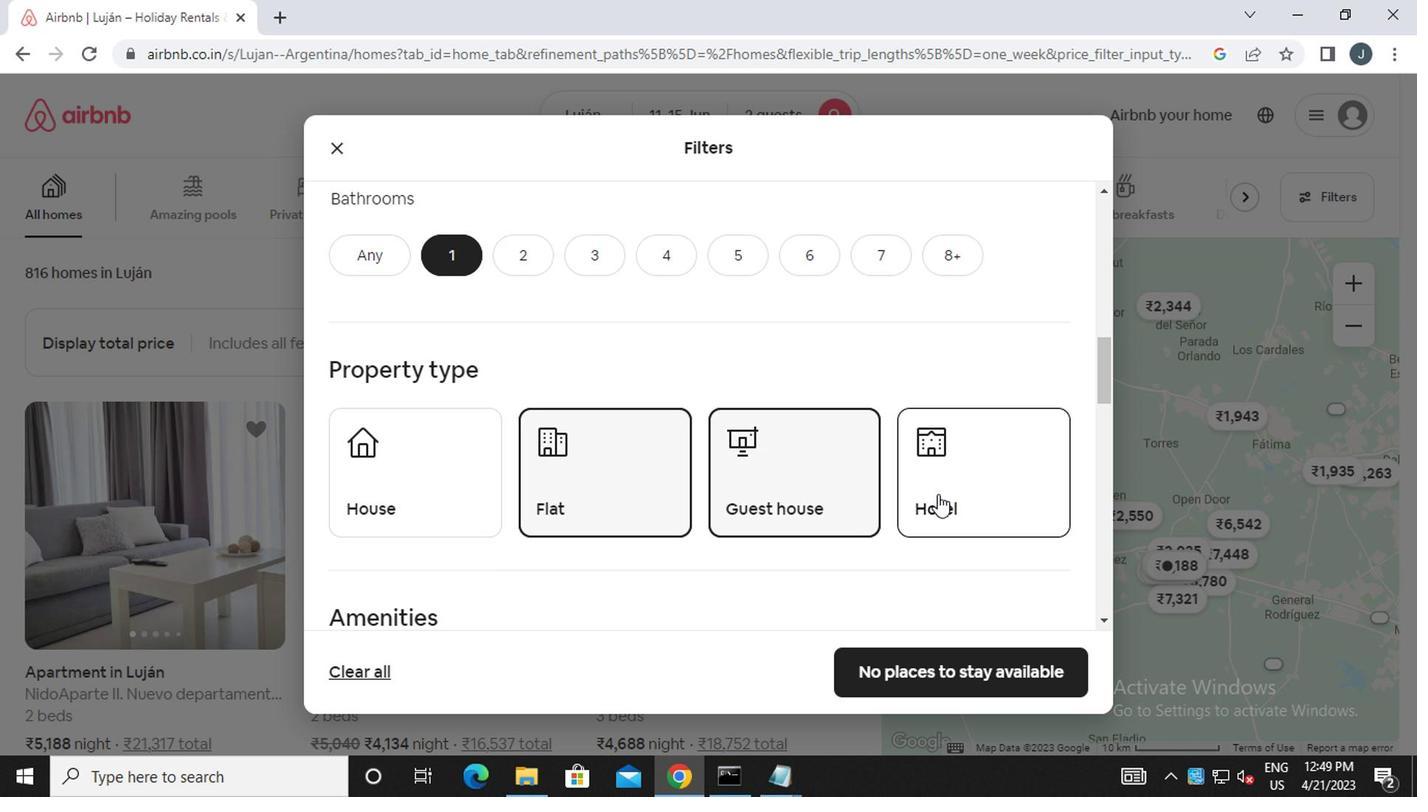 
Action: Mouse moved to (480, 473)
Screenshot: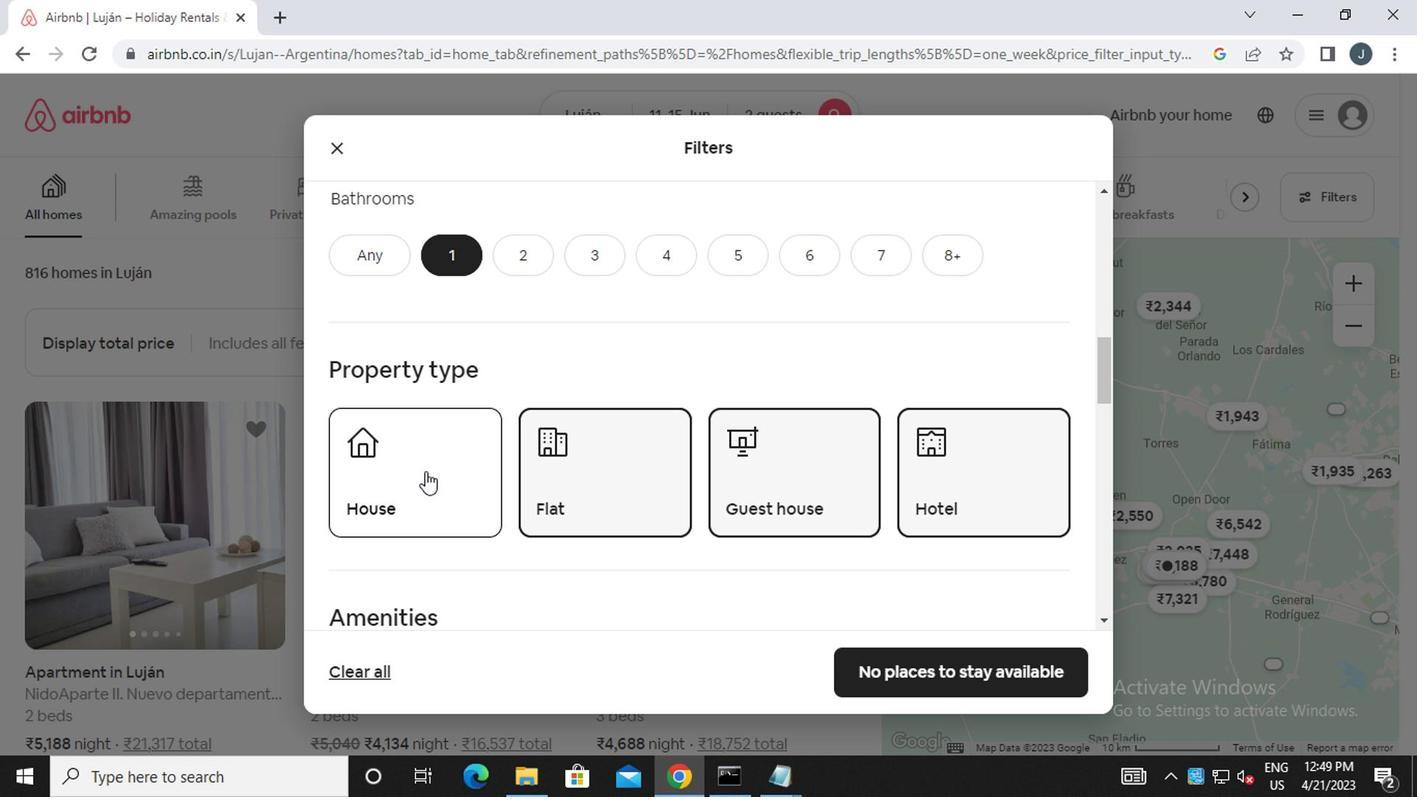 
Action: Mouse pressed left at (480, 473)
Screenshot: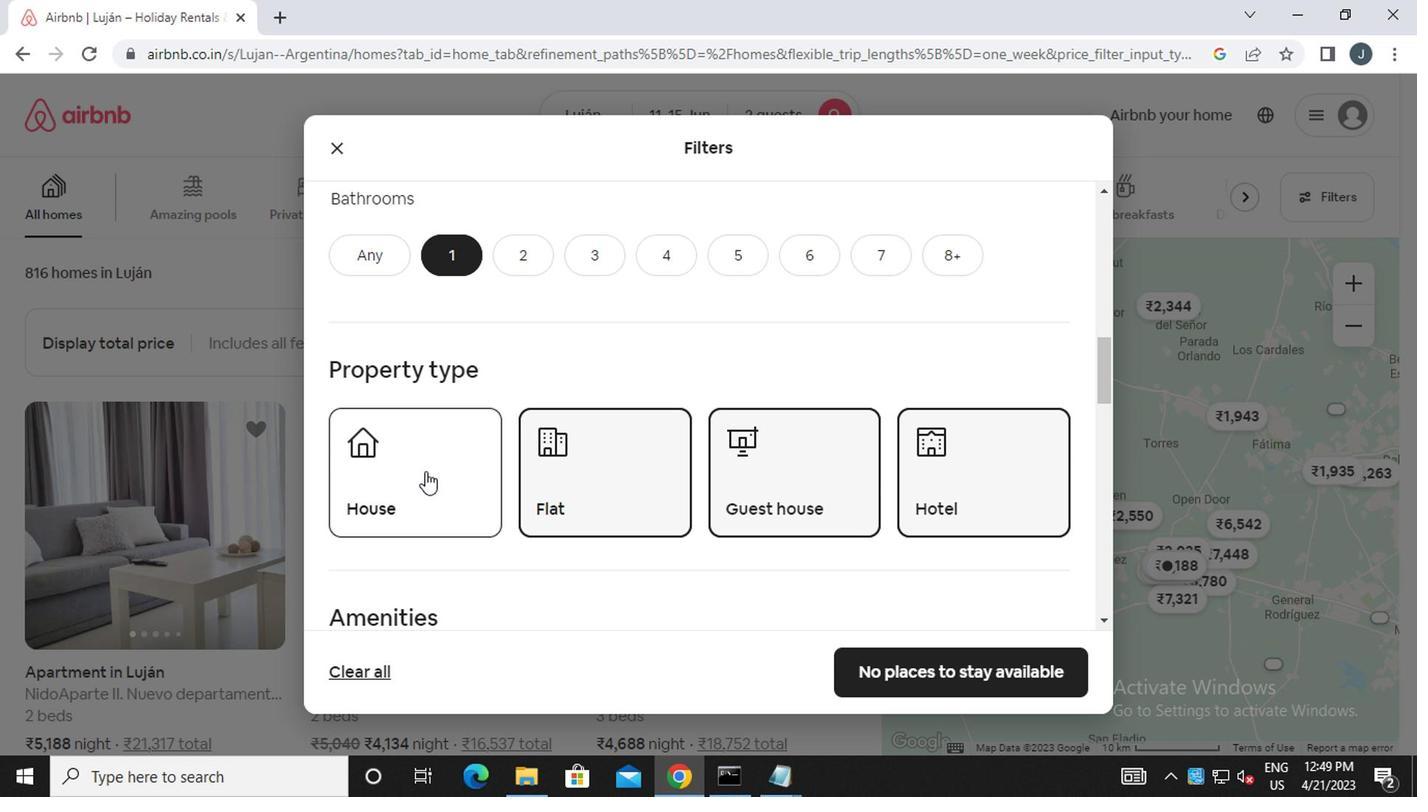 
Action: Mouse moved to (581, 519)
Screenshot: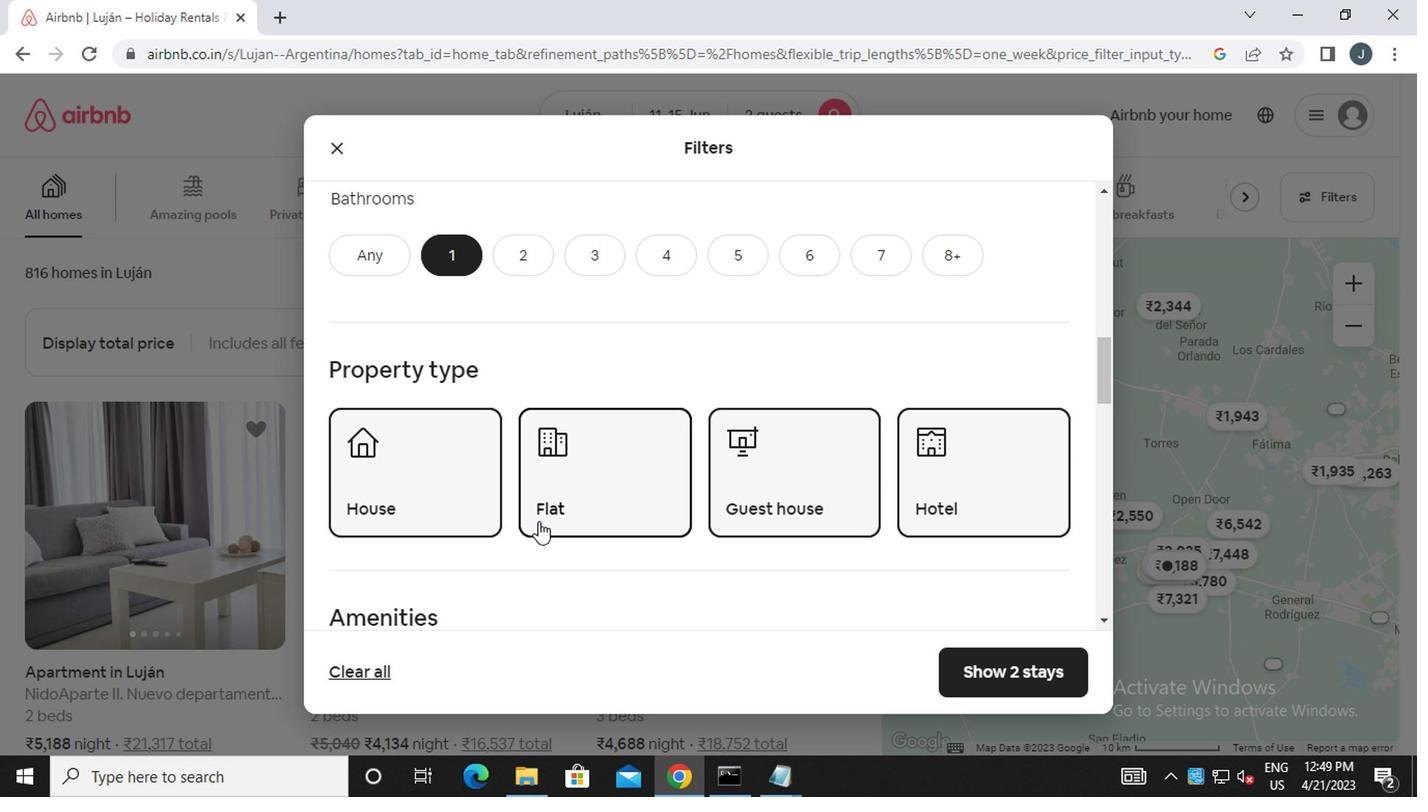 
Action: Mouse scrolled (581, 518) with delta (0, 0)
Screenshot: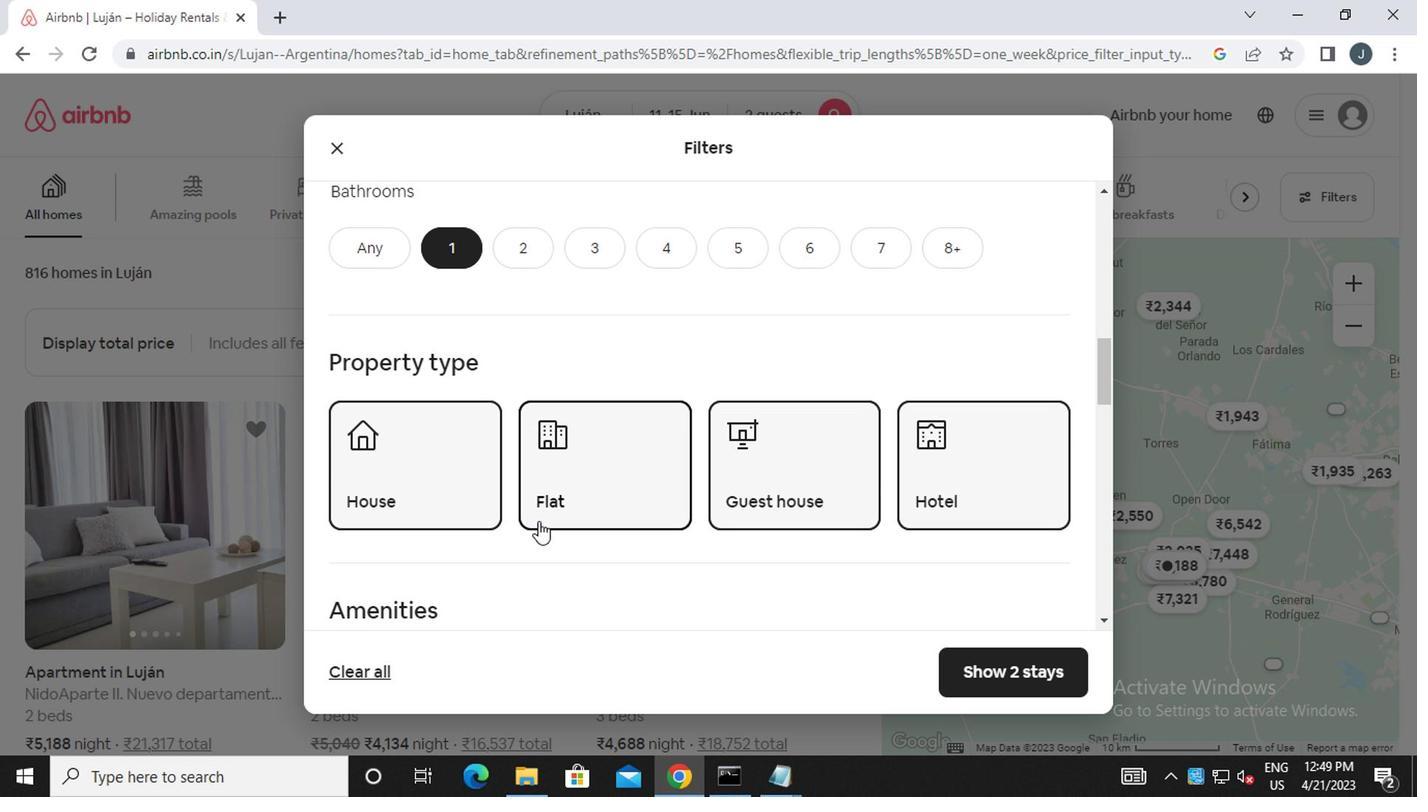 
Action: Mouse scrolled (581, 518) with delta (0, 0)
Screenshot: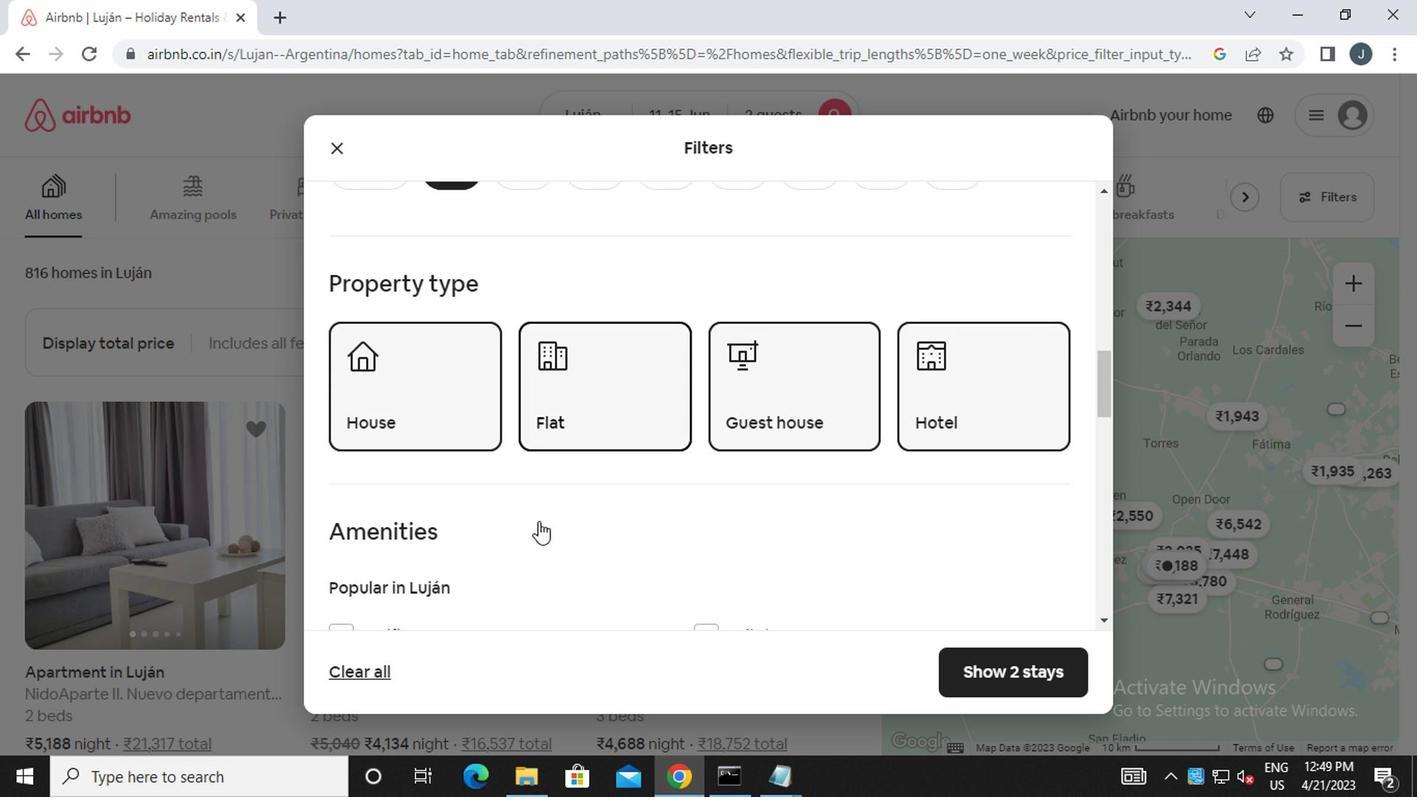 
Action: Mouse scrolled (581, 518) with delta (0, 0)
Screenshot: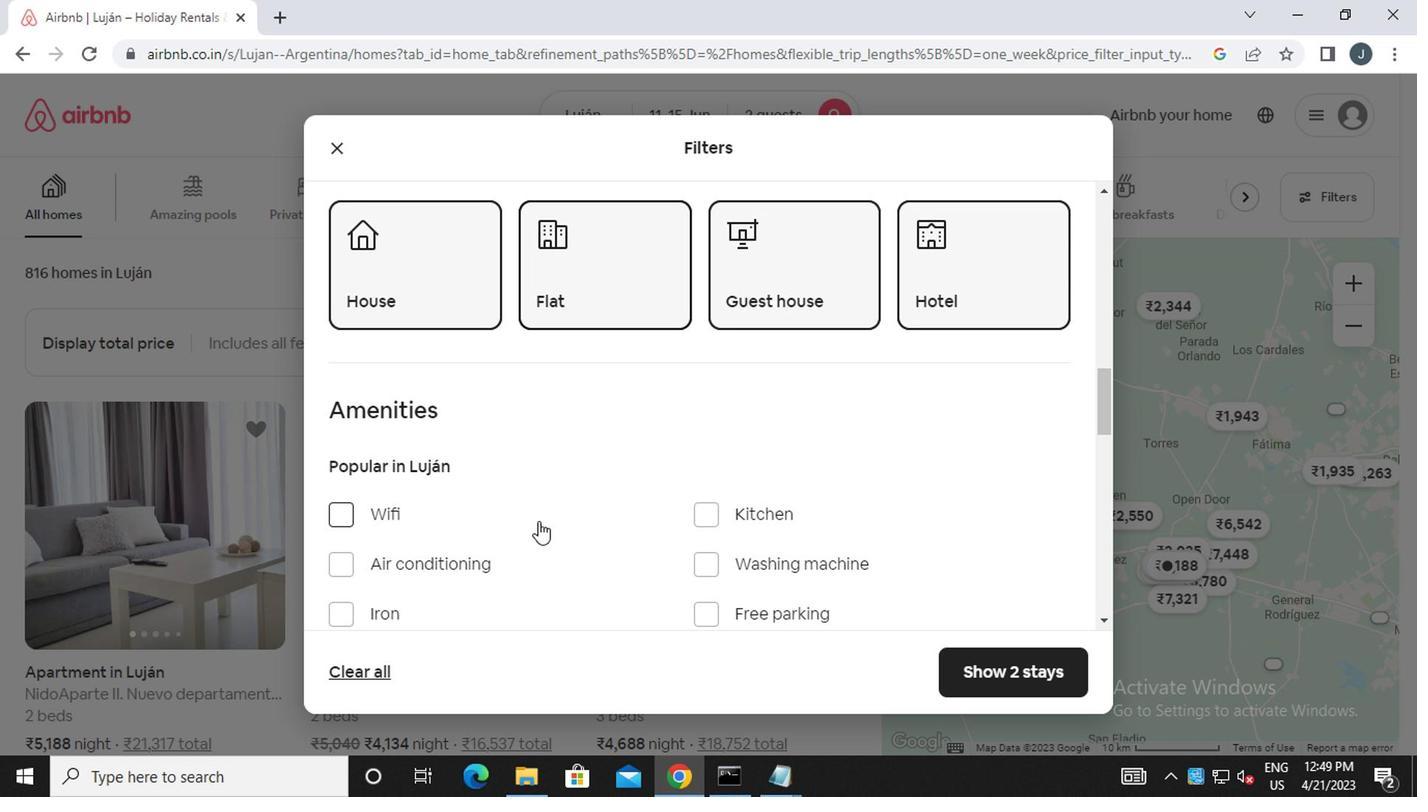 
Action: Mouse scrolled (581, 518) with delta (0, 0)
Screenshot: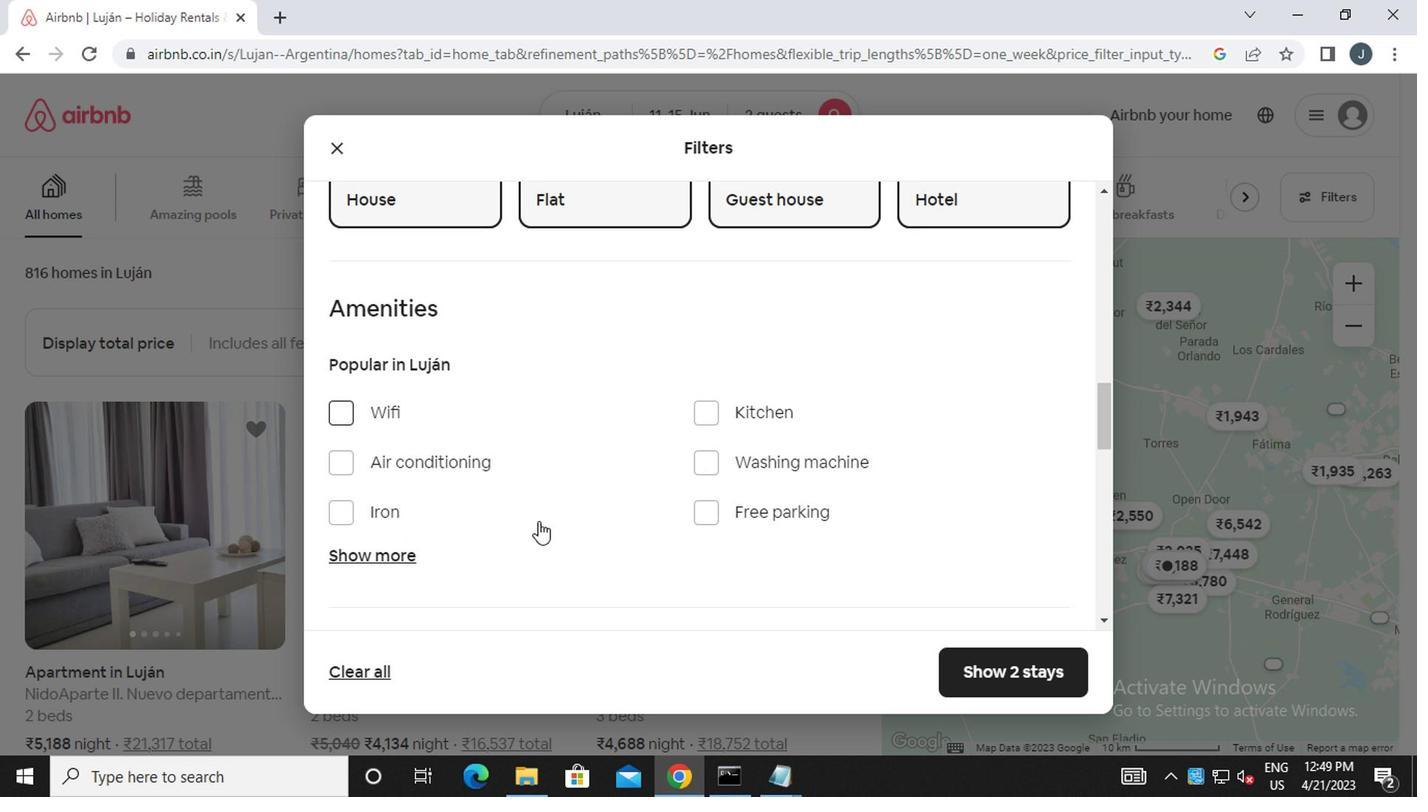 
Action: Mouse moved to (460, 455)
Screenshot: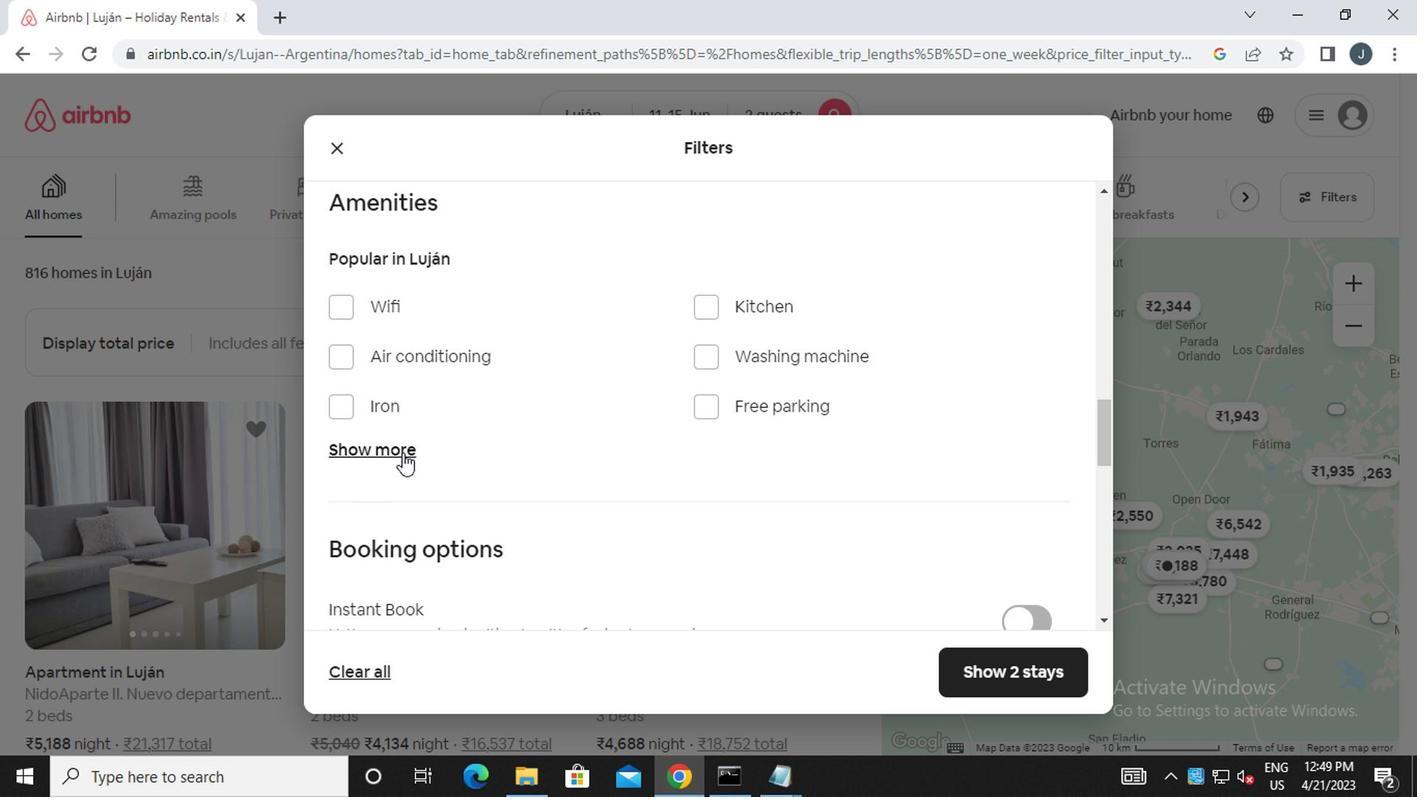 
Action: Mouse pressed left at (460, 455)
Screenshot: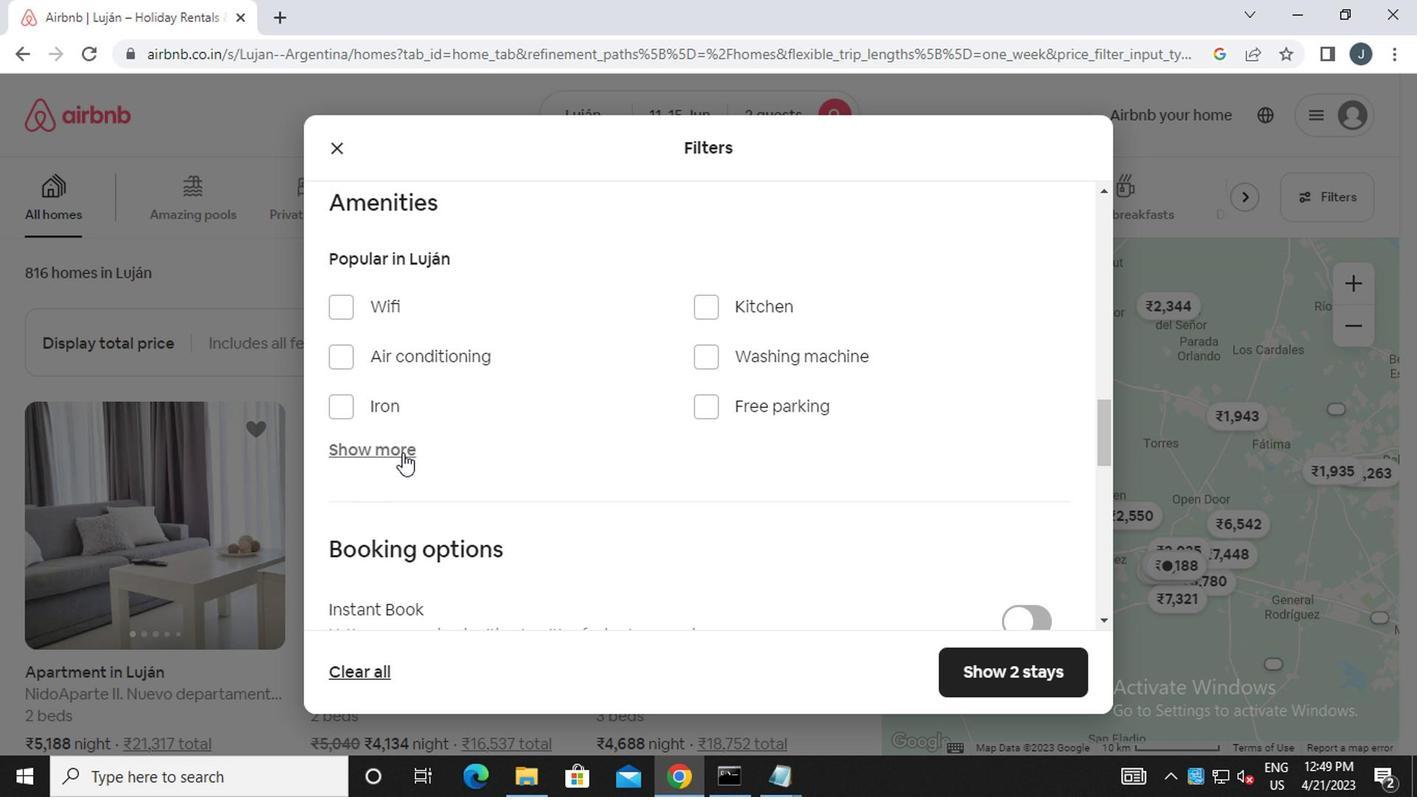 
Action: Mouse moved to (790, 525)
Screenshot: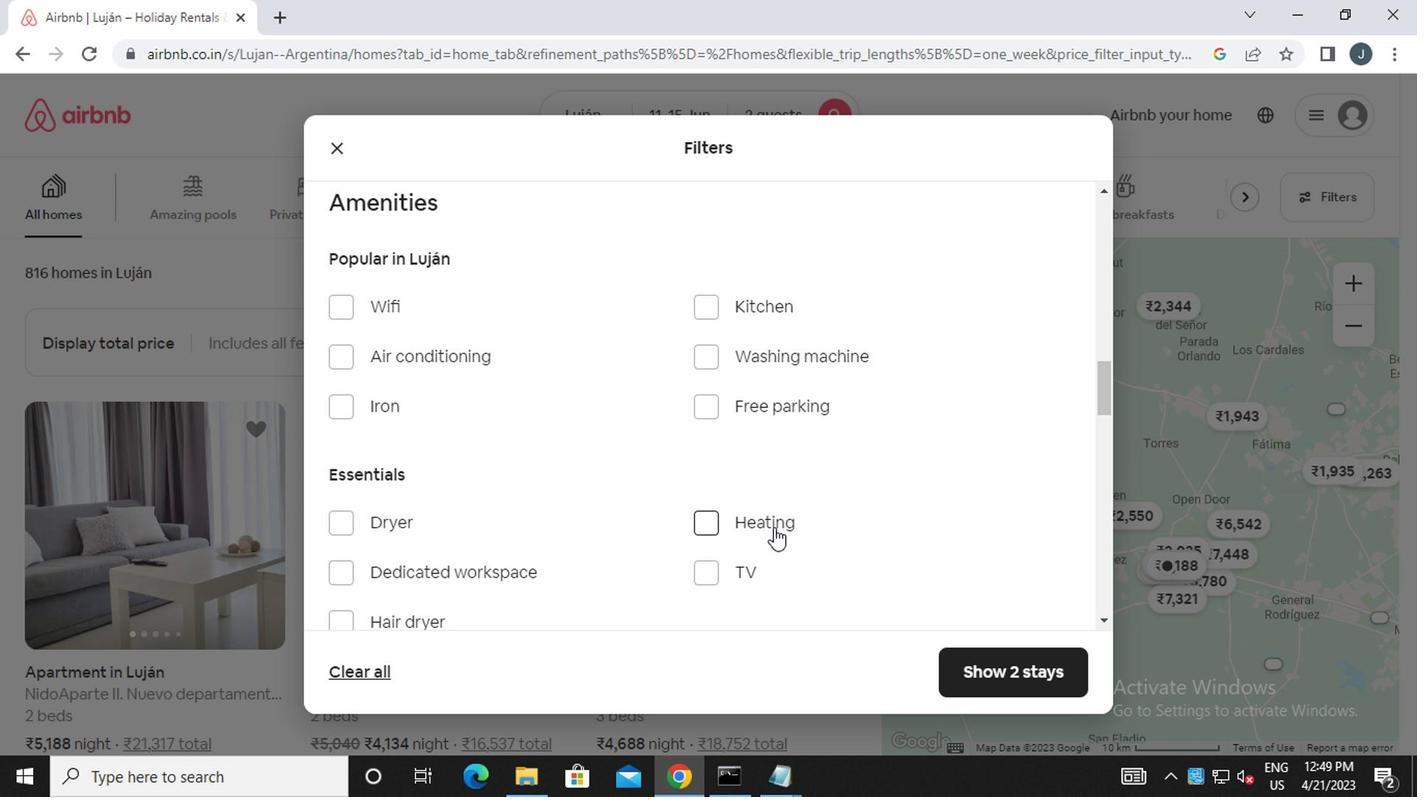 
Action: Mouse pressed left at (790, 525)
Screenshot: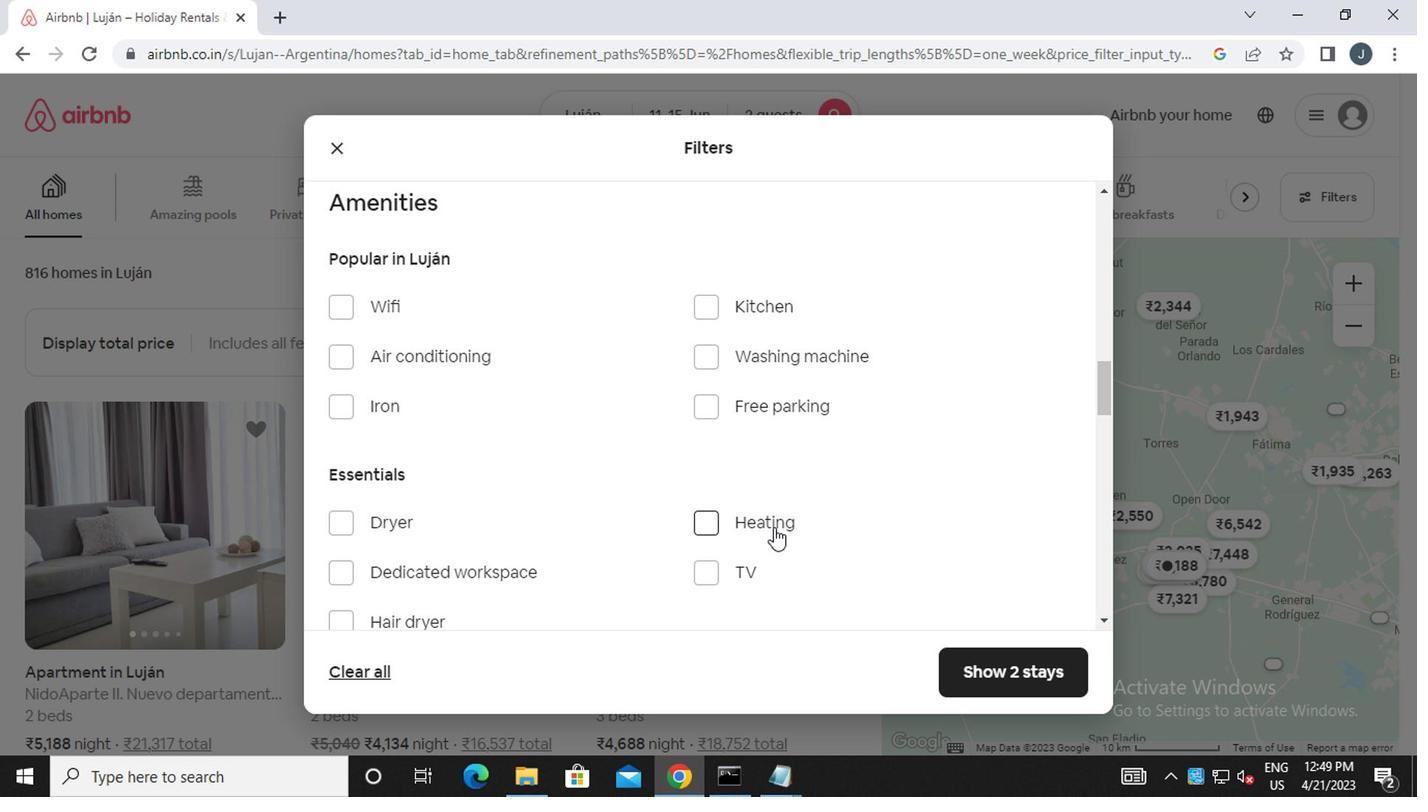 
Action: Mouse moved to (770, 516)
Screenshot: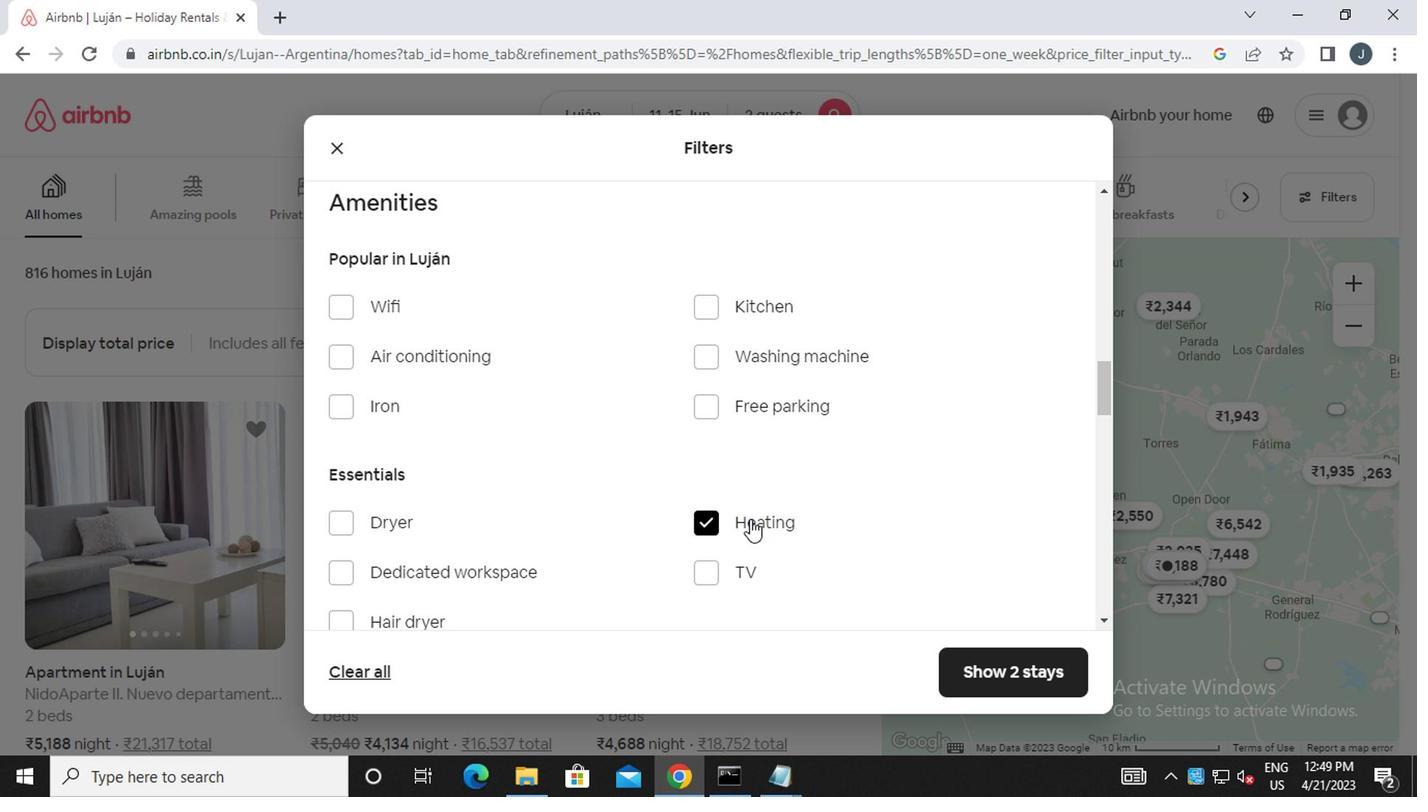 
Action: Mouse scrolled (770, 516) with delta (0, 0)
Screenshot: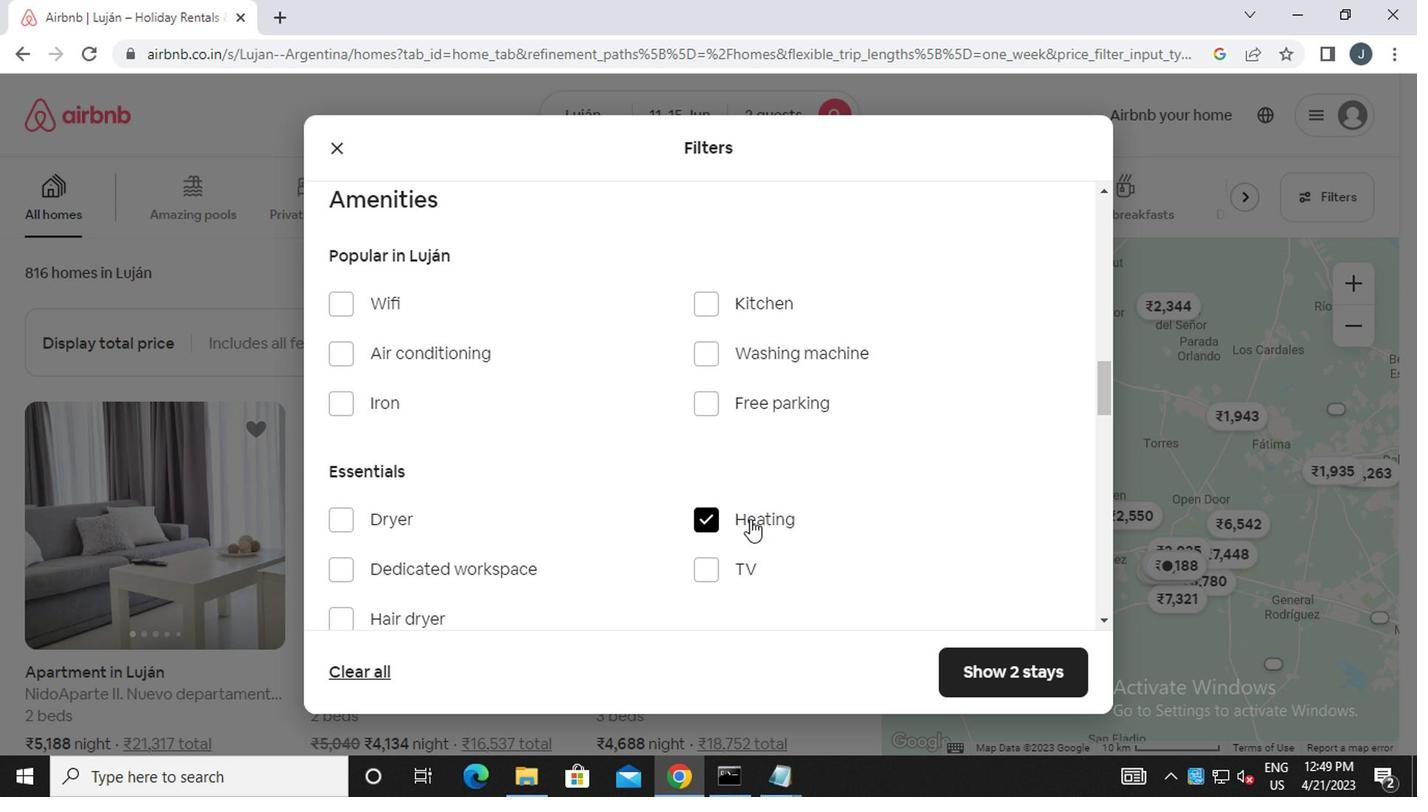 
Action: Mouse scrolled (770, 516) with delta (0, 0)
Screenshot: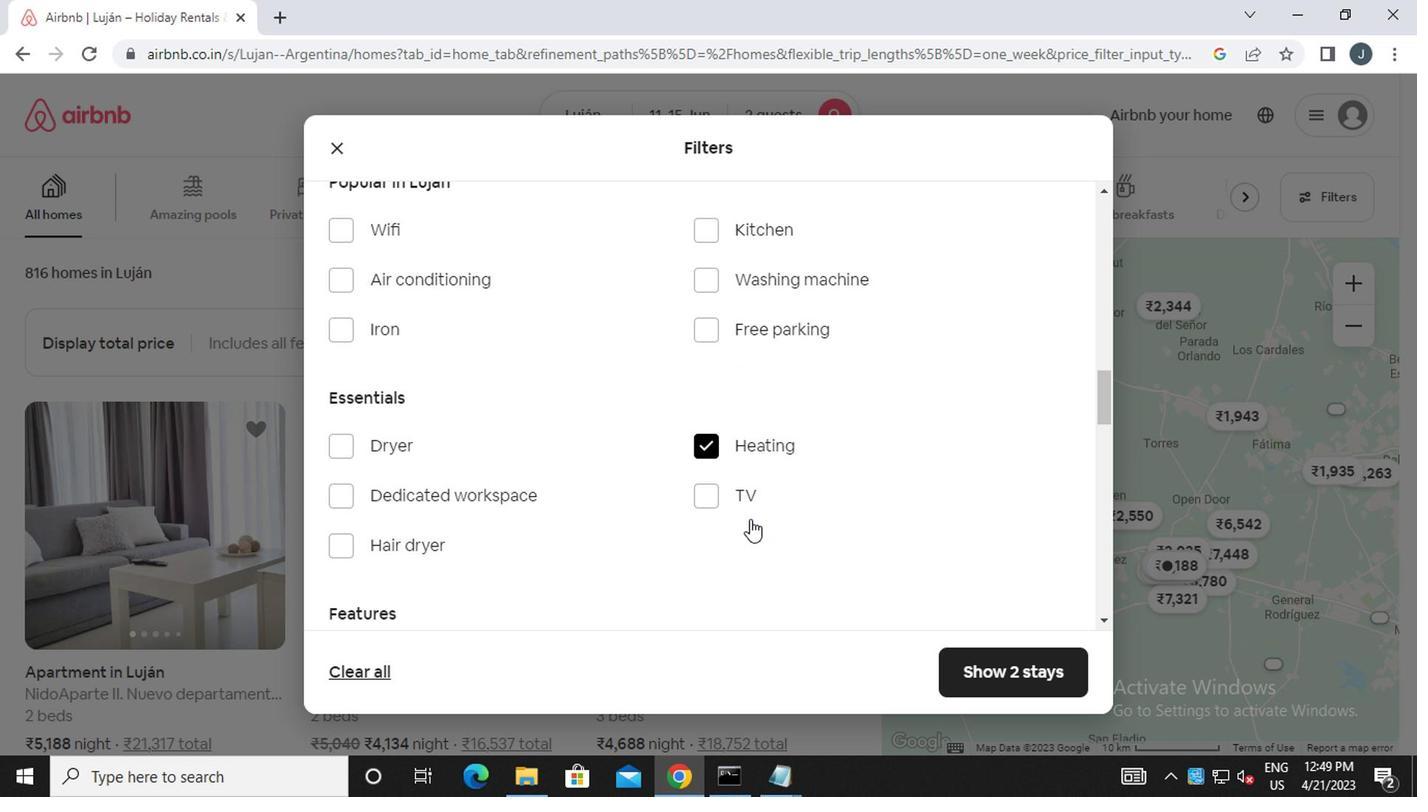 
Action: Mouse scrolled (770, 516) with delta (0, 0)
Screenshot: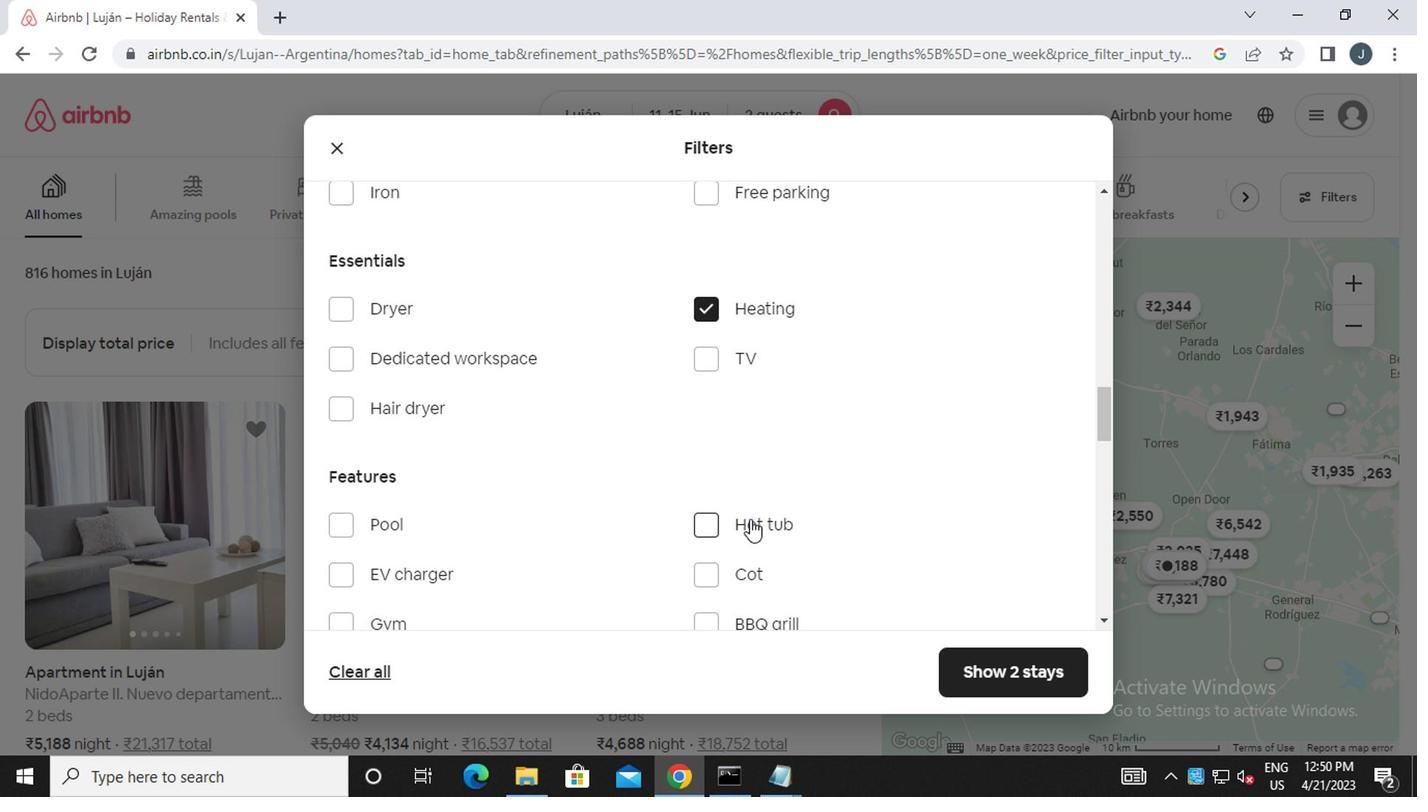 
Action: Mouse scrolled (770, 516) with delta (0, 0)
Screenshot: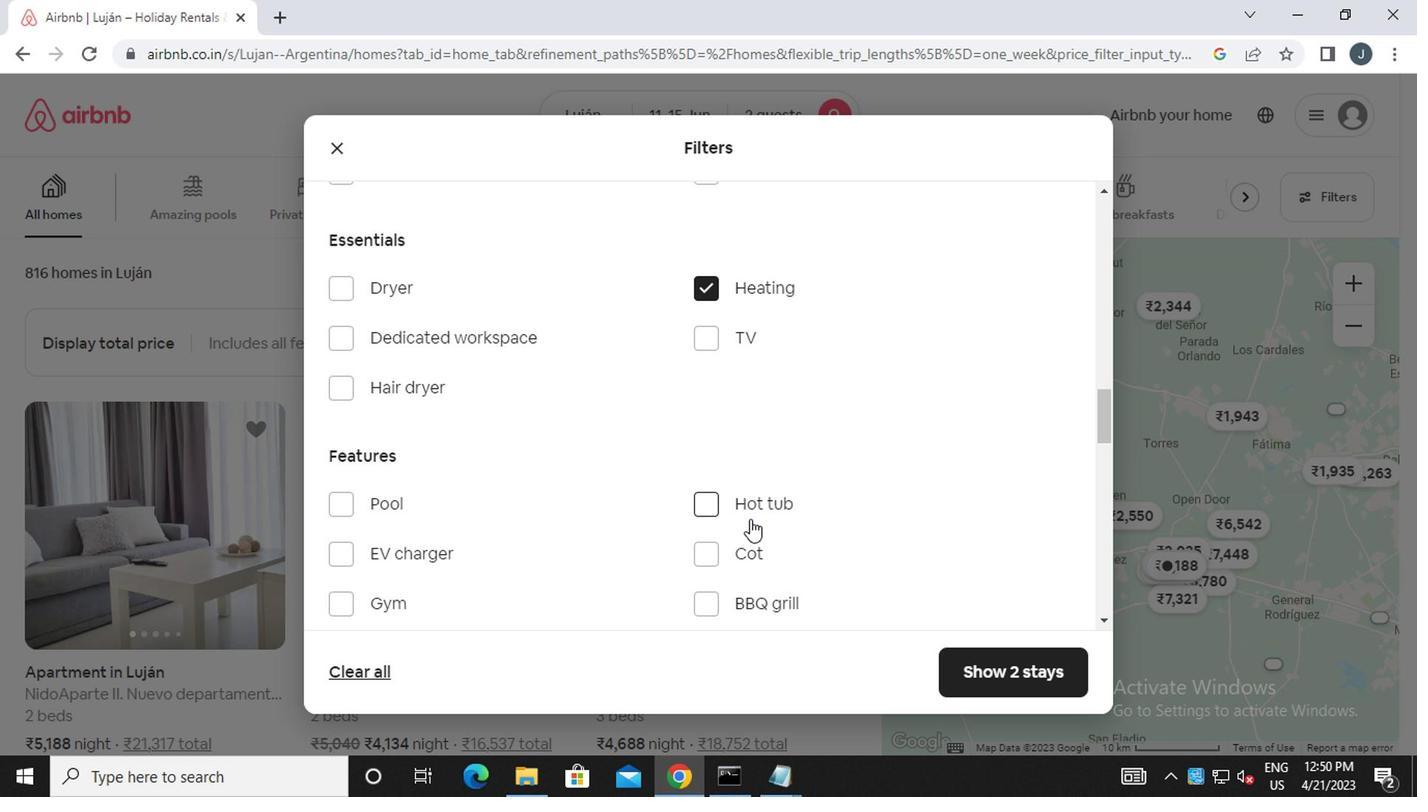 
Action: Mouse scrolled (770, 516) with delta (0, 0)
Screenshot: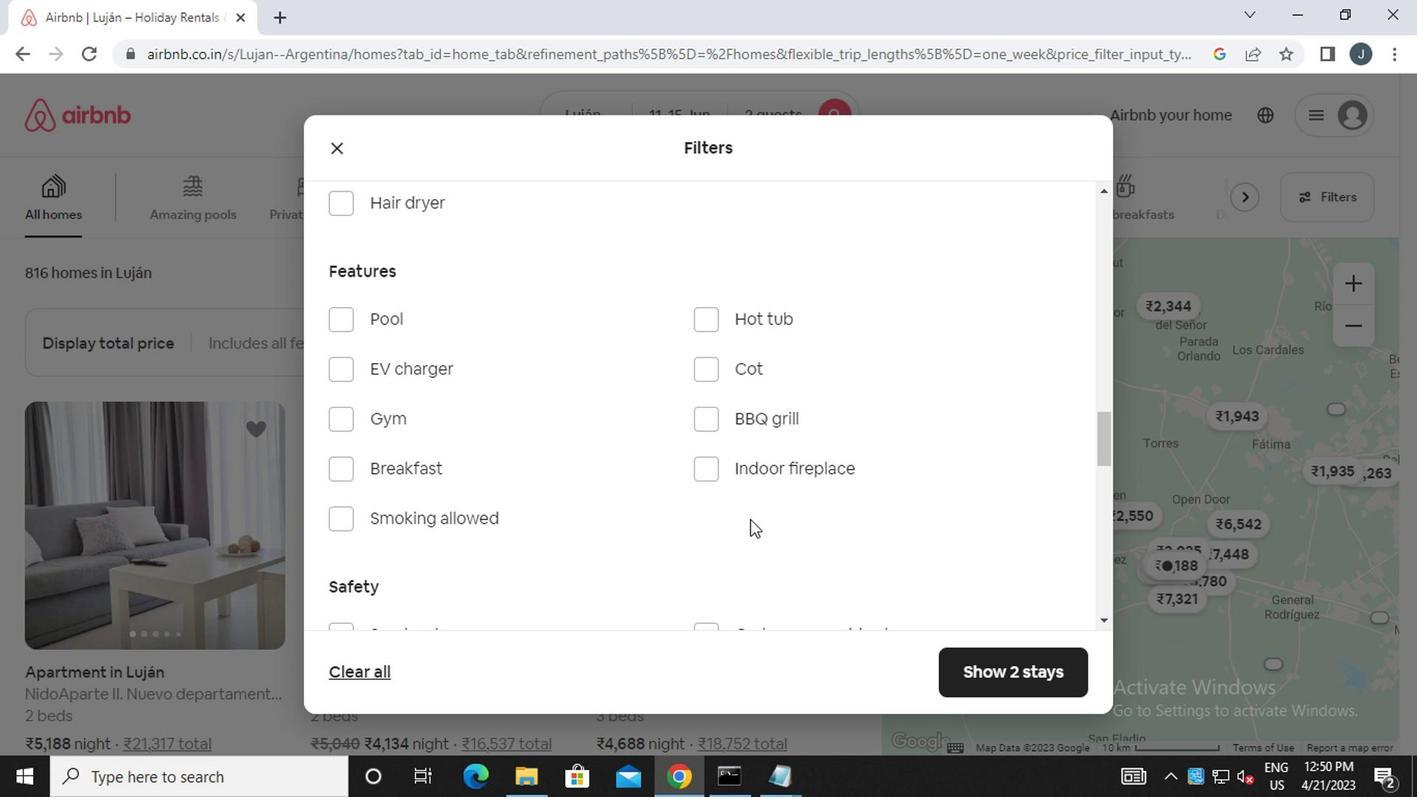 
Action: Mouse scrolled (770, 516) with delta (0, 0)
Screenshot: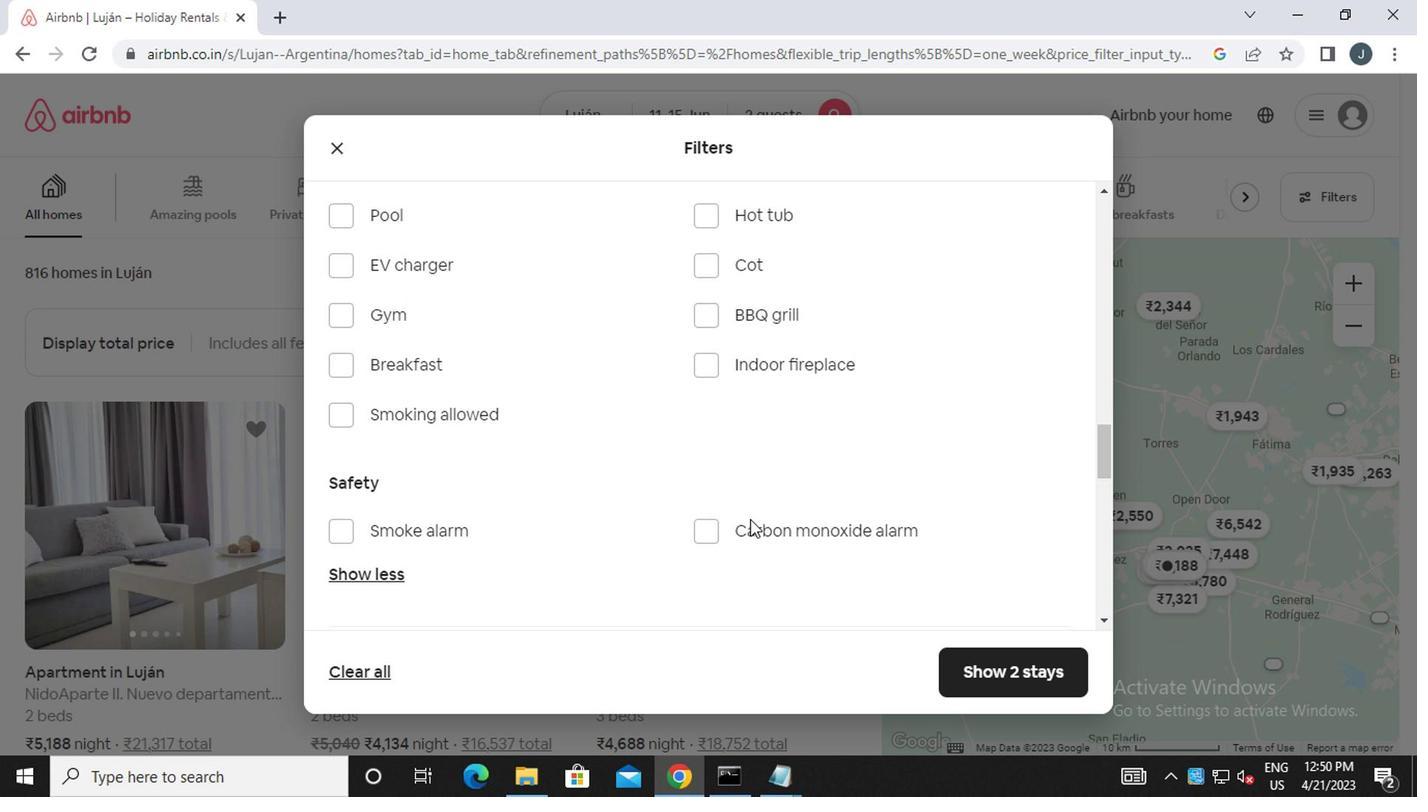 
Action: Mouse scrolled (770, 516) with delta (0, 0)
Screenshot: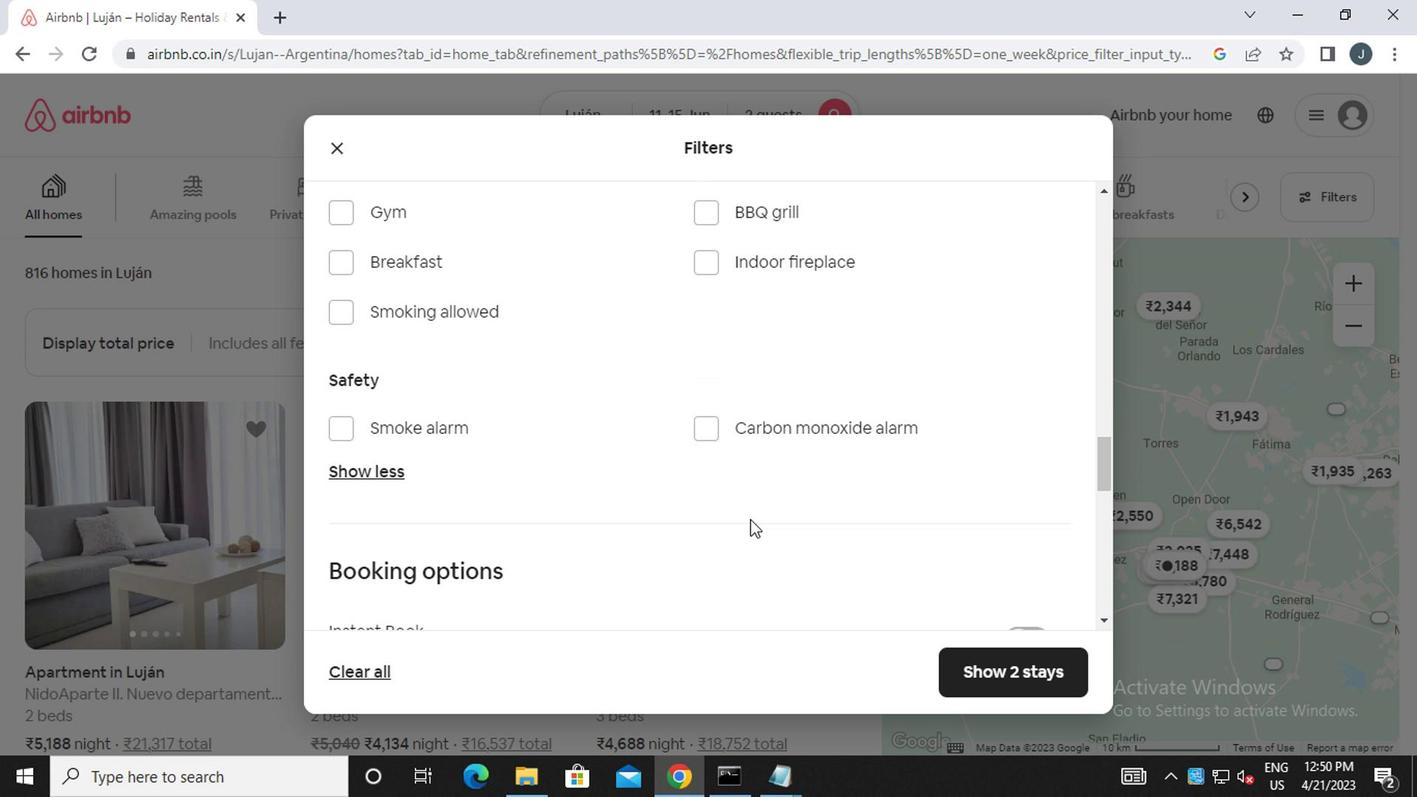
Action: Mouse moved to (1010, 602)
Screenshot: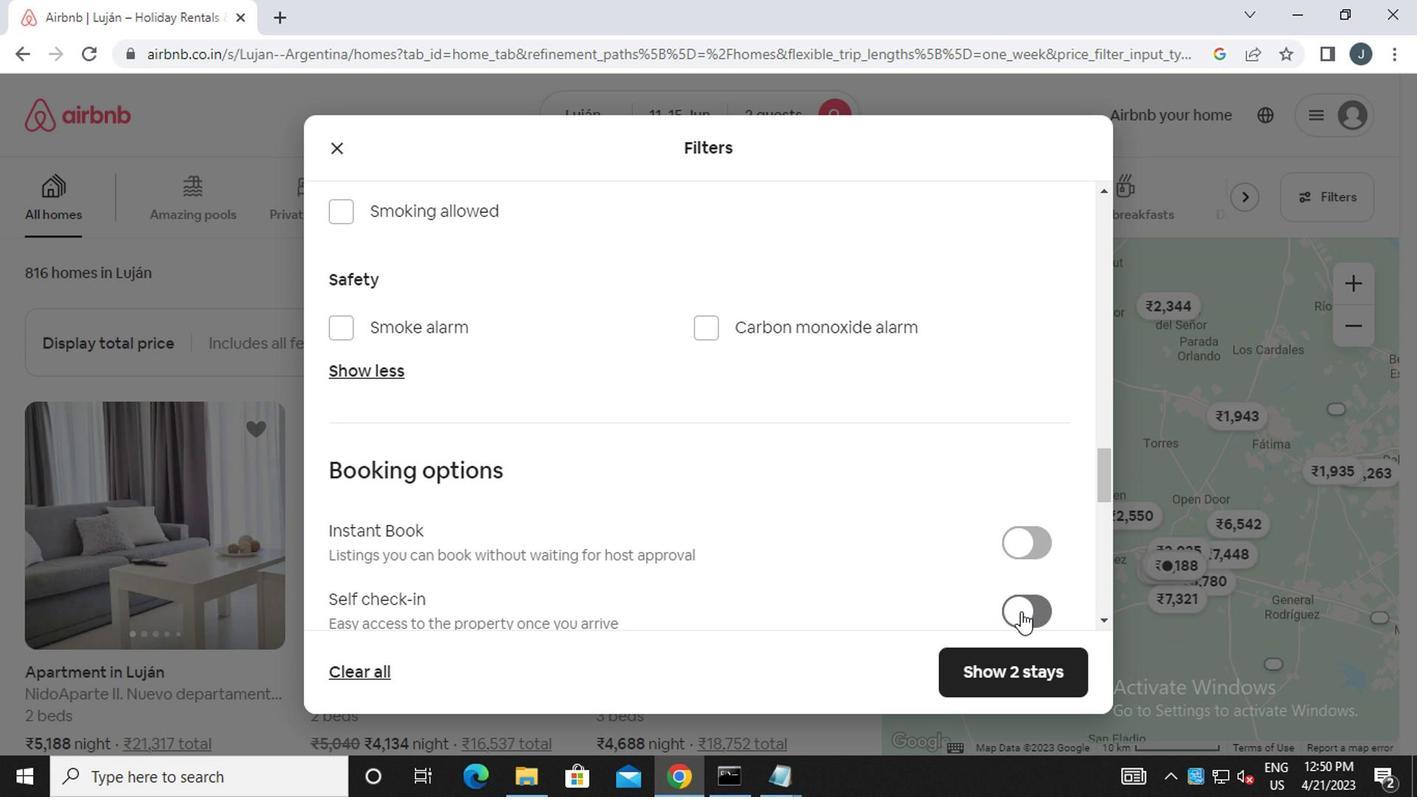 
Action: Mouse pressed left at (1010, 602)
Screenshot: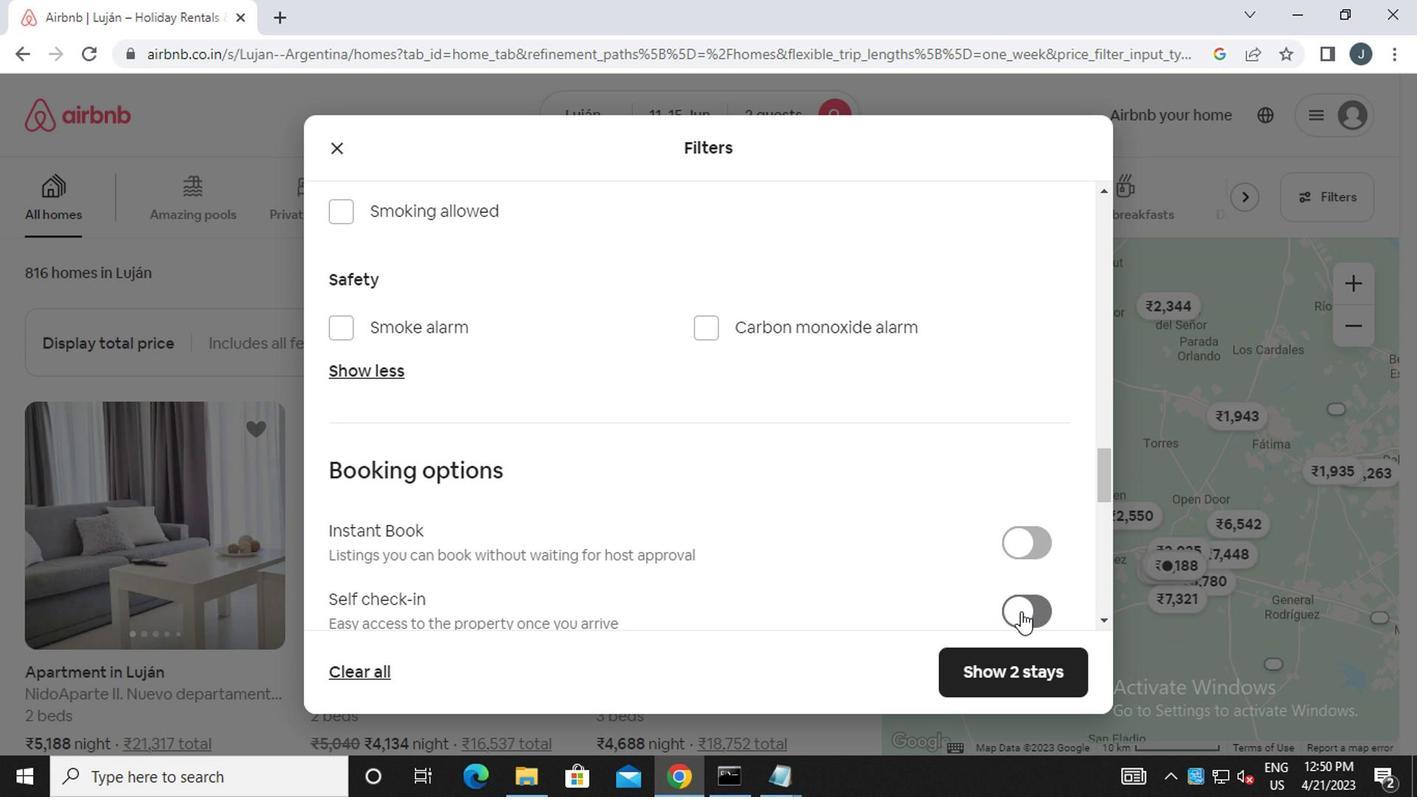 
Action: Mouse moved to (727, 500)
Screenshot: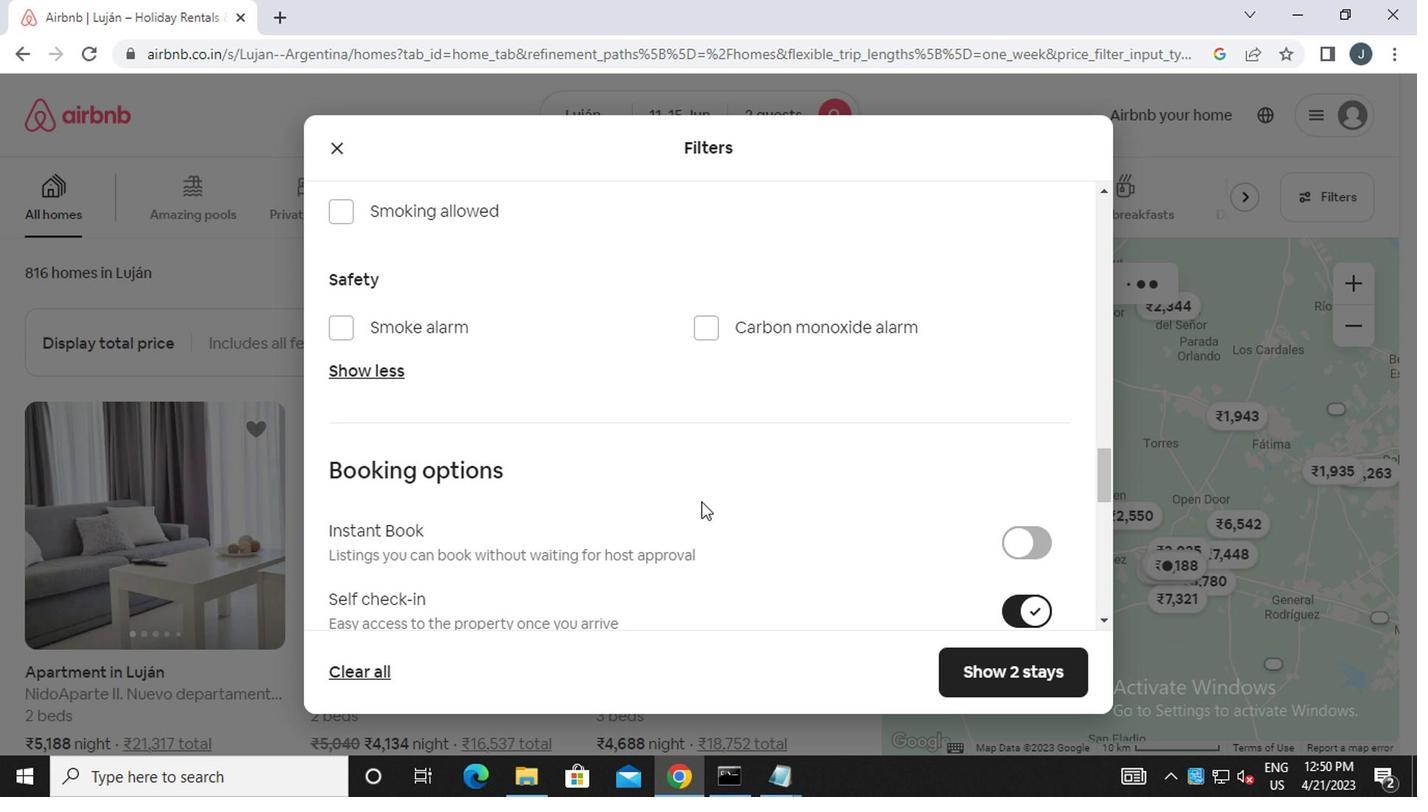 
Action: Mouse scrolled (727, 499) with delta (0, 0)
Screenshot: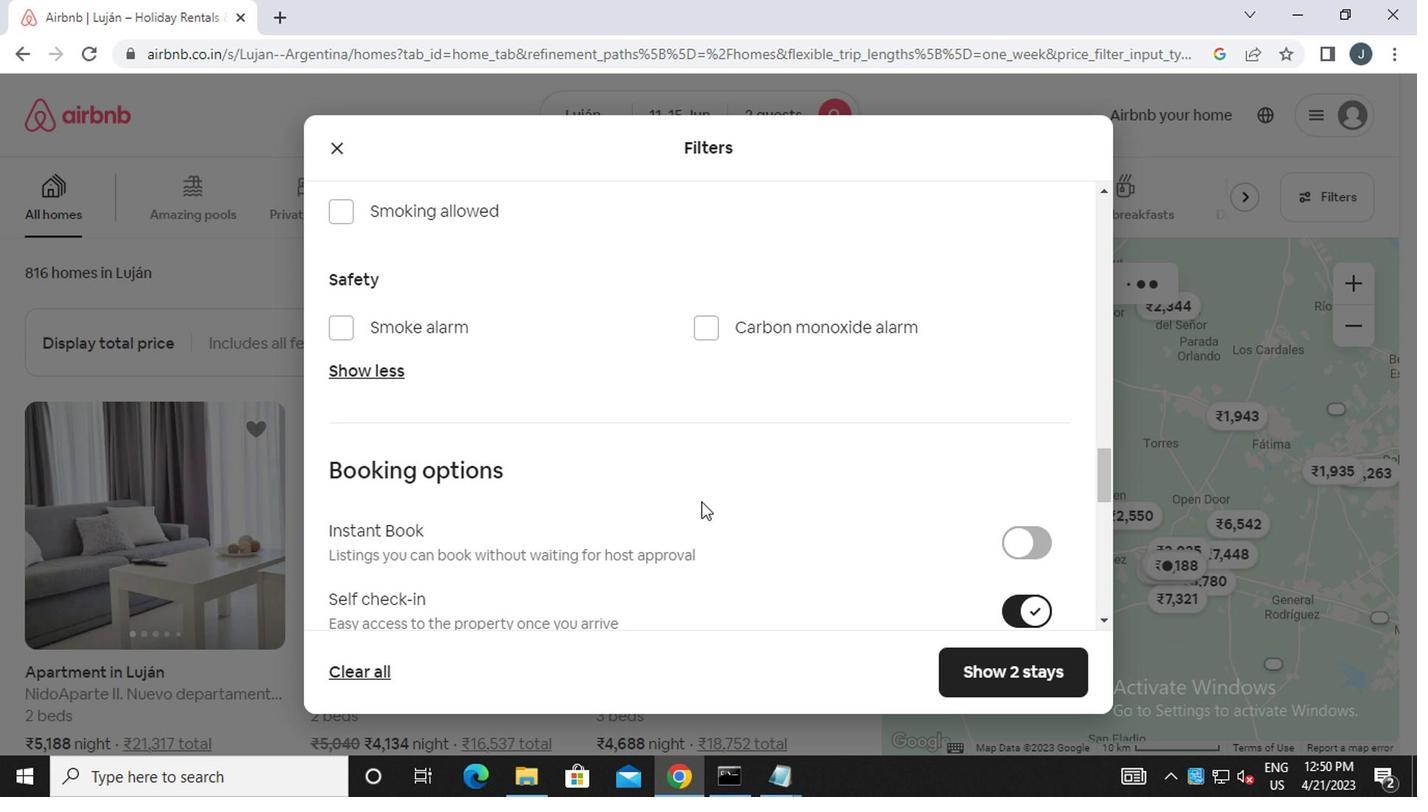 
Action: Mouse moved to (726, 500)
Screenshot: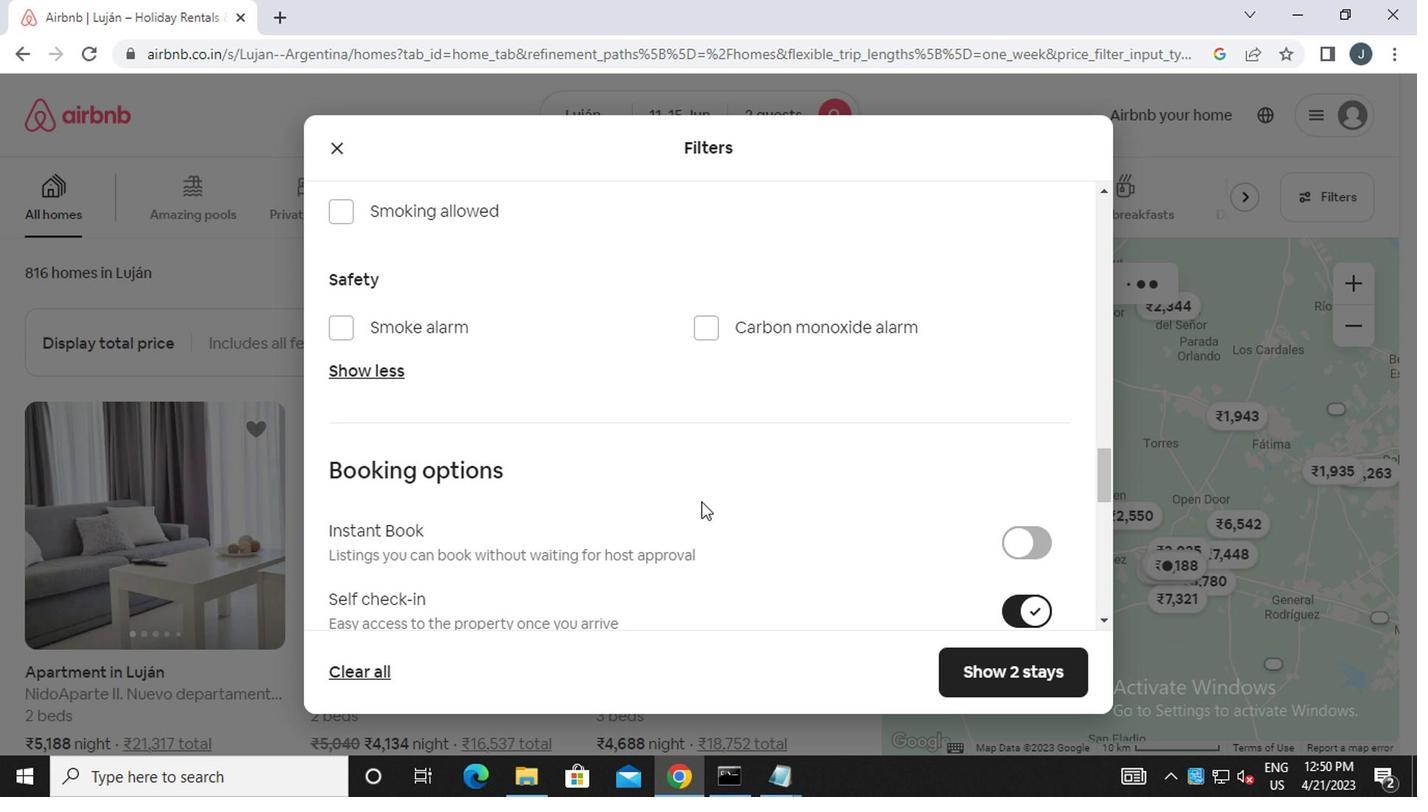 
Action: Mouse scrolled (726, 499) with delta (0, 0)
Screenshot: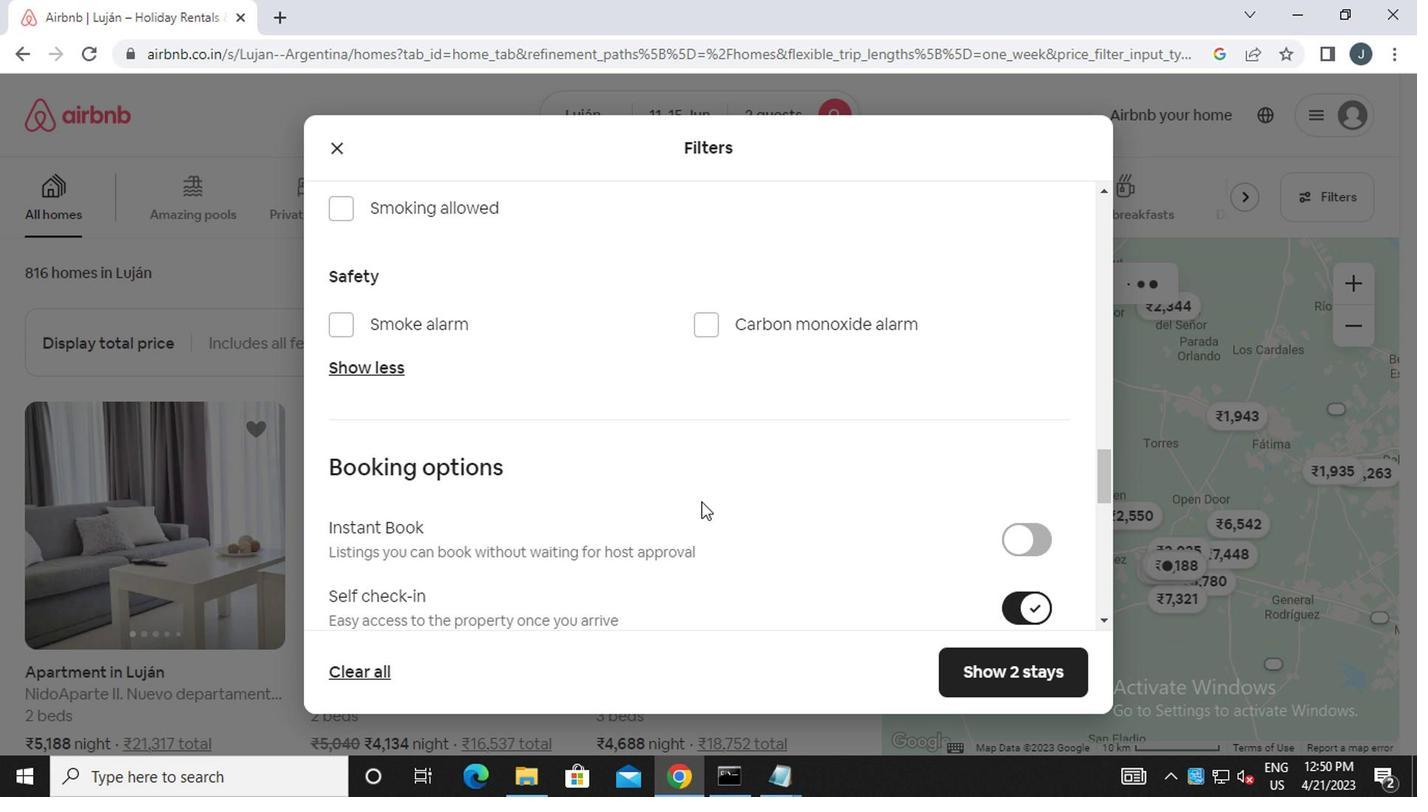 
Action: Mouse moved to (726, 500)
Screenshot: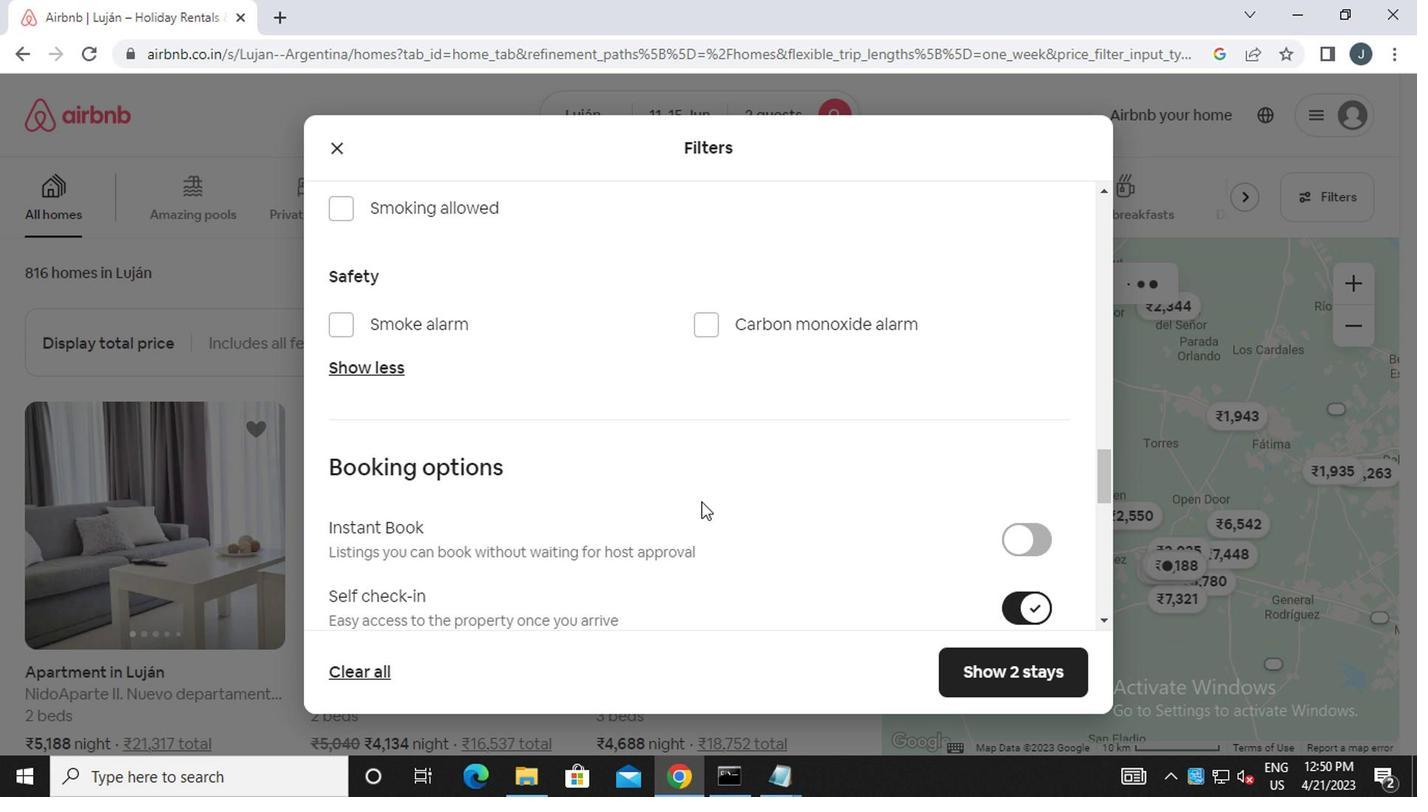 
Action: Mouse scrolled (726, 499) with delta (0, 0)
Screenshot: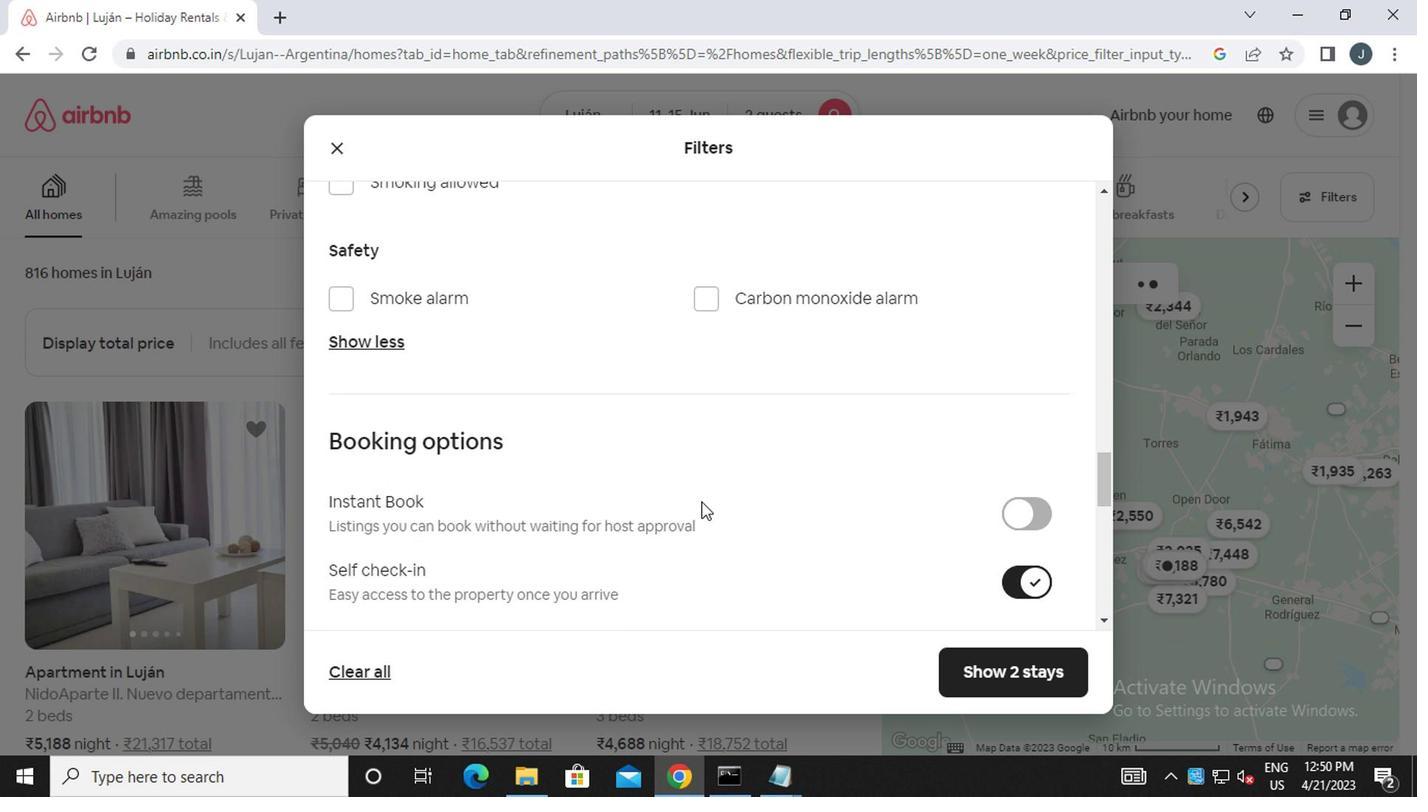 
Action: Mouse scrolled (726, 499) with delta (0, 0)
Screenshot: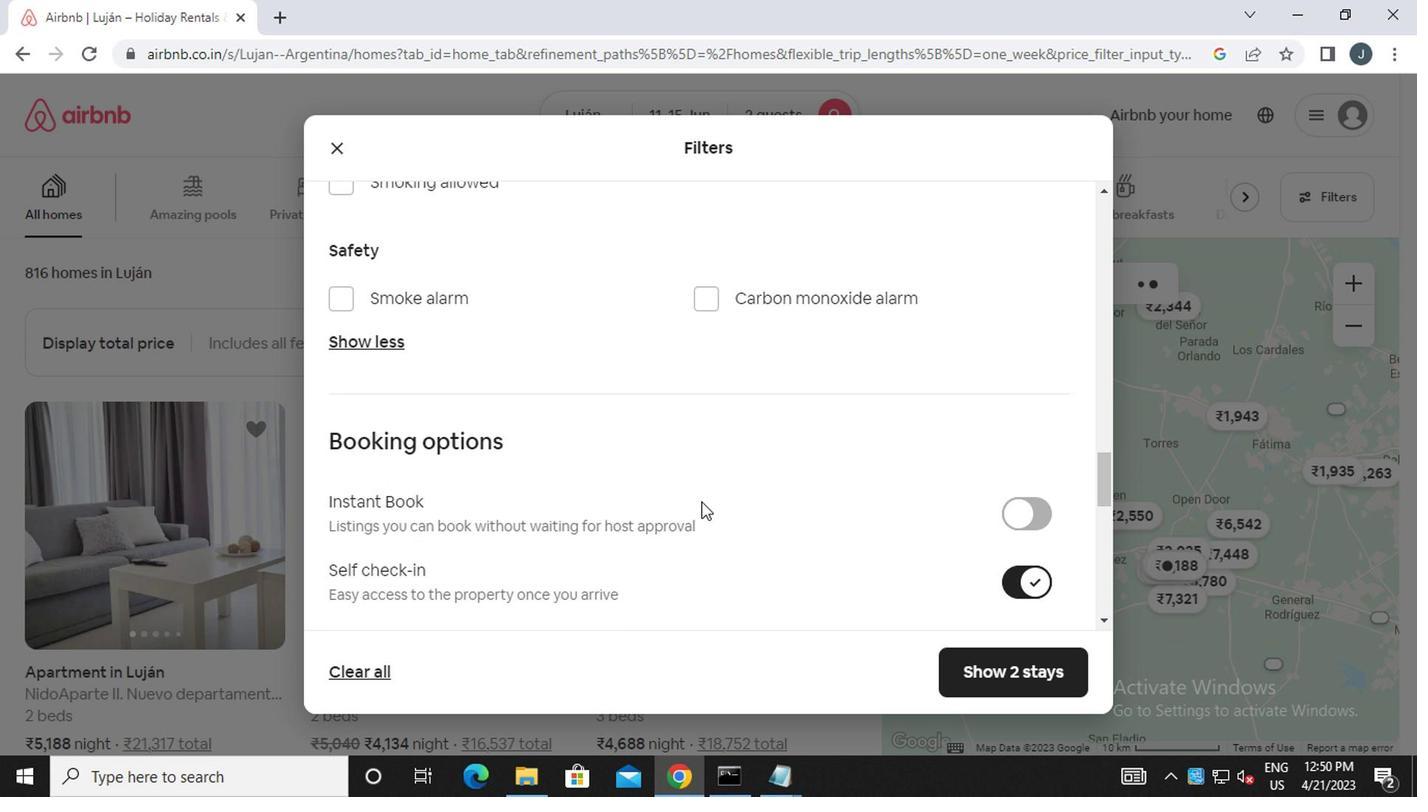 
Action: Mouse scrolled (726, 499) with delta (0, 0)
Screenshot: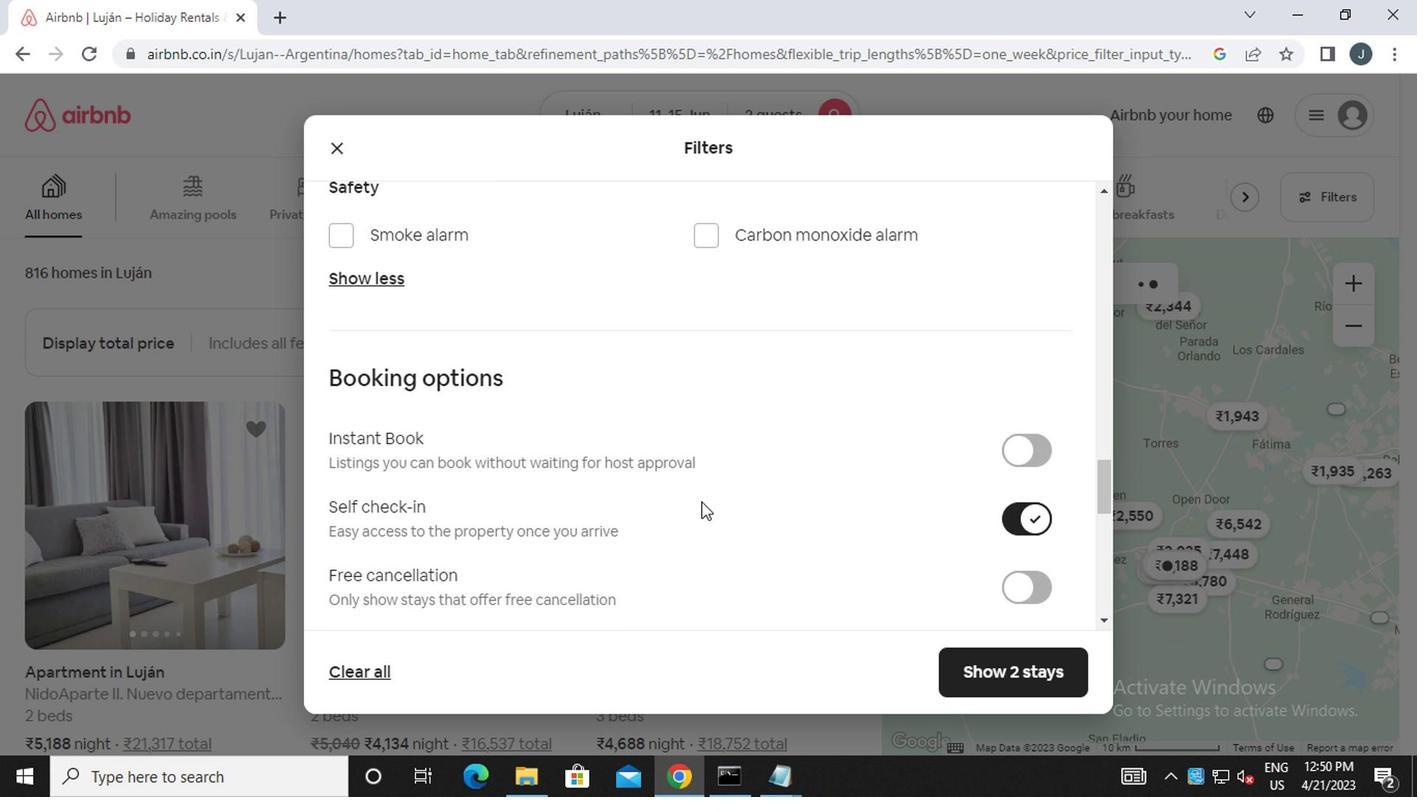 
Action: Mouse moved to (524, 506)
Screenshot: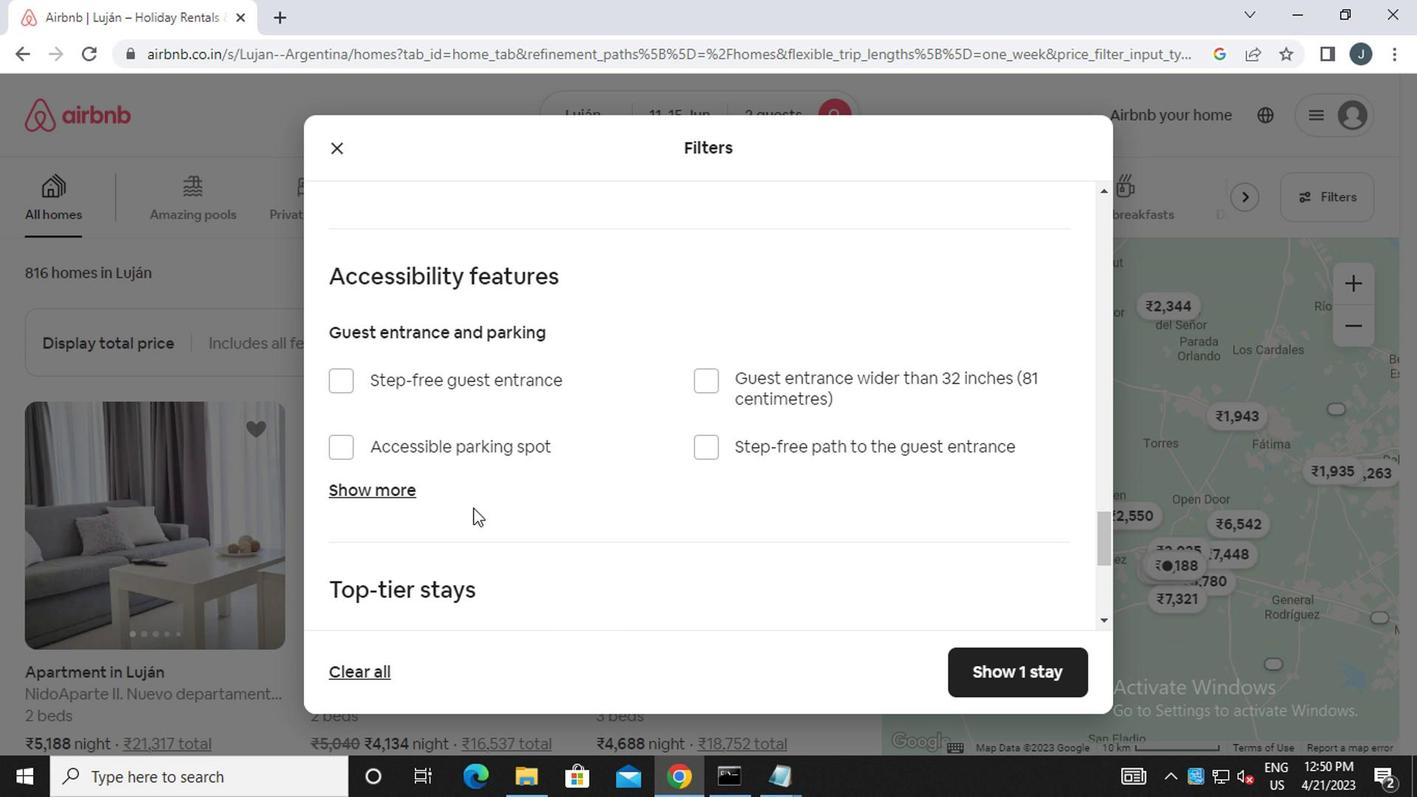 
Action: Mouse scrolled (524, 505) with delta (0, 0)
Screenshot: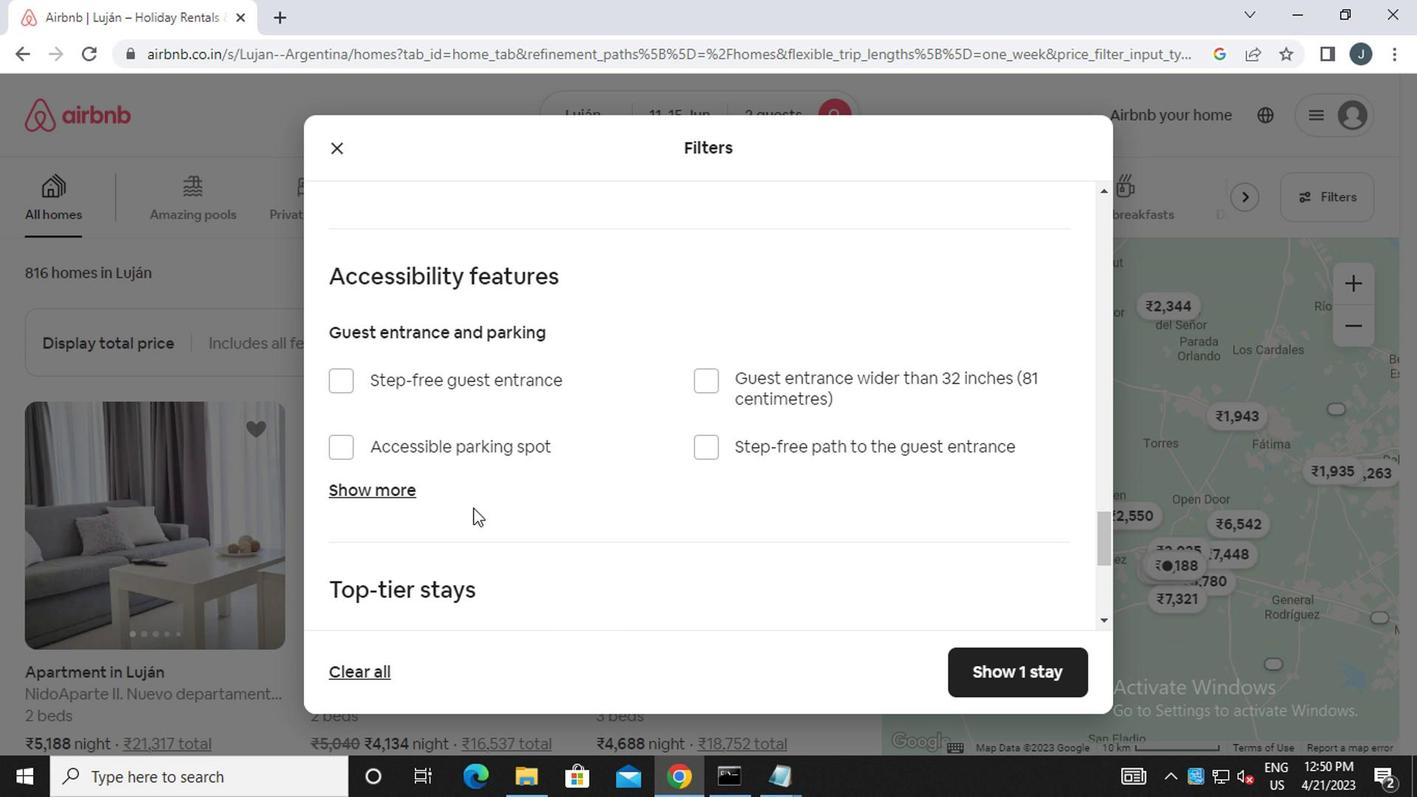 
Action: Mouse scrolled (524, 505) with delta (0, 0)
Screenshot: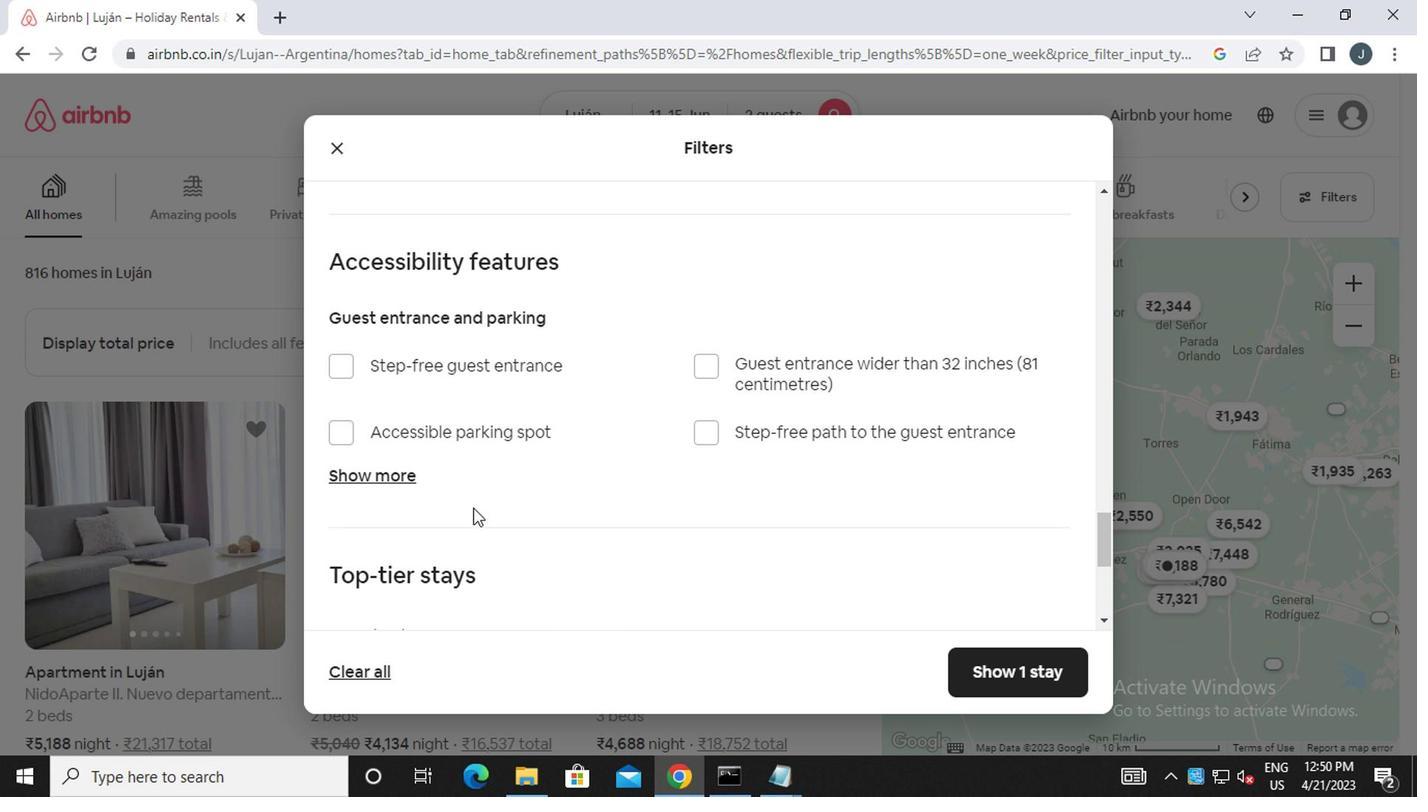 
Action: Mouse moved to (523, 506)
Screenshot: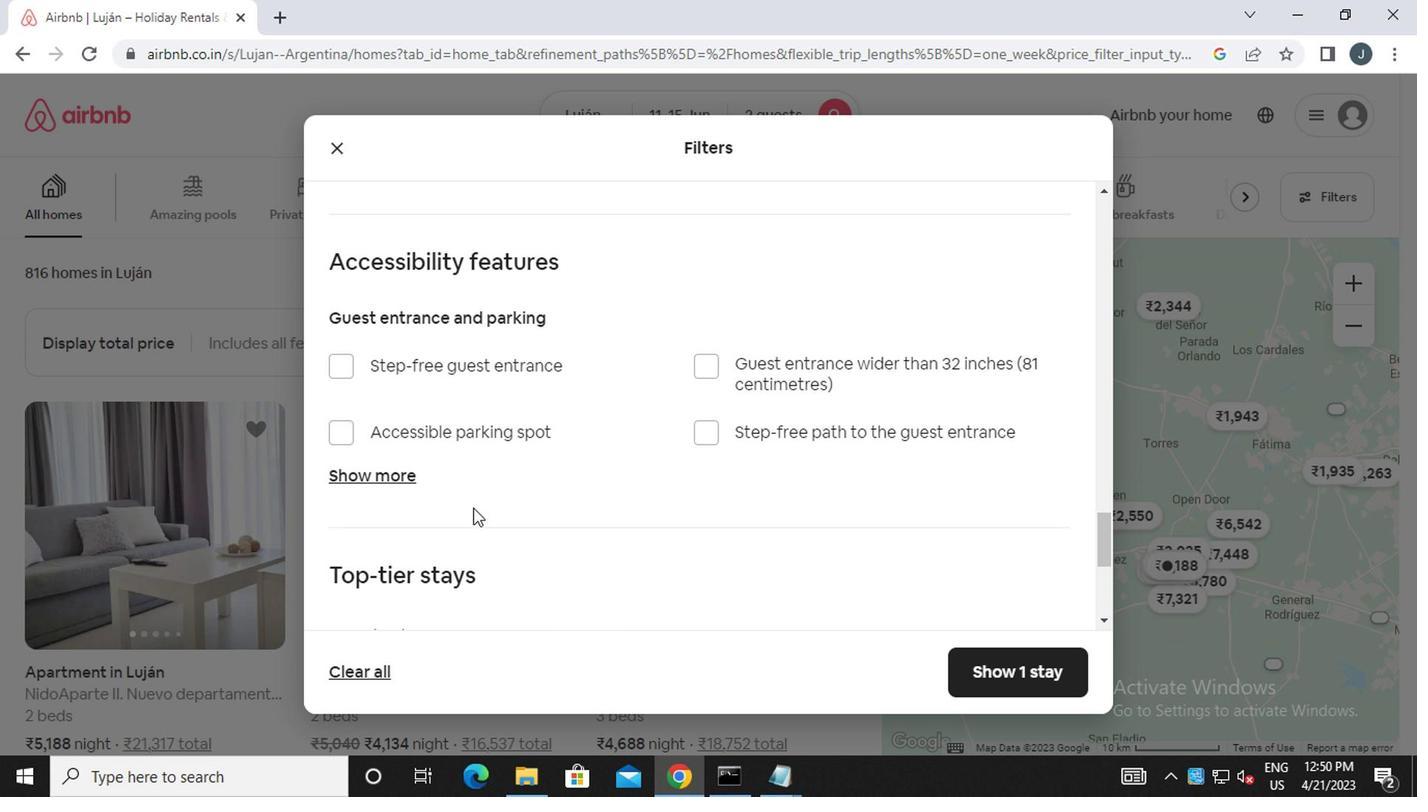 
Action: Mouse scrolled (523, 505) with delta (0, 0)
Screenshot: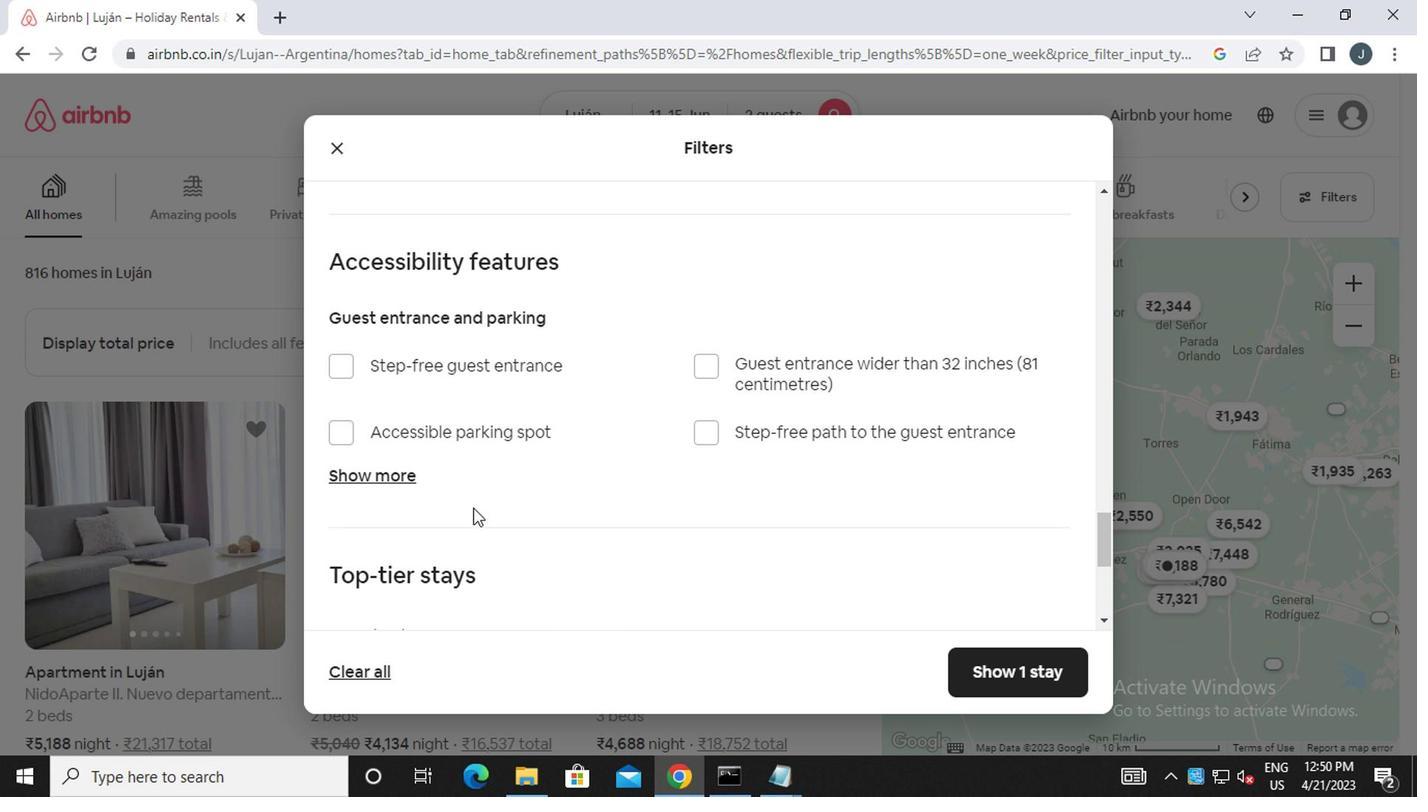 
Action: Mouse scrolled (523, 505) with delta (0, 0)
Screenshot: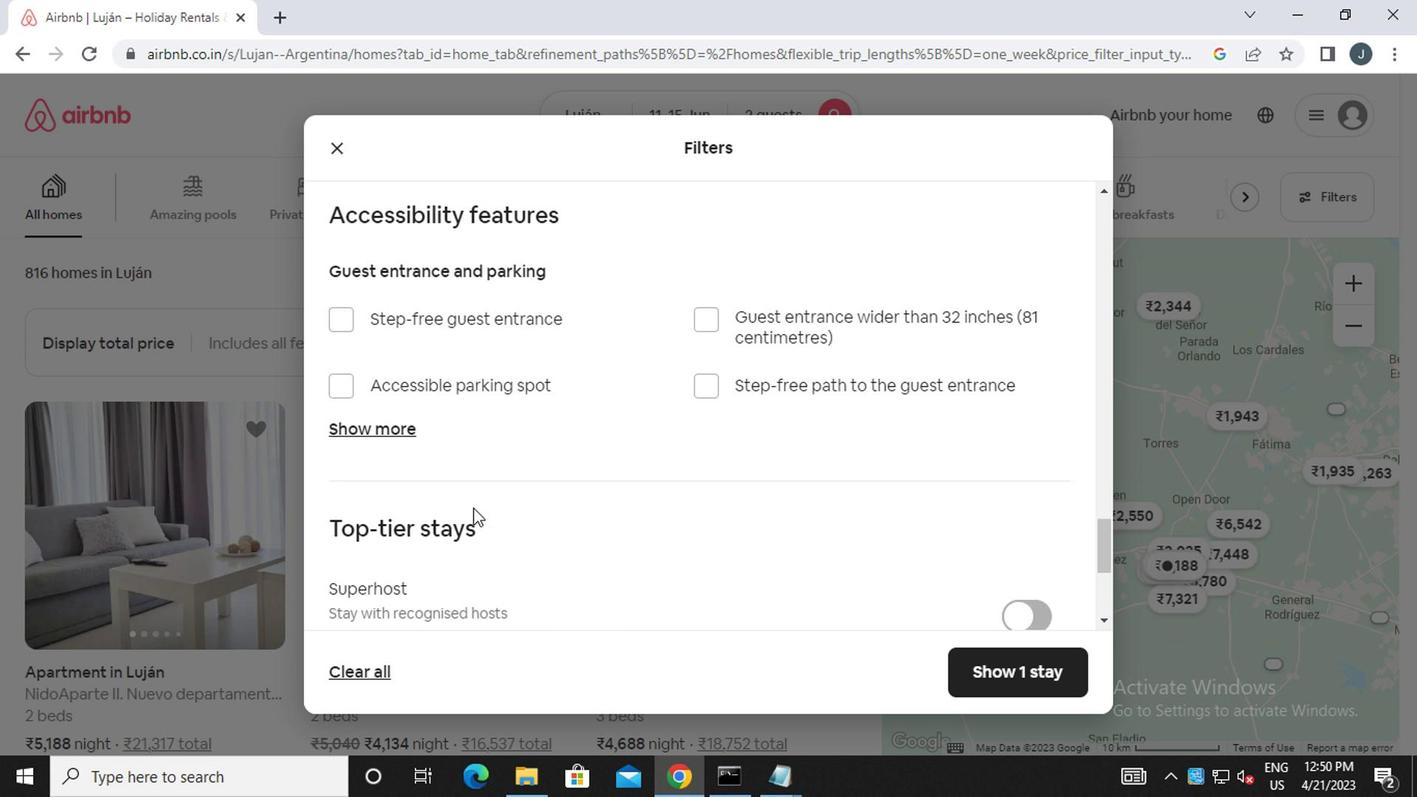 
Action: Mouse scrolled (523, 505) with delta (0, 0)
Screenshot: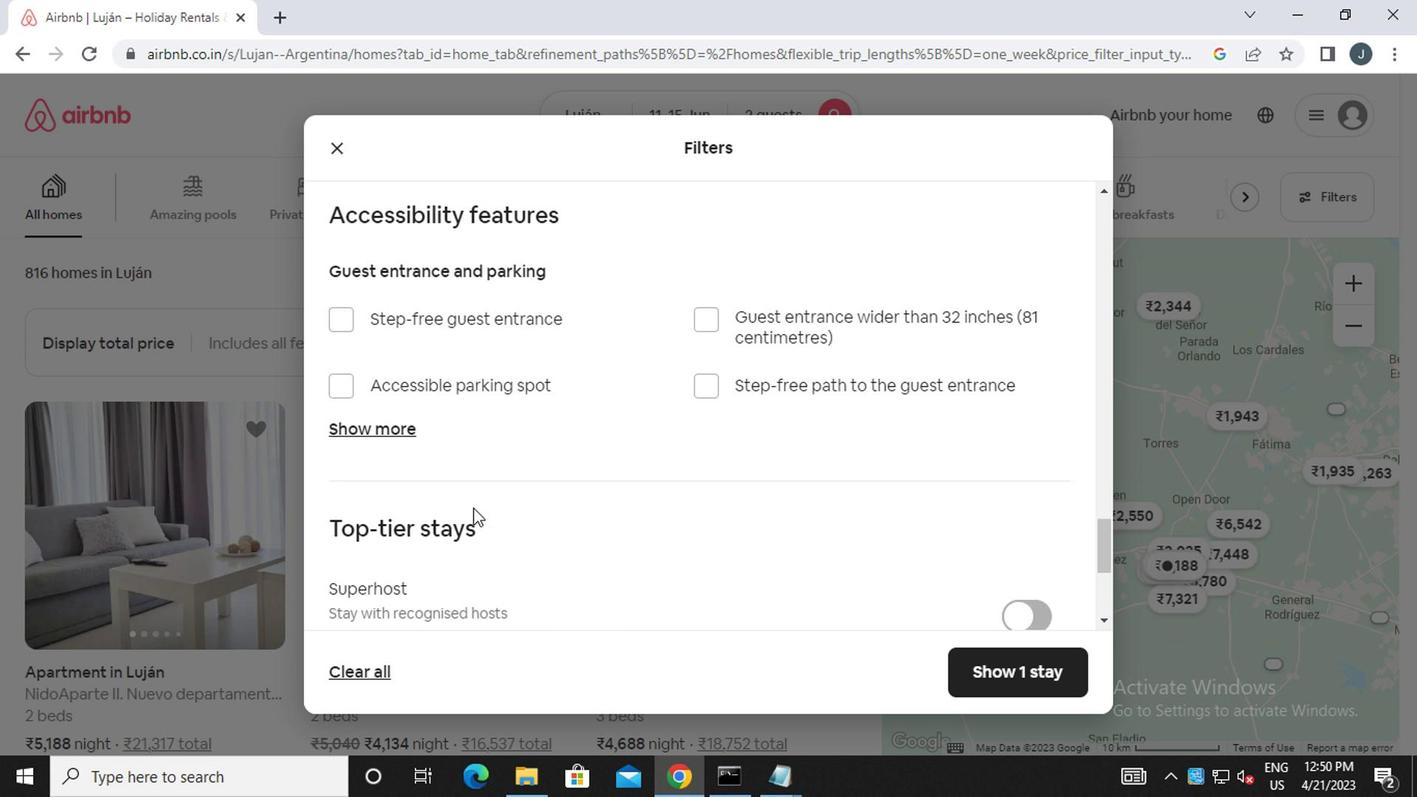 
Action: Mouse scrolled (523, 505) with delta (0, 0)
Screenshot: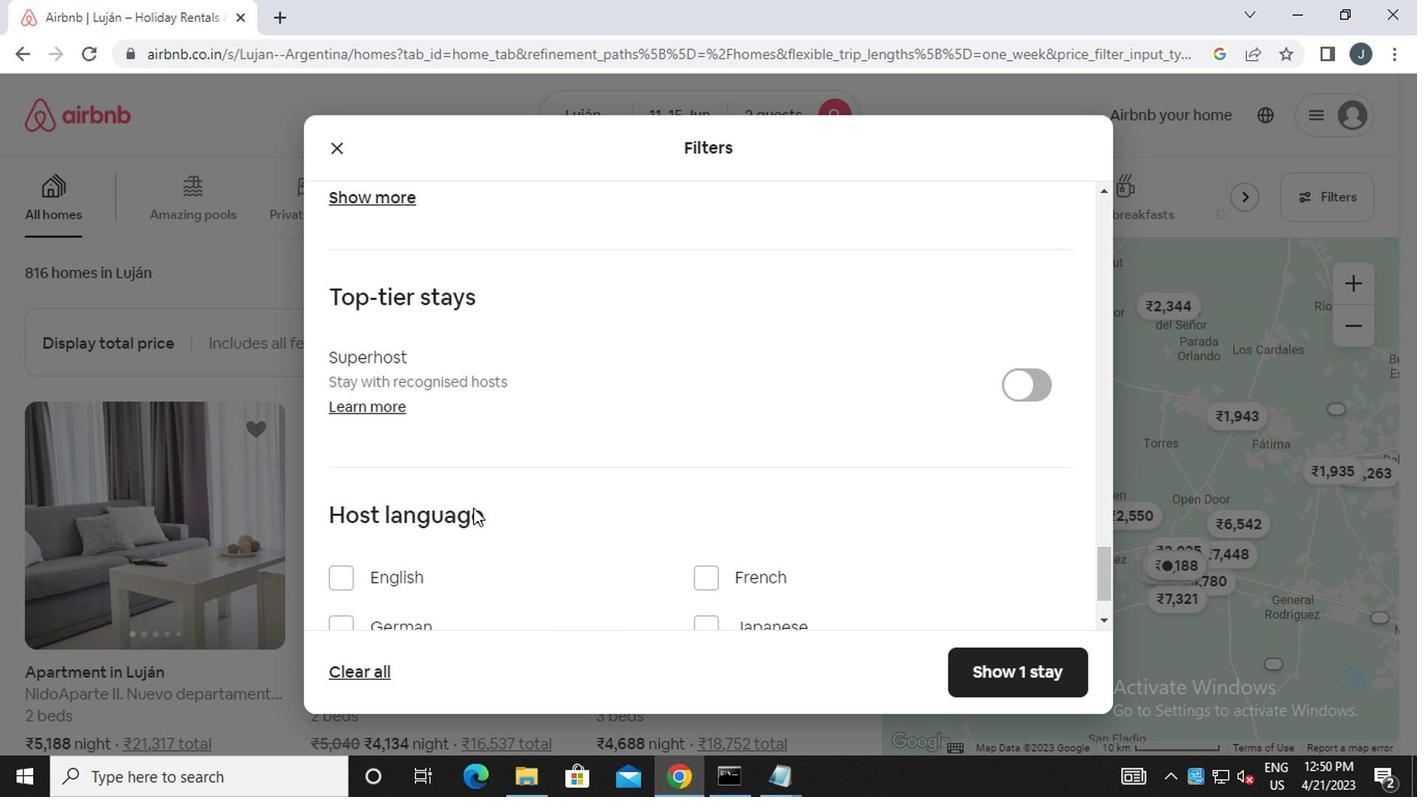 
Action: Mouse moved to (472, 484)
Screenshot: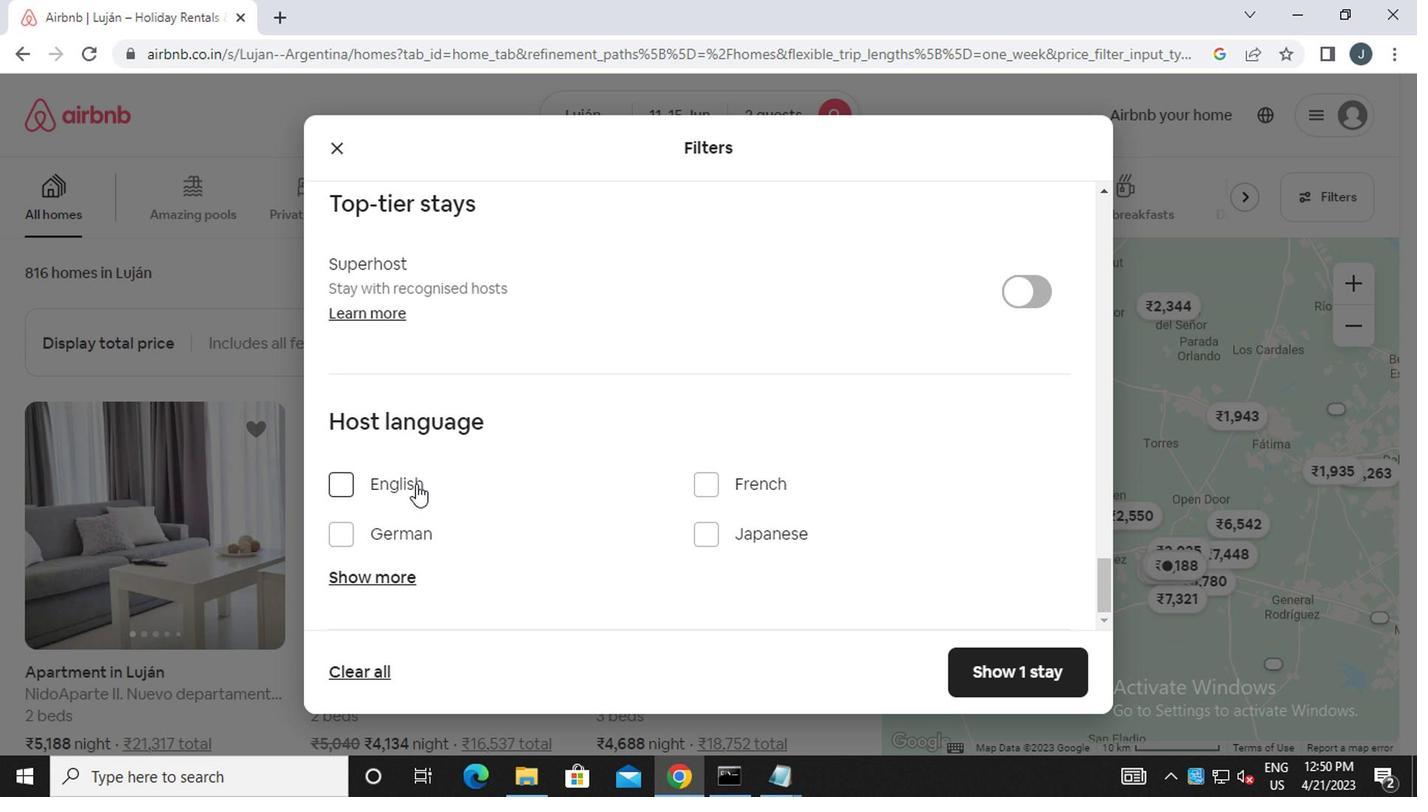 
Action: Mouse pressed left at (472, 484)
Screenshot: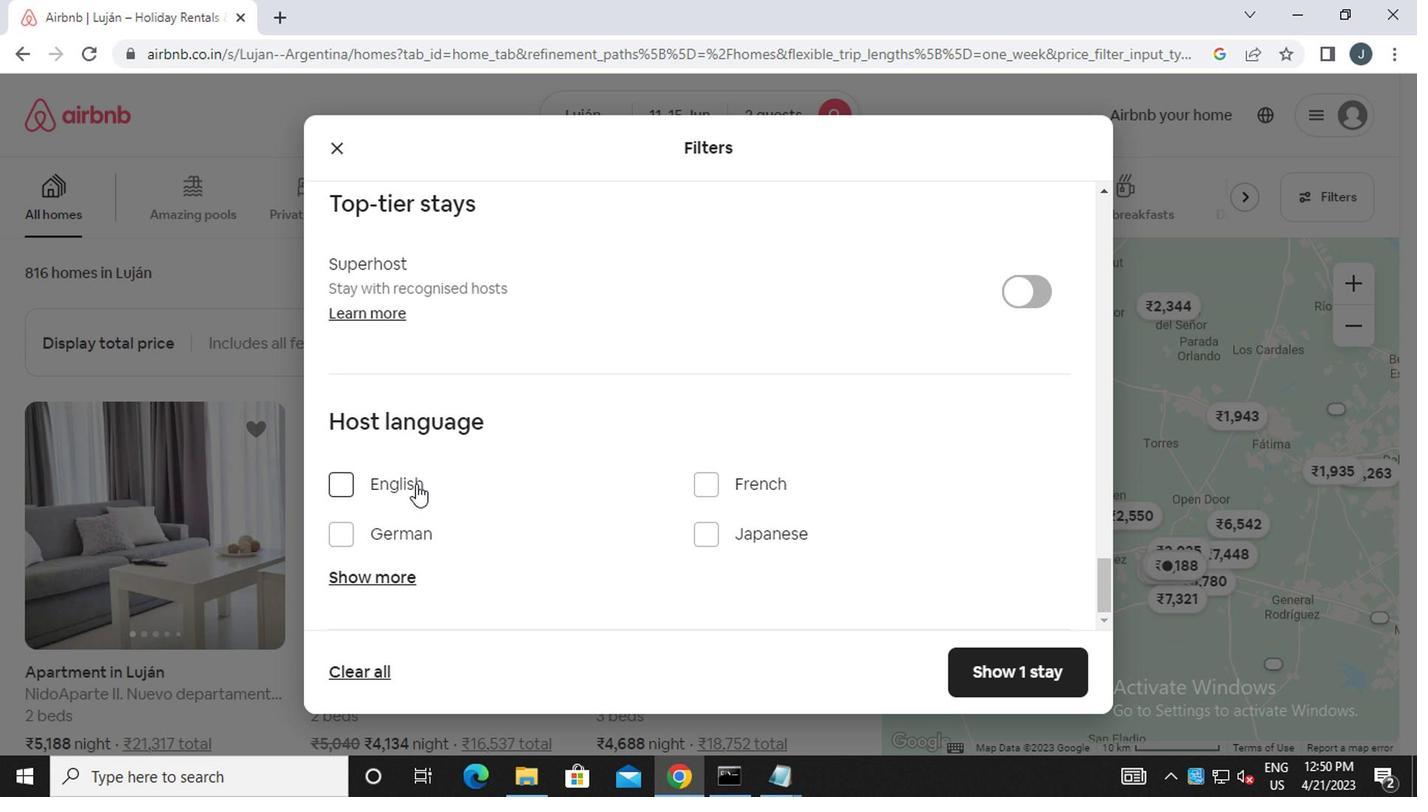 
Action: Mouse moved to (1005, 651)
Screenshot: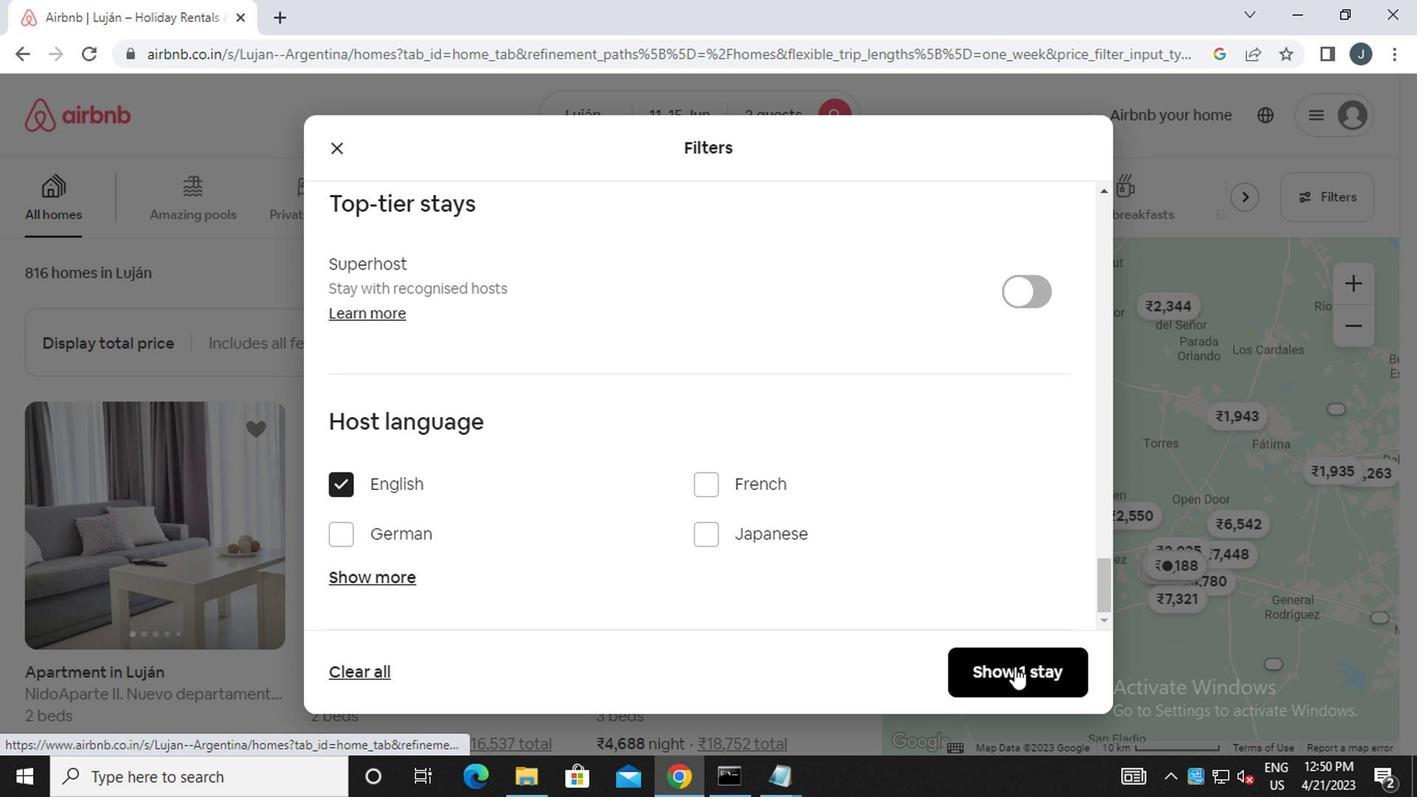 
Action: Mouse pressed left at (1005, 651)
Screenshot: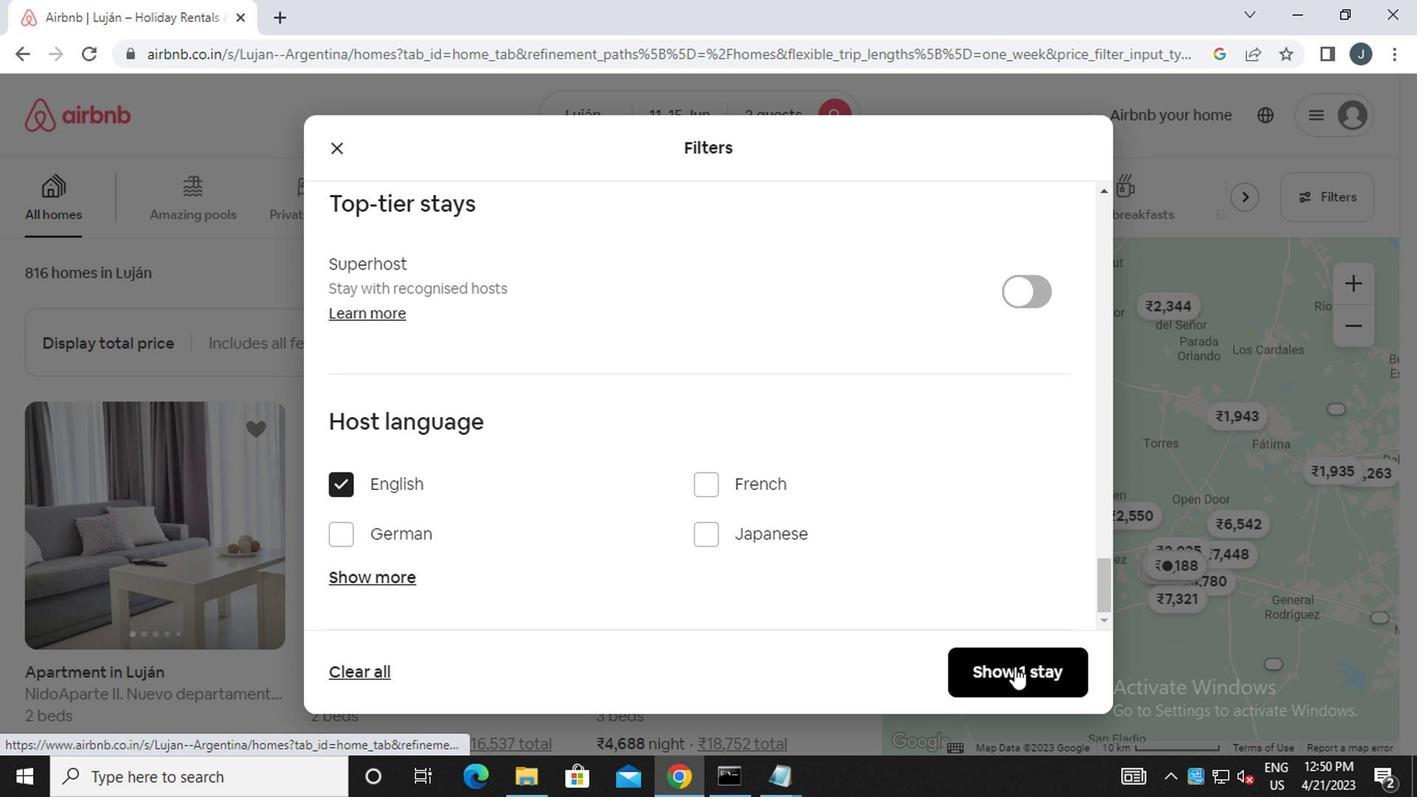 
Action: Mouse moved to (979, 636)
Screenshot: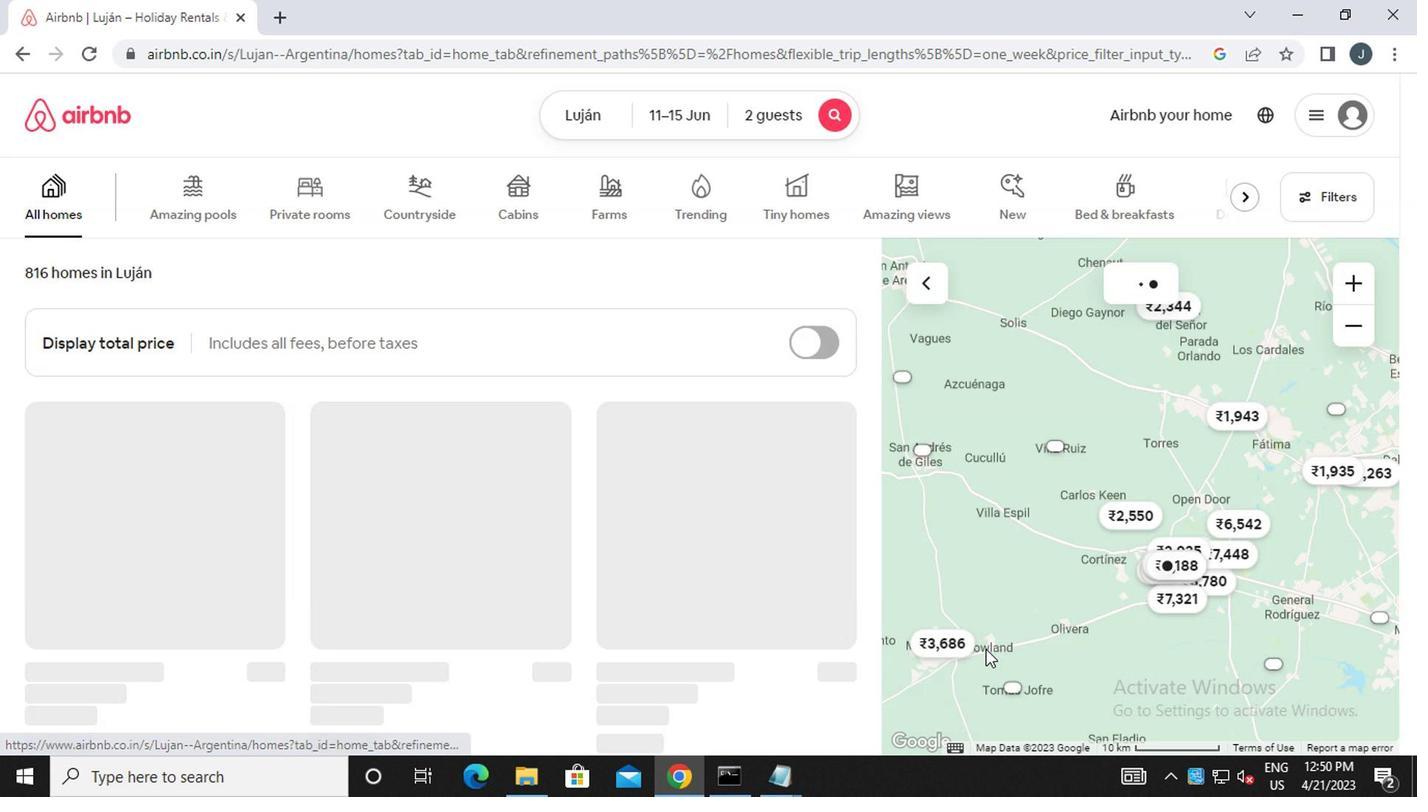 
